 Task: Slide 9 - About Me-Jenna Jameson.
Action: Mouse moved to (41, 99)
Screenshot: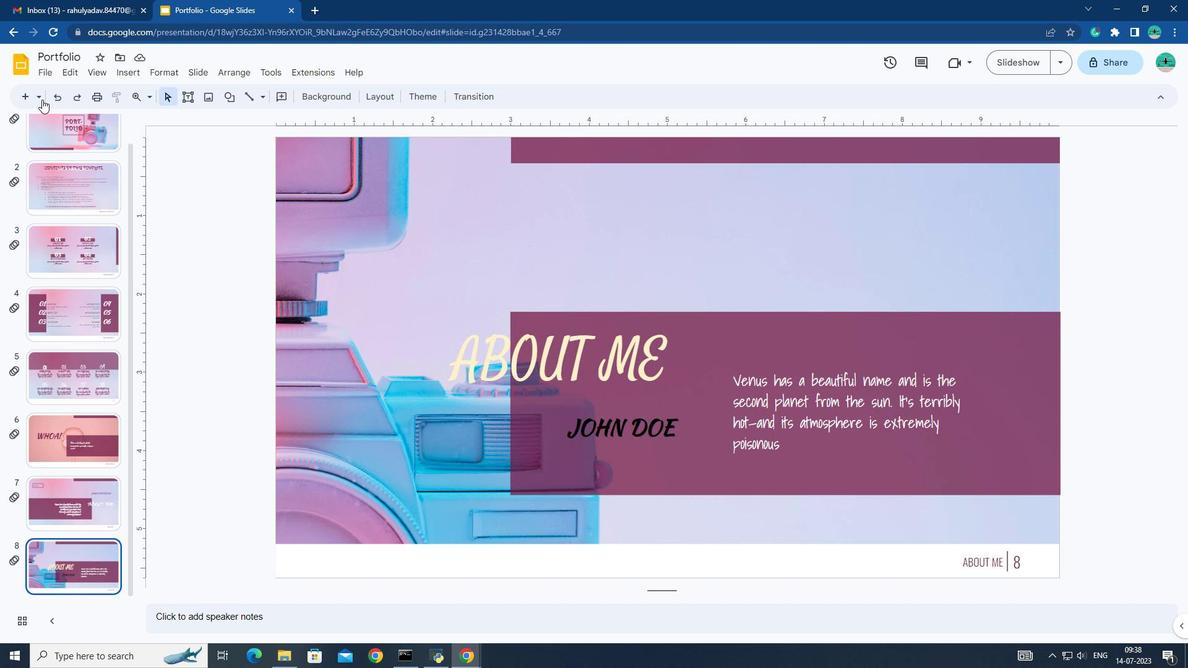 
Action: Mouse pressed left at (41, 99)
Screenshot: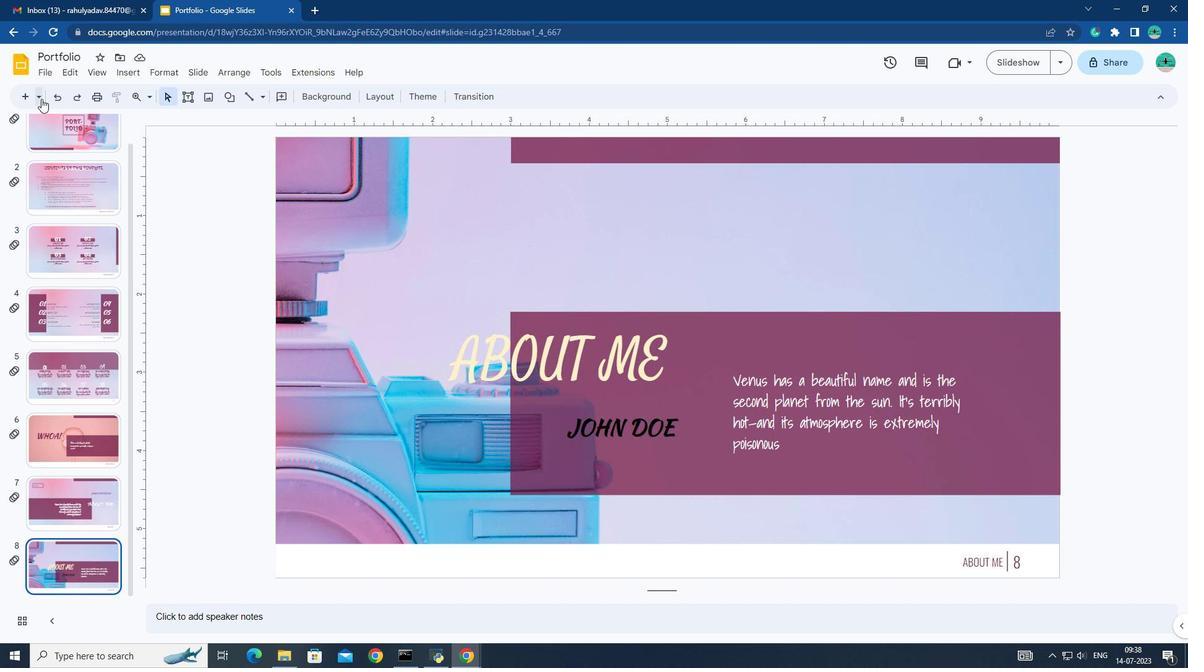 
Action: Mouse moved to (74, 366)
Screenshot: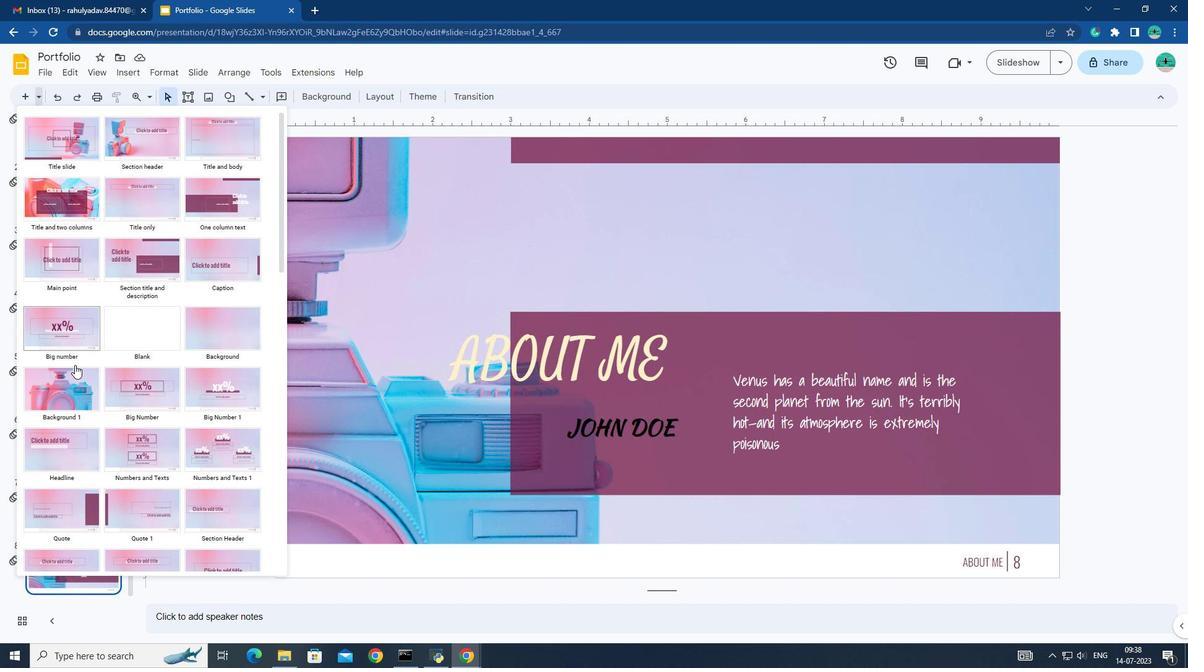 
Action: Mouse scrolled (74, 365) with delta (0, 0)
Screenshot: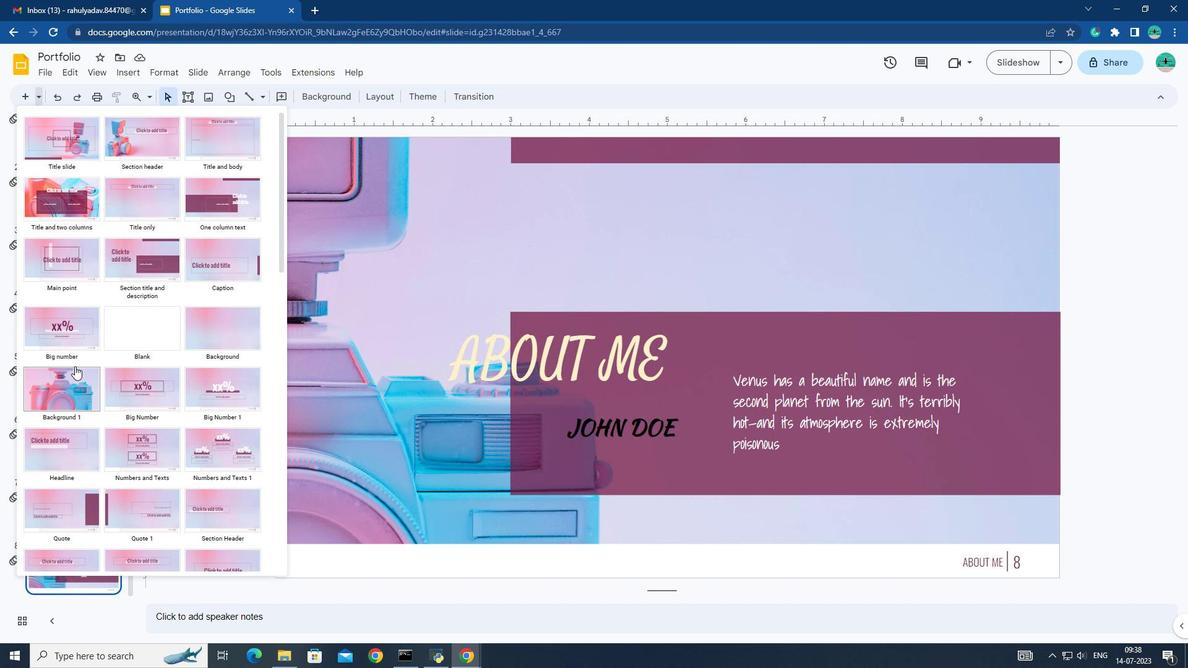 
Action: Mouse scrolled (74, 365) with delta (0, 0)
Screenshot: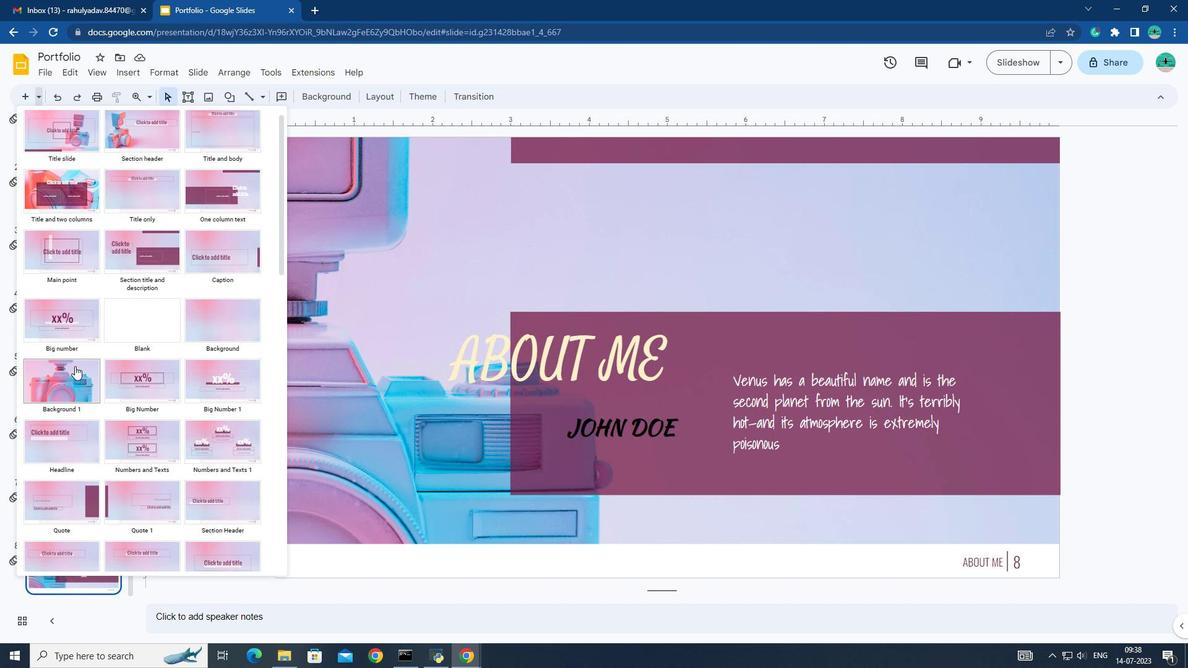 
Action: Mouse moved to (81, 382)
Screenshot: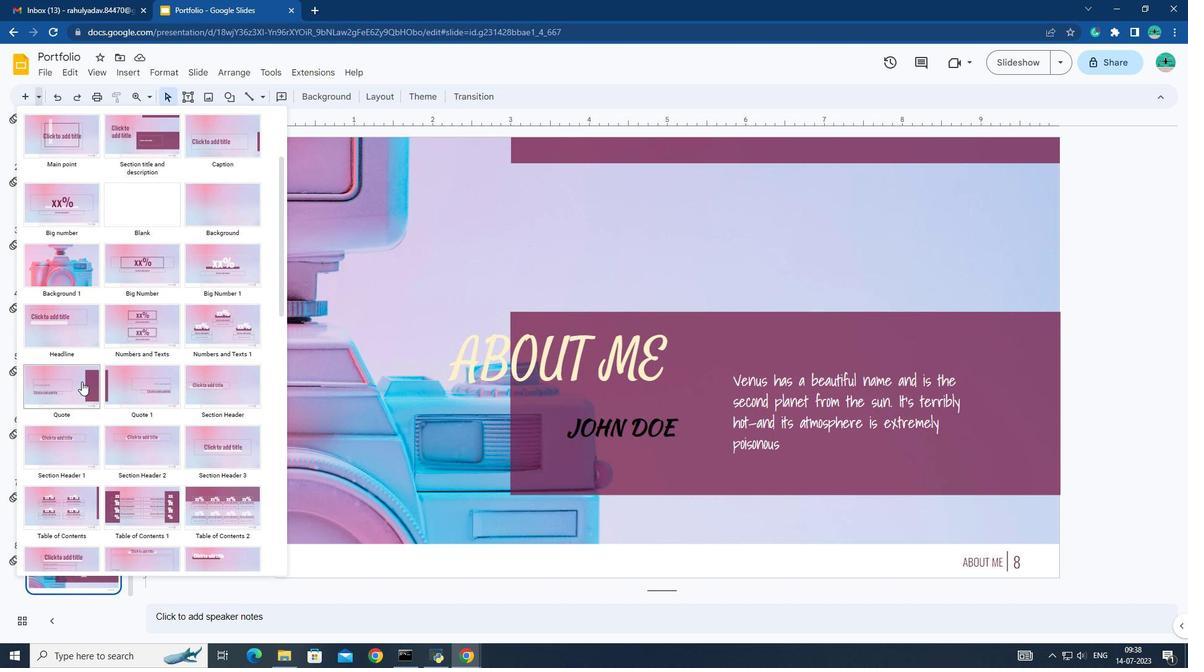 
Action: Mouse scrolled (81, 382) with delta (0, 0)
Screenshot: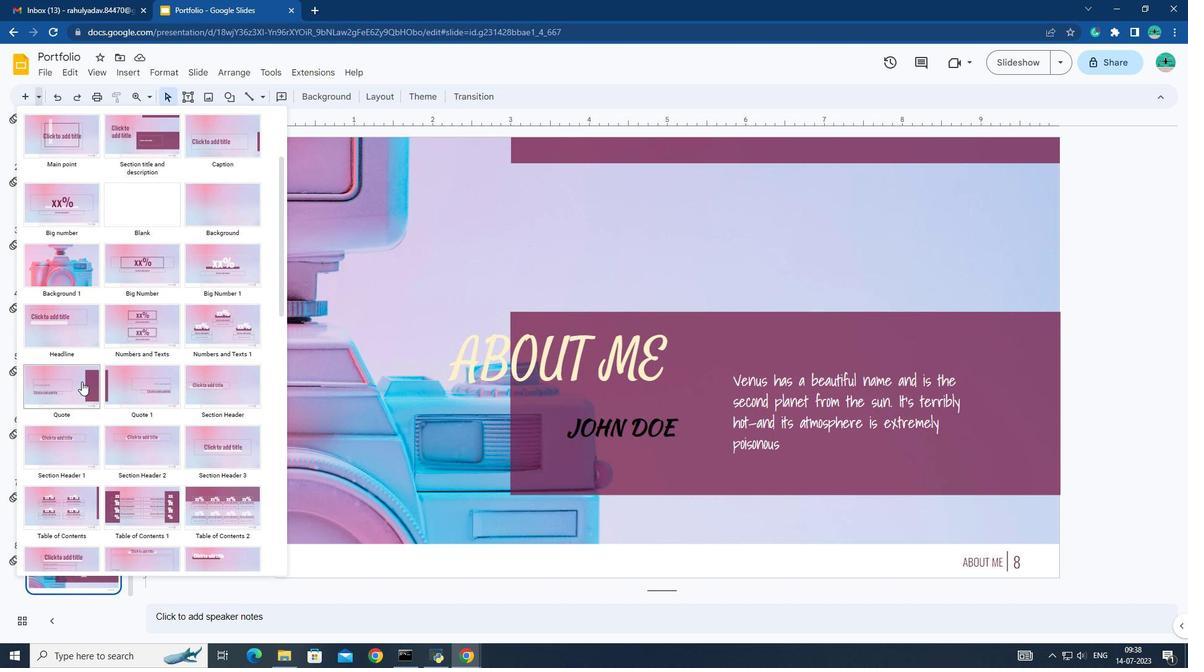 
Action: Mouse moved to (81, 383)
Screenshot: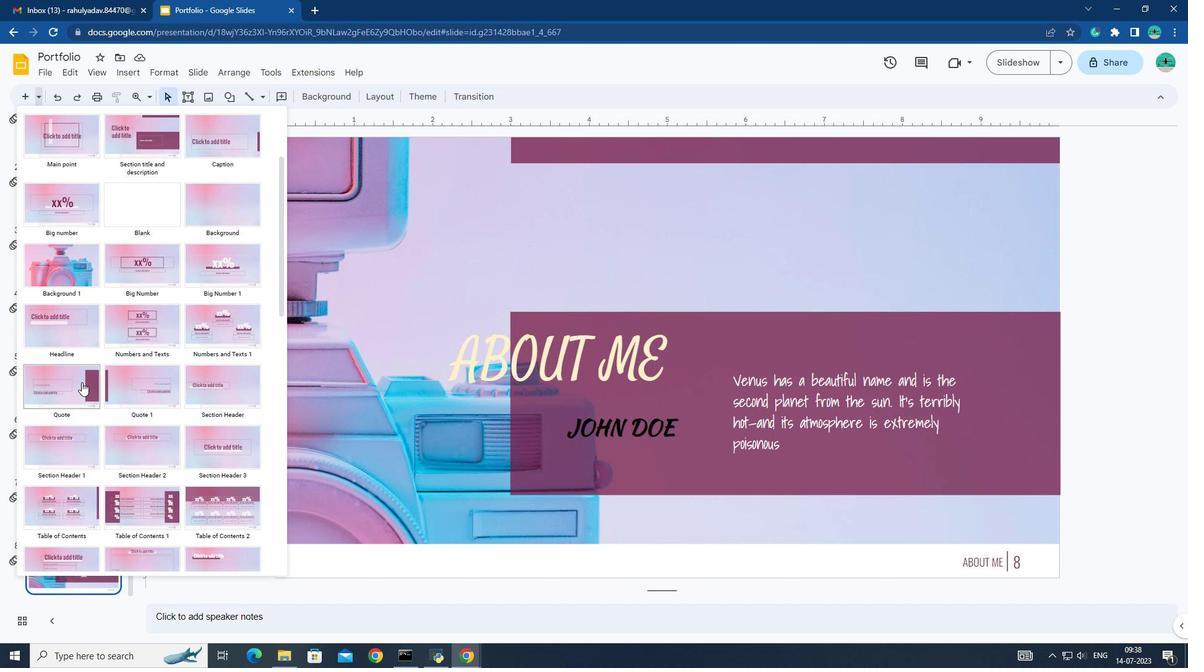 
Action: Mouse scrolled (81, 383) with delta (0, 0)
Screenshot: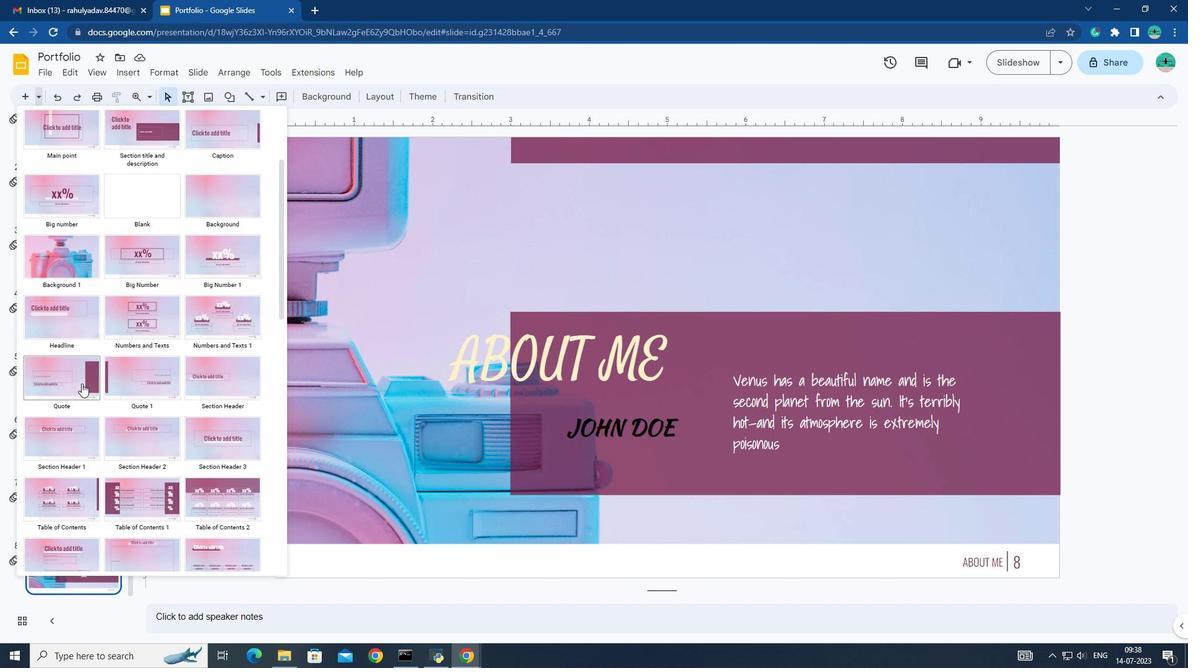 
Action: Mouse moved to (79, 393)
Screenshot: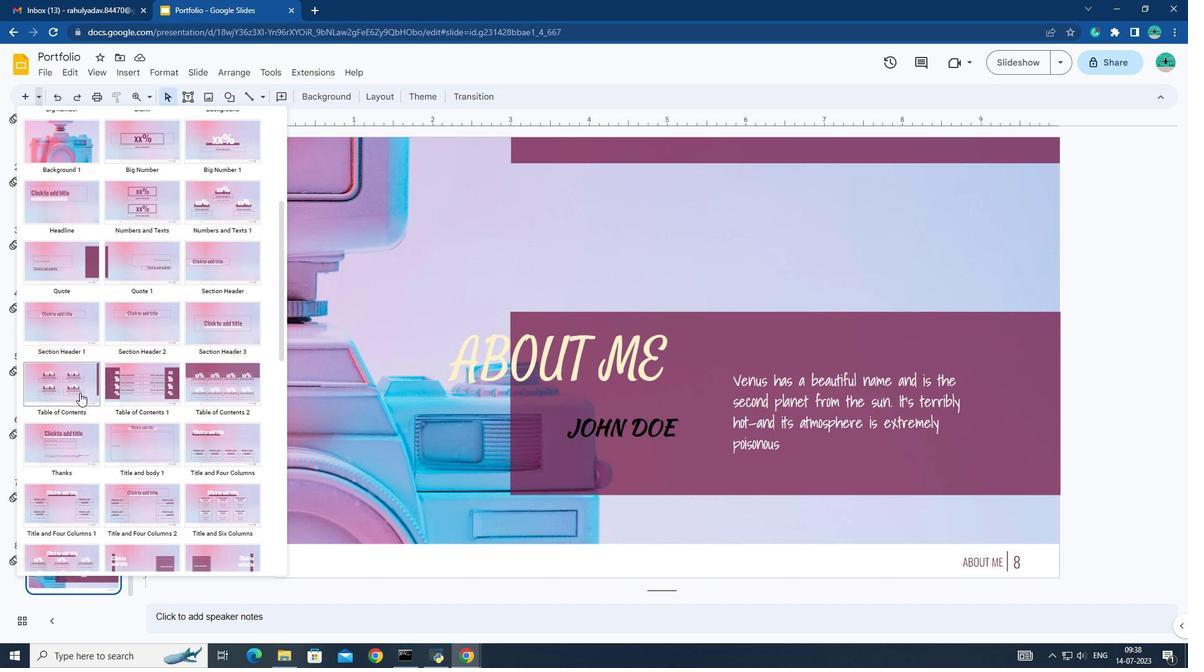 
Action: Mouse scrolled (79, 392) with delta (0, 0)
Screenshot: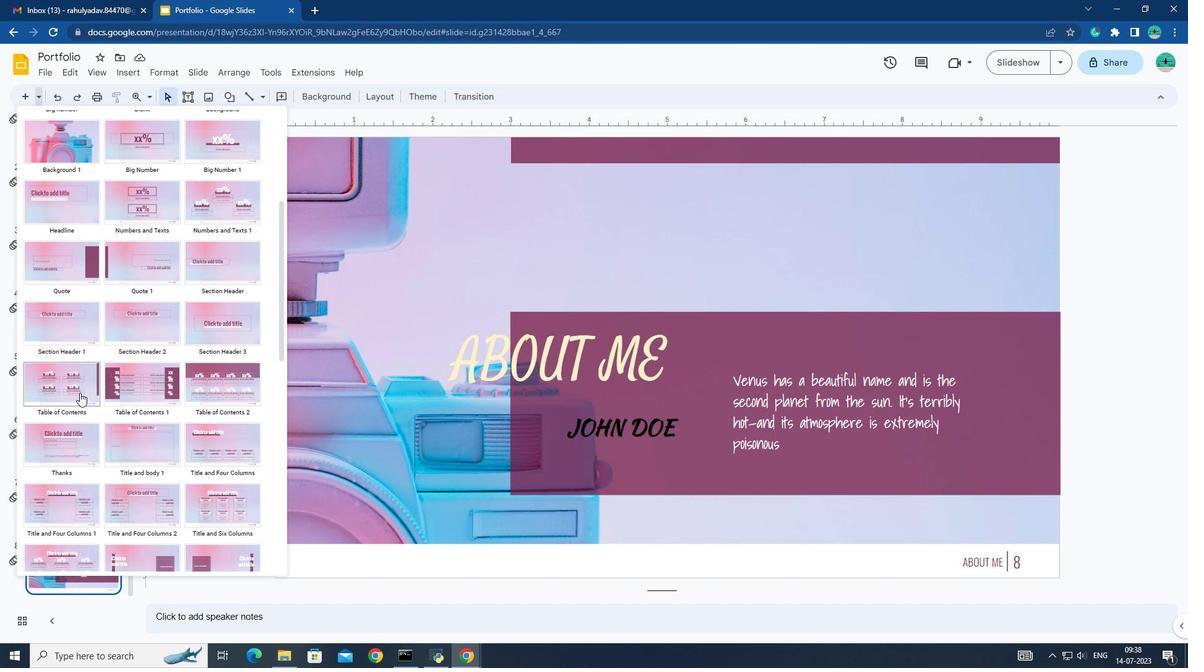 
Action: Mouse scrolled (79, 392) with delta (0, 0)
Screenshot: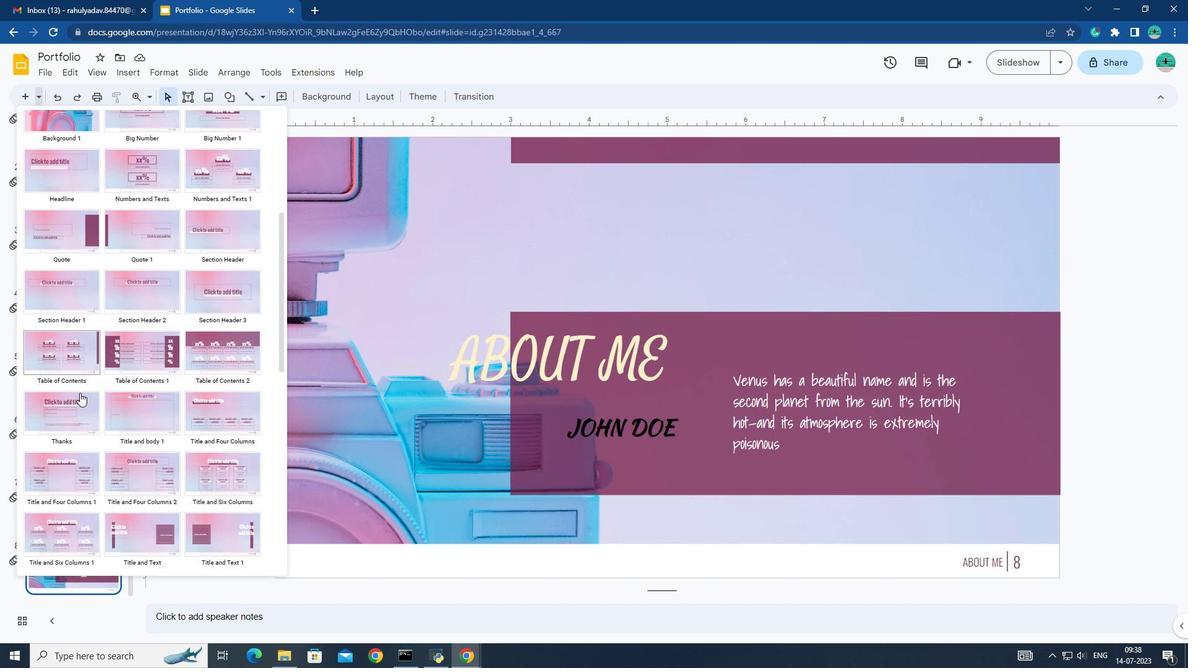 
Action: Mouse scrolled (79, 392) with delta (0, 0)
Screenshot: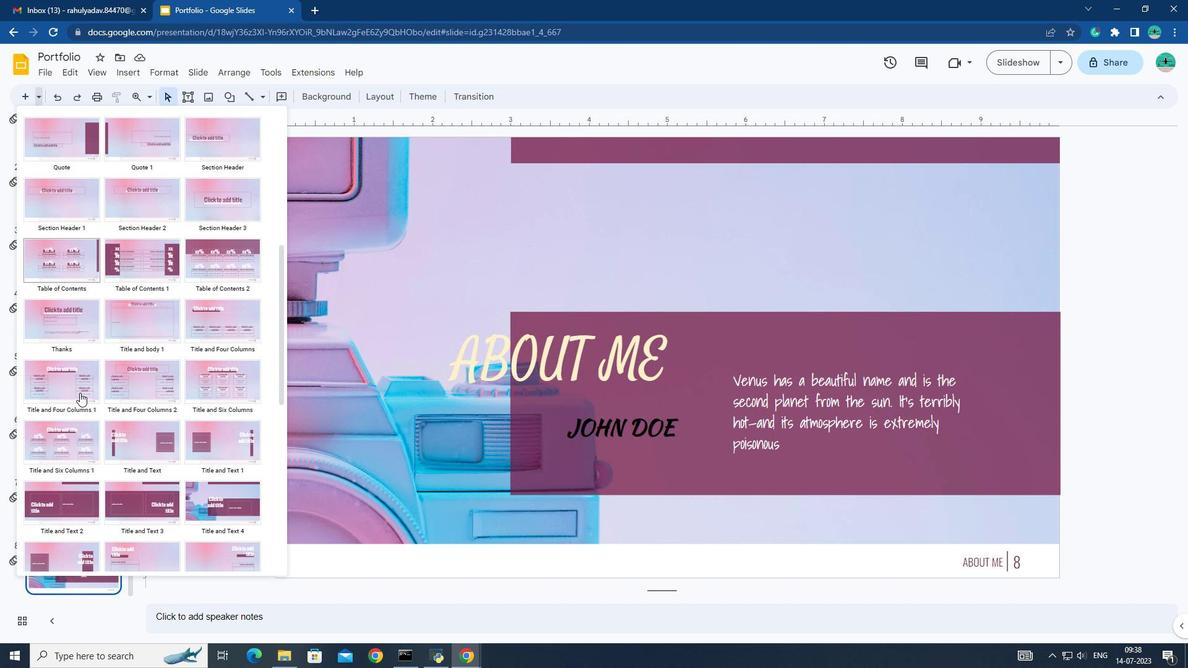 
Action: Mouse scrolled (79, 392) with delta (0, 0)
Screenshot: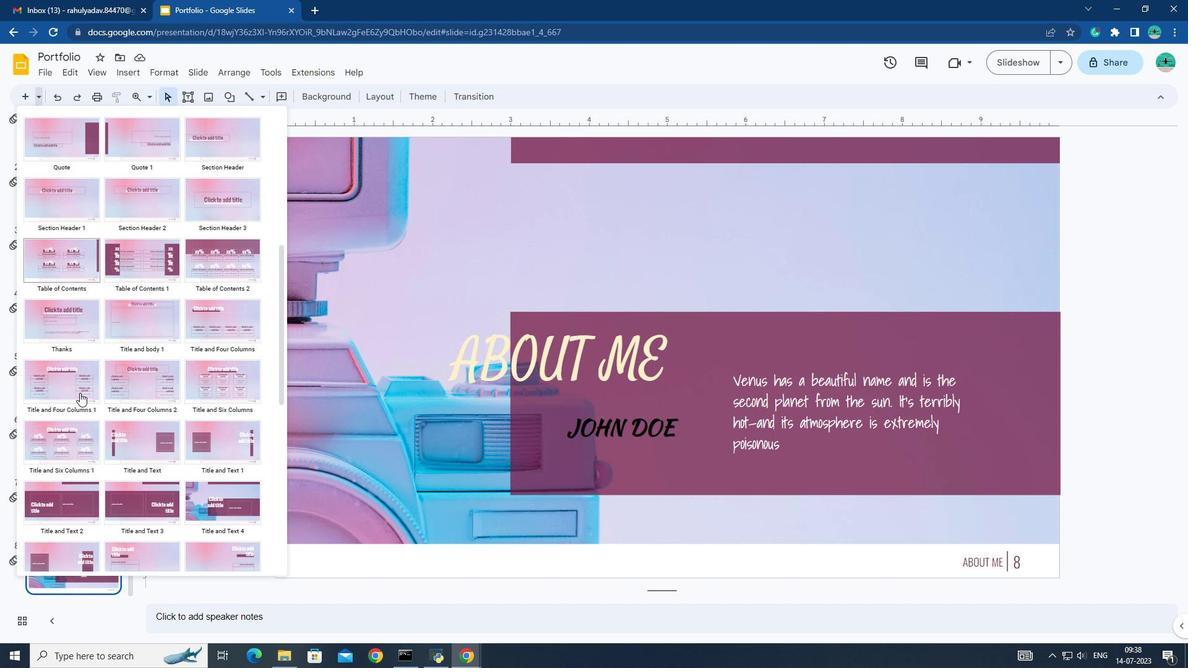 
Action: Mouse scrolled (79, 392) with delta (0, 0)
Screenshot: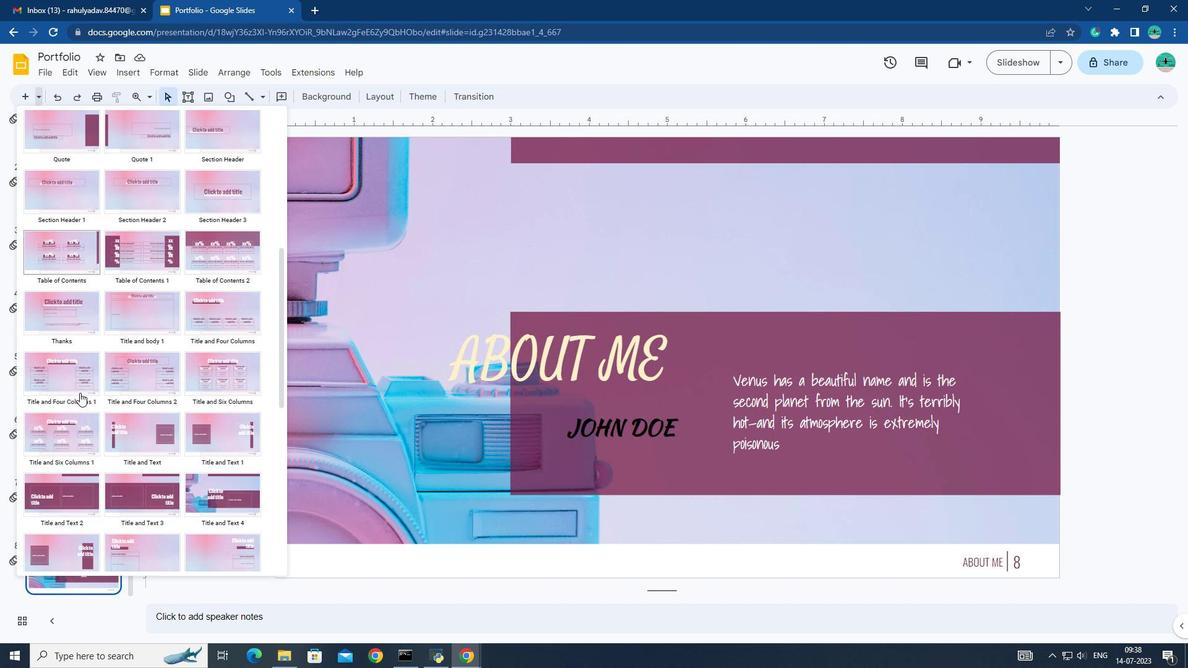 
Action: Mouse scrolled (79, 392) with delta (0, 0)
Screenshot: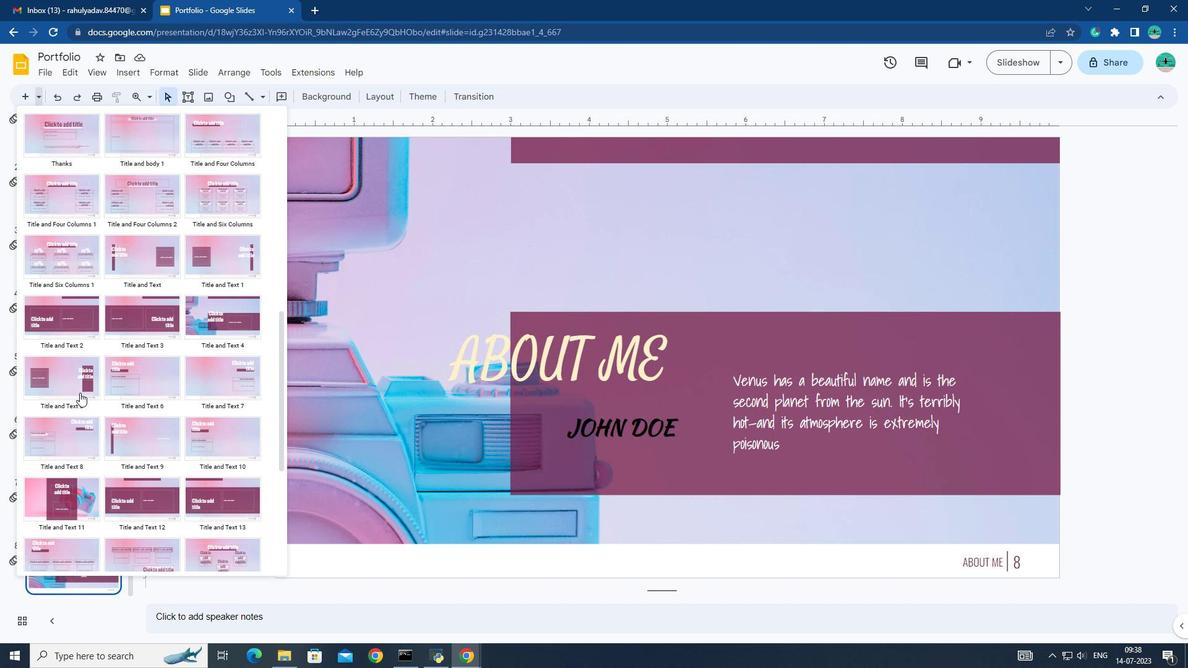 
Action: Mouse moved to (74, 431)
Screenshot: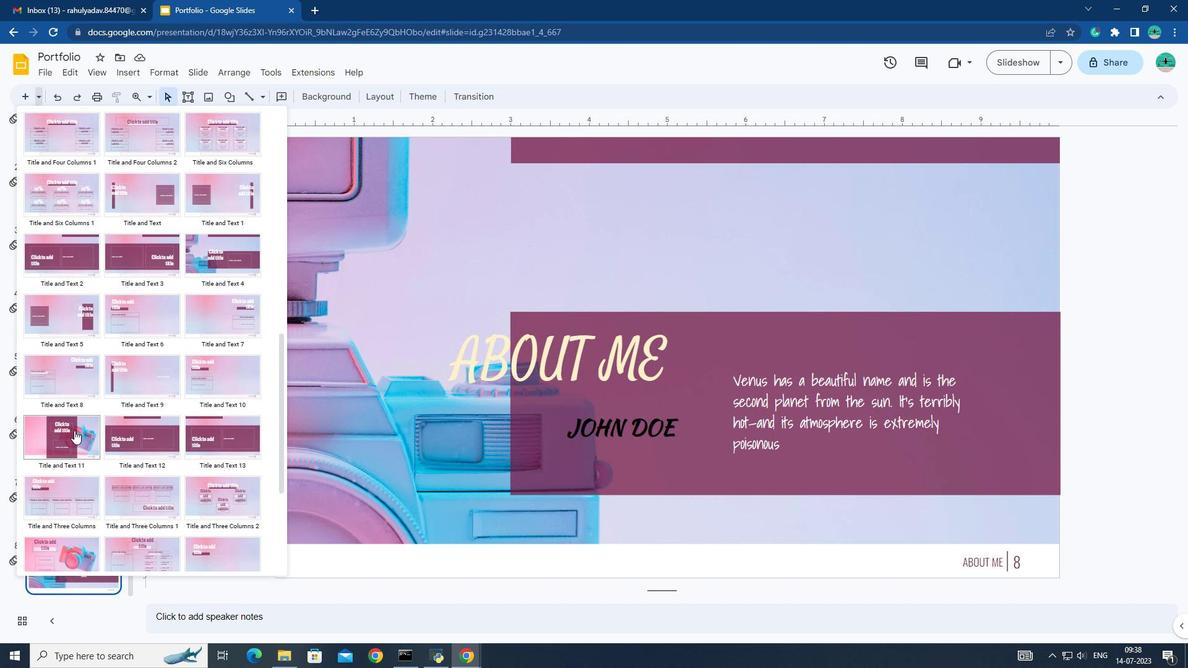 
Action: Mouse pressed left at (74, 431)
Screenshot: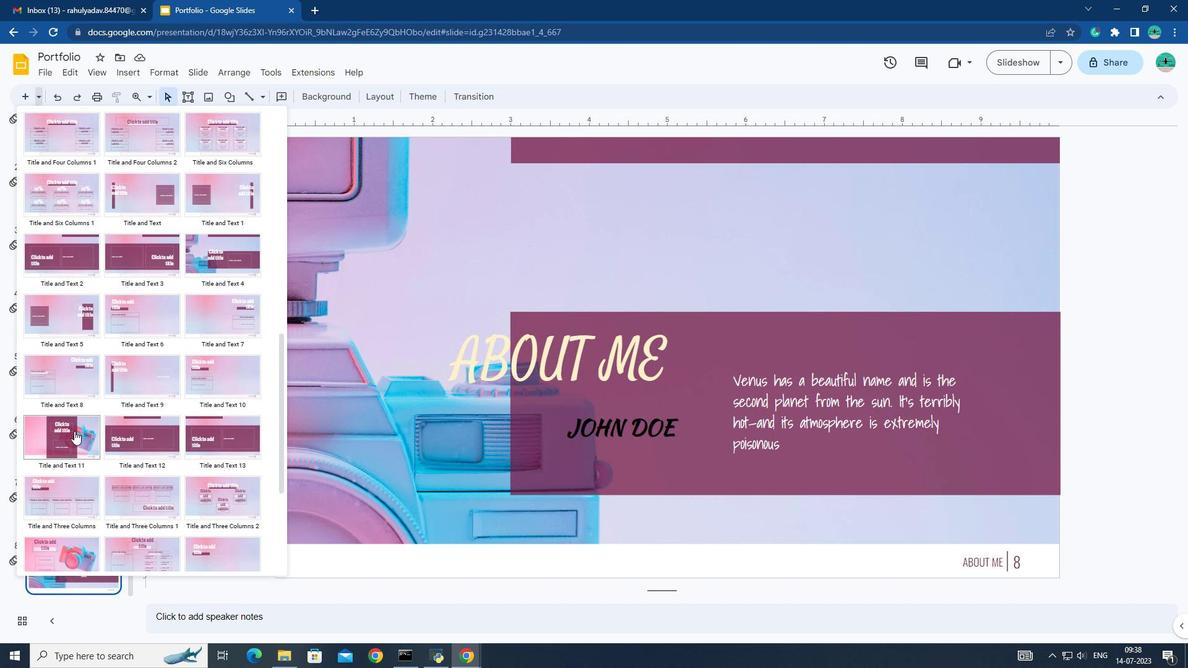 
Action: Mouse moved to (649, 257)
Screenshot: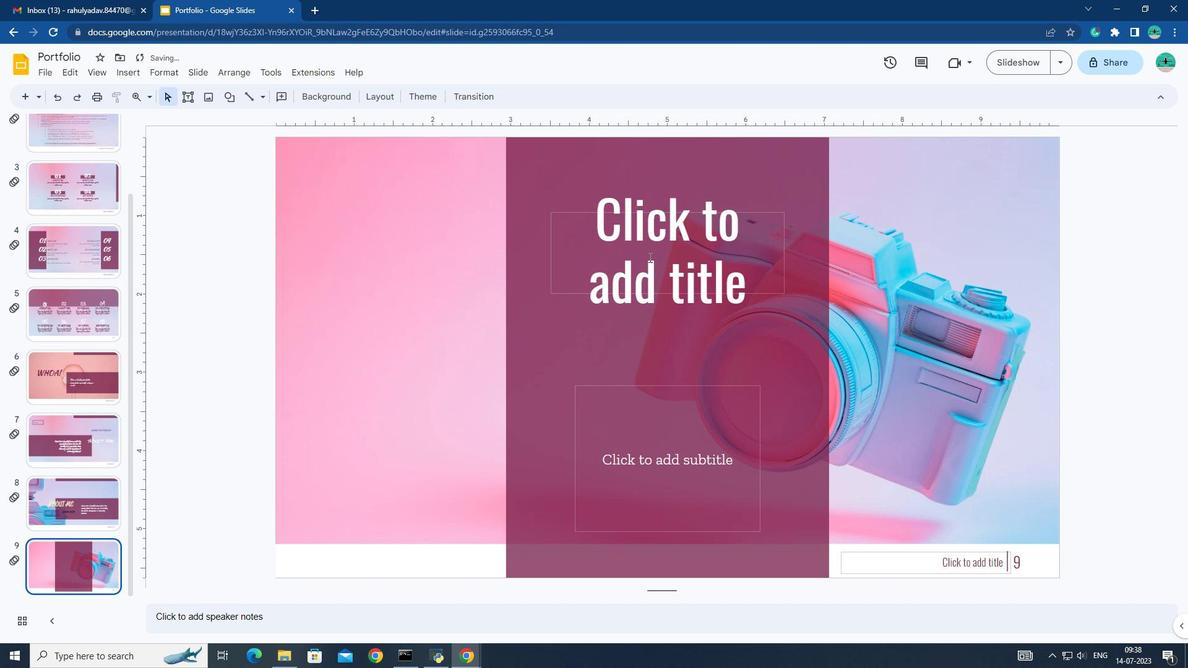 
Action: Mouse pressed left at (649, 257)
Screenshot: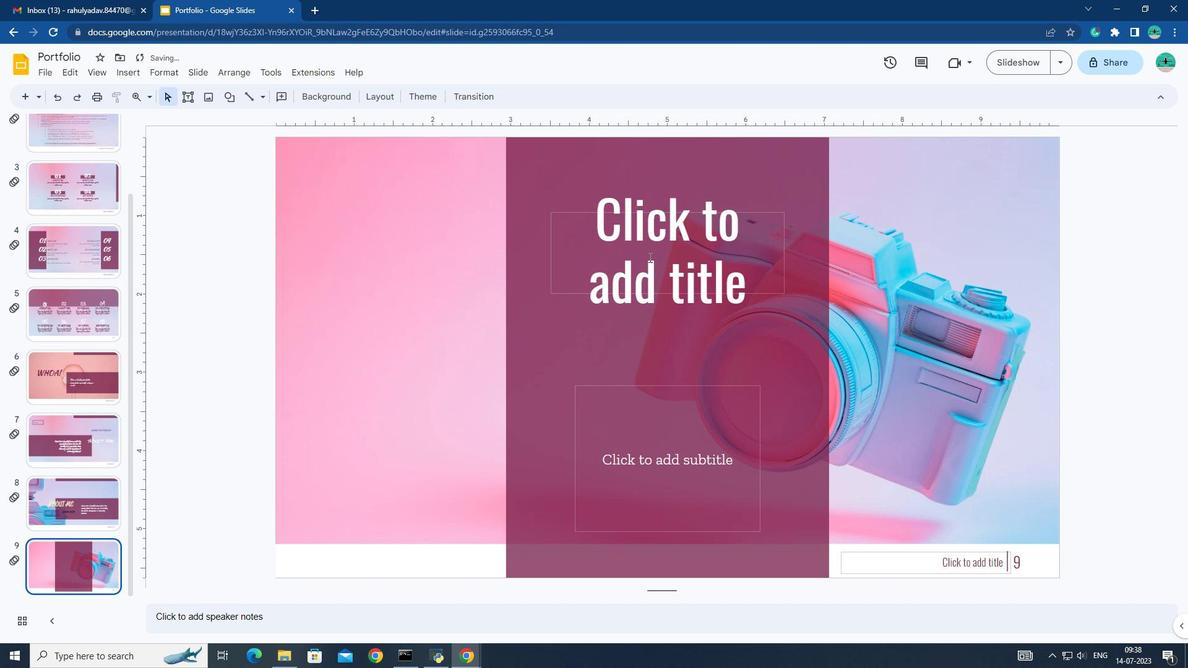 
Action: Key pressed <Key.caps_lock>ABOUT<Key.space>ME
Screenshot: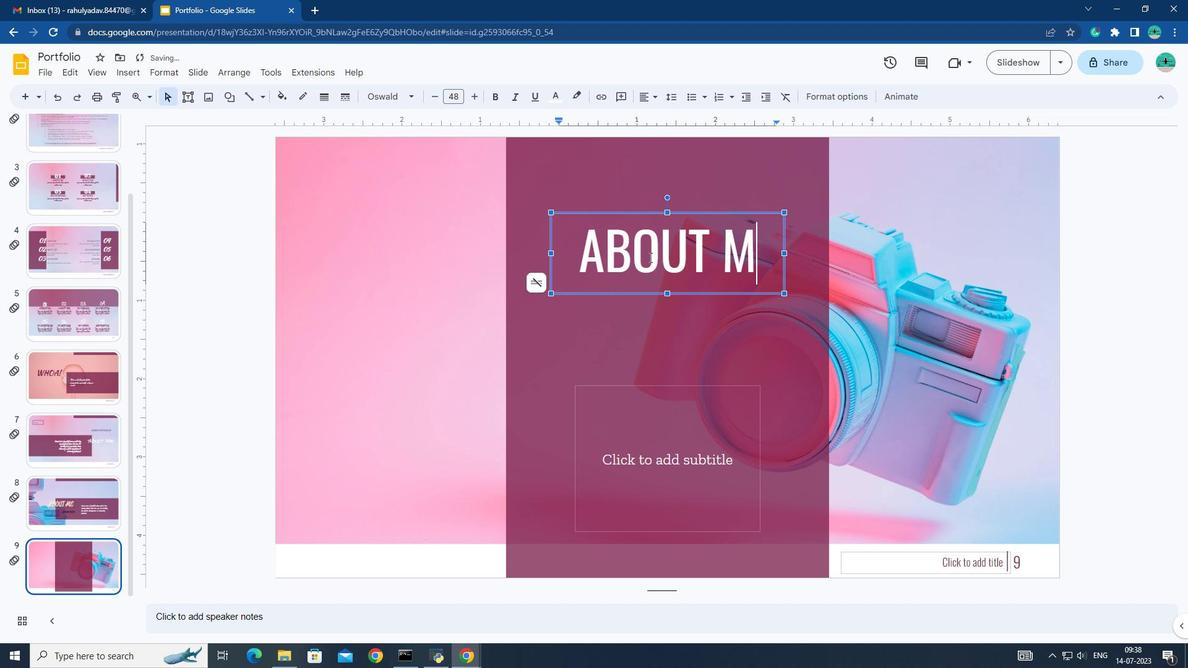 
Action: Mouse moved to (661, 330)
Screenshot: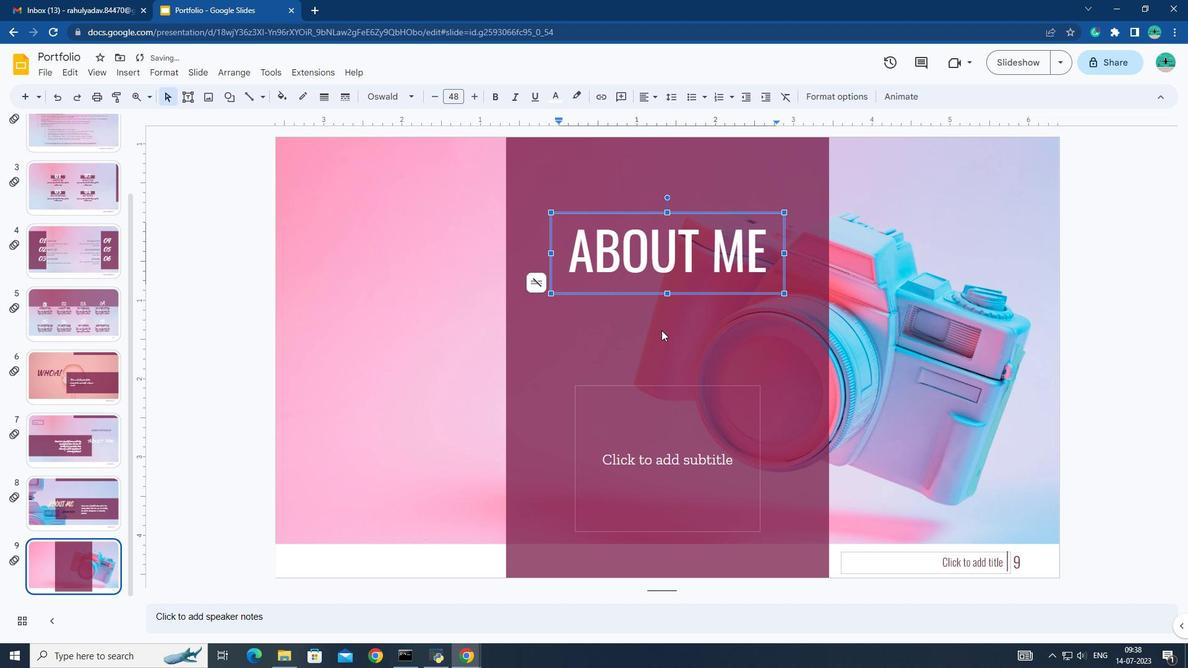 
Action: Mouse pressed left at (661, 330)
Screenshot: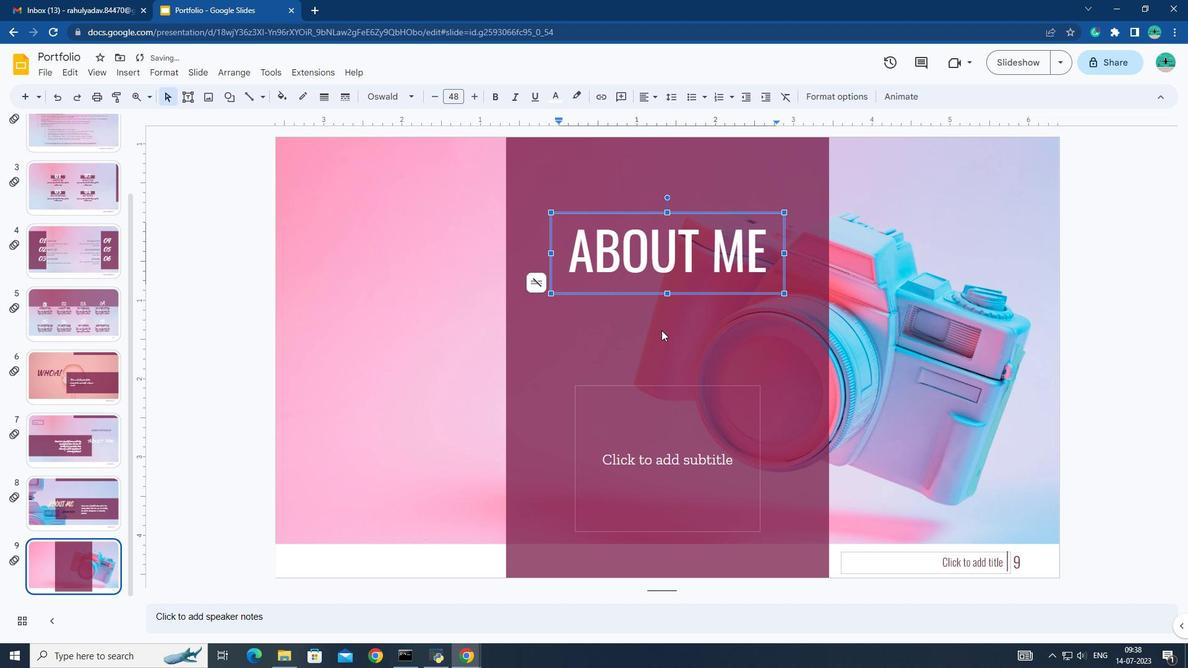 
Action: Mouse moved to (184, 95)
Screenshot: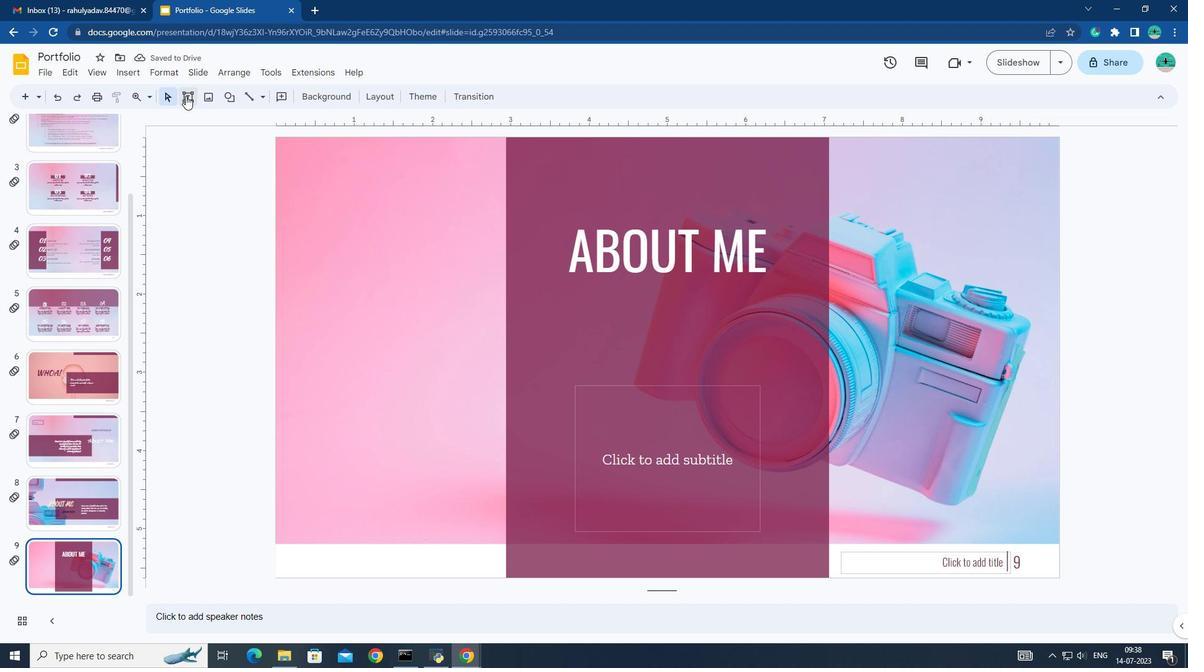 
Action: Mouse pressed left at (184, 95)
Screenshot: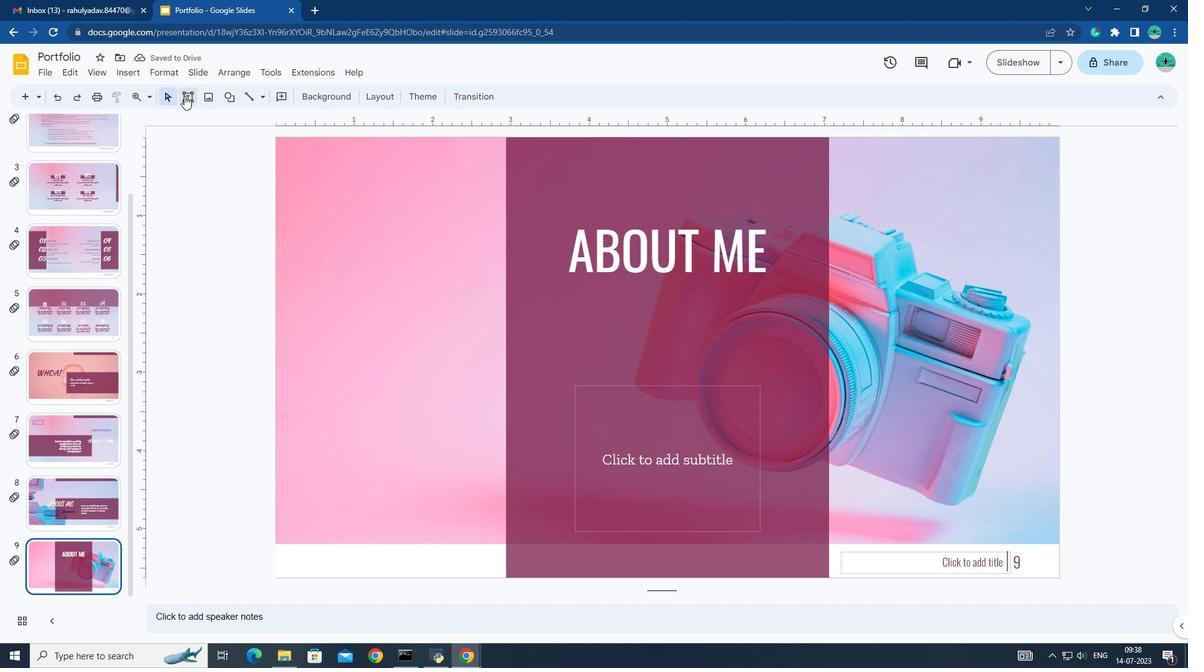 
Action: Mouse moved to (596, 300)
Screenshot: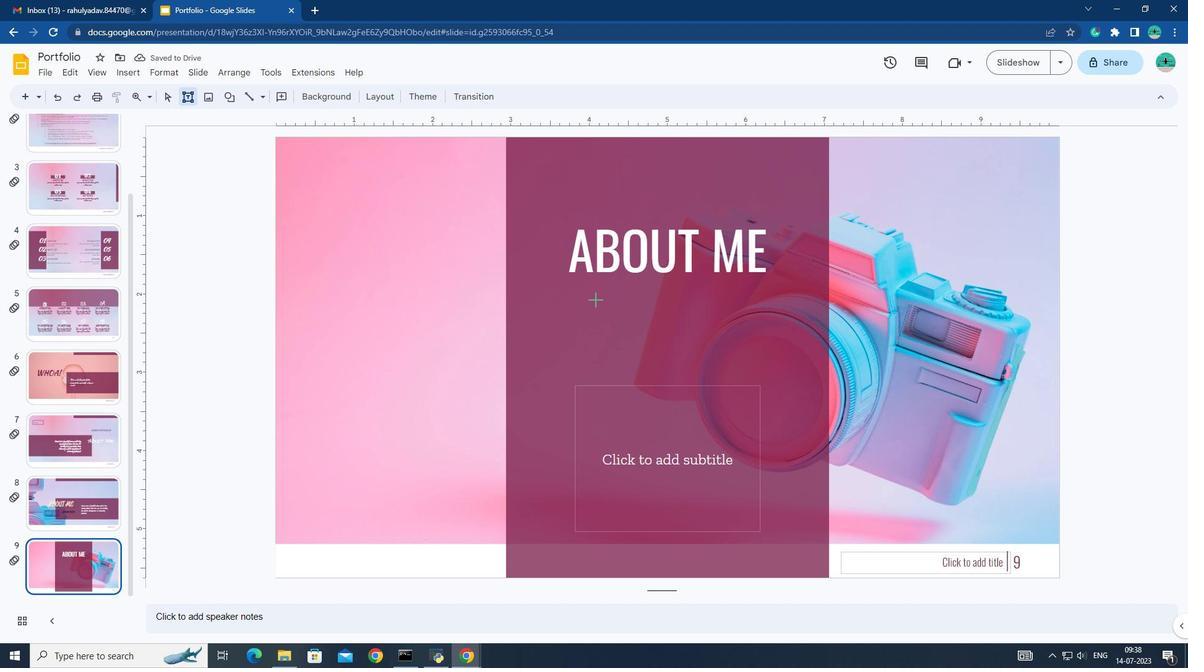 
Action: Mouse pressed left at (596, 300)
Screenshot: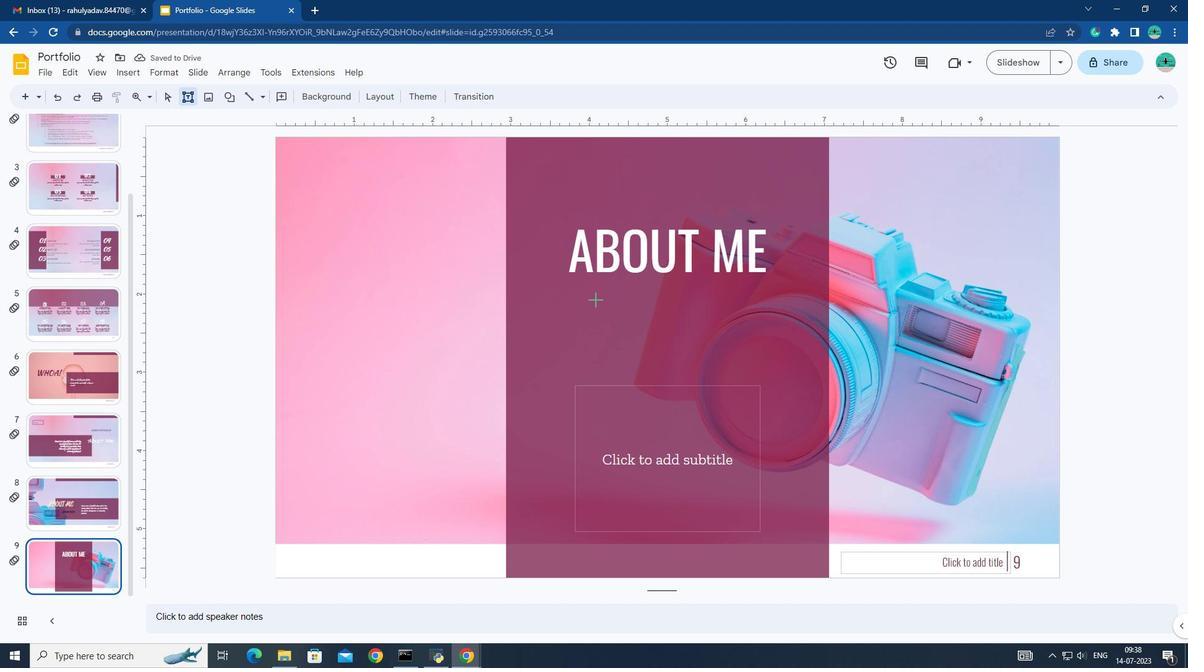 
Action: Mouse moved to (676, 310)
Screenshot: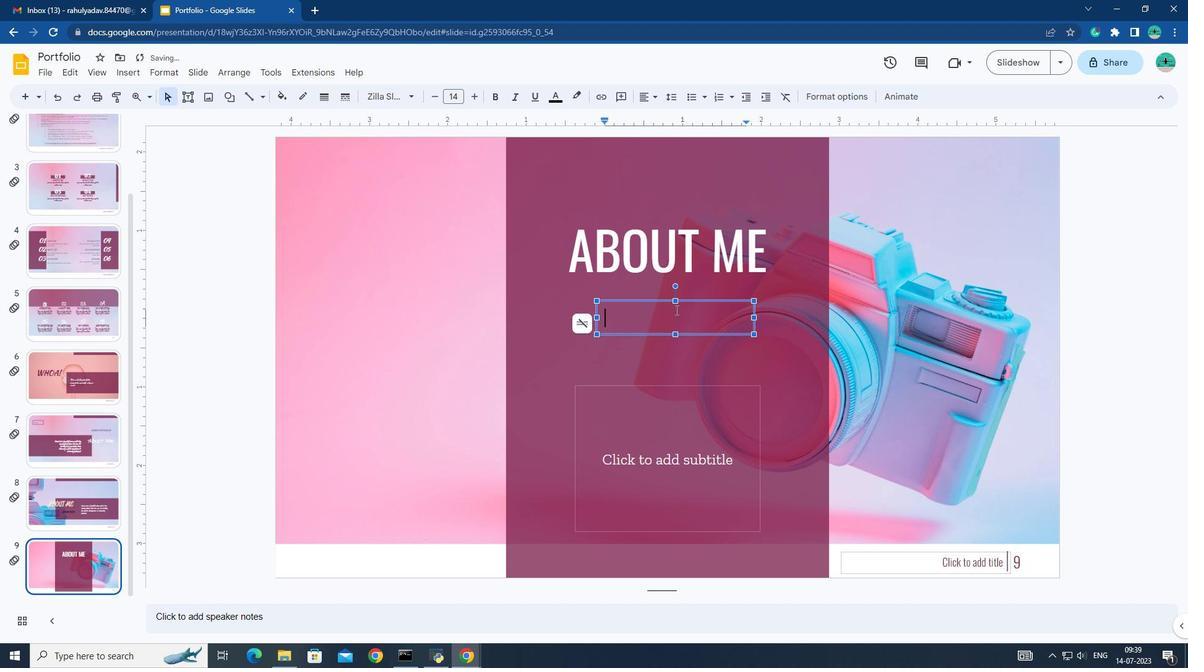 
Action: Key pressed JENNA<Key.space>JAMESON
Screenshot: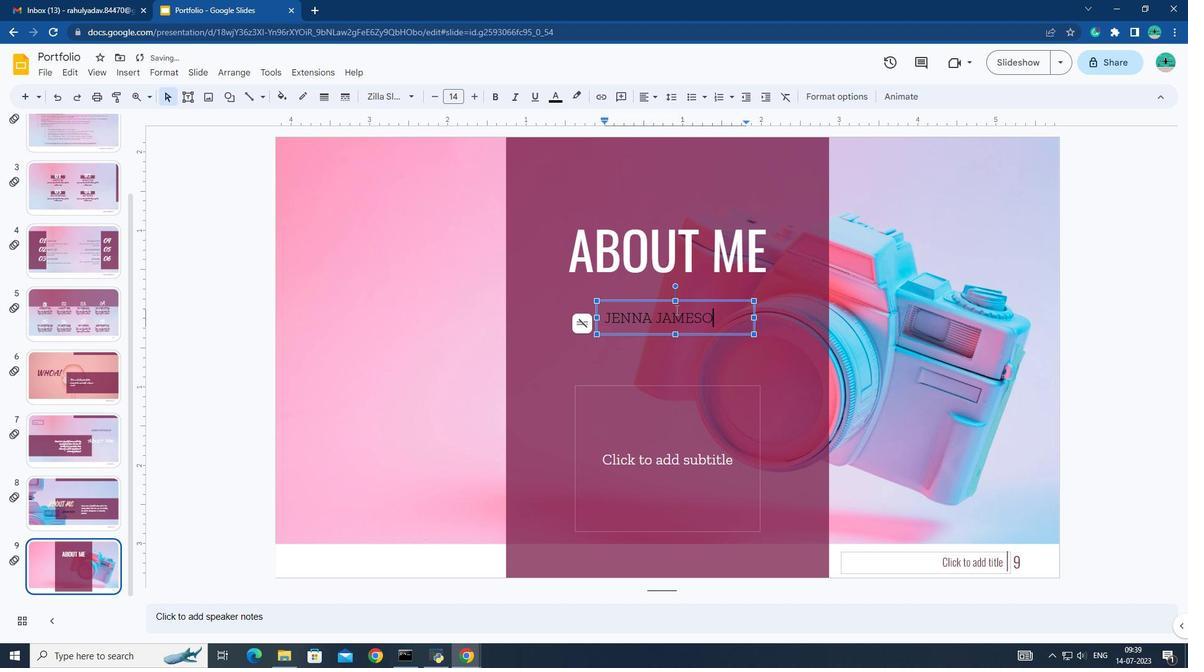 
Action: Mouse moved to (679, 432)
Screenshot: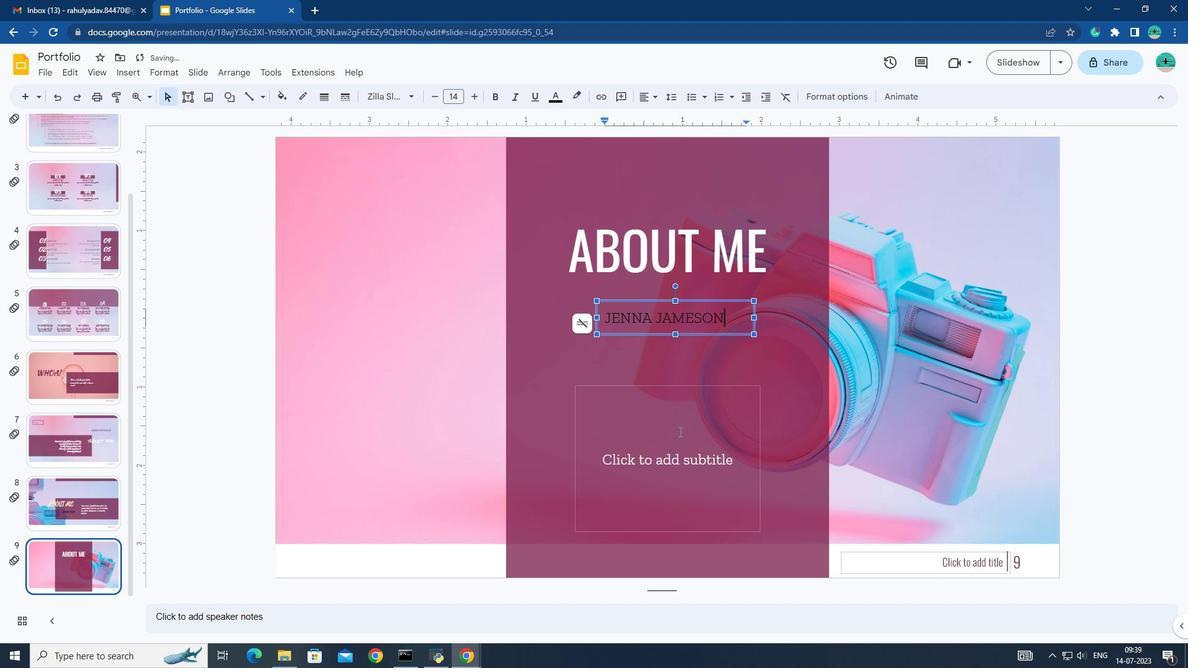 
Action: Mouse pressed left at (679, 432)
Screenshot: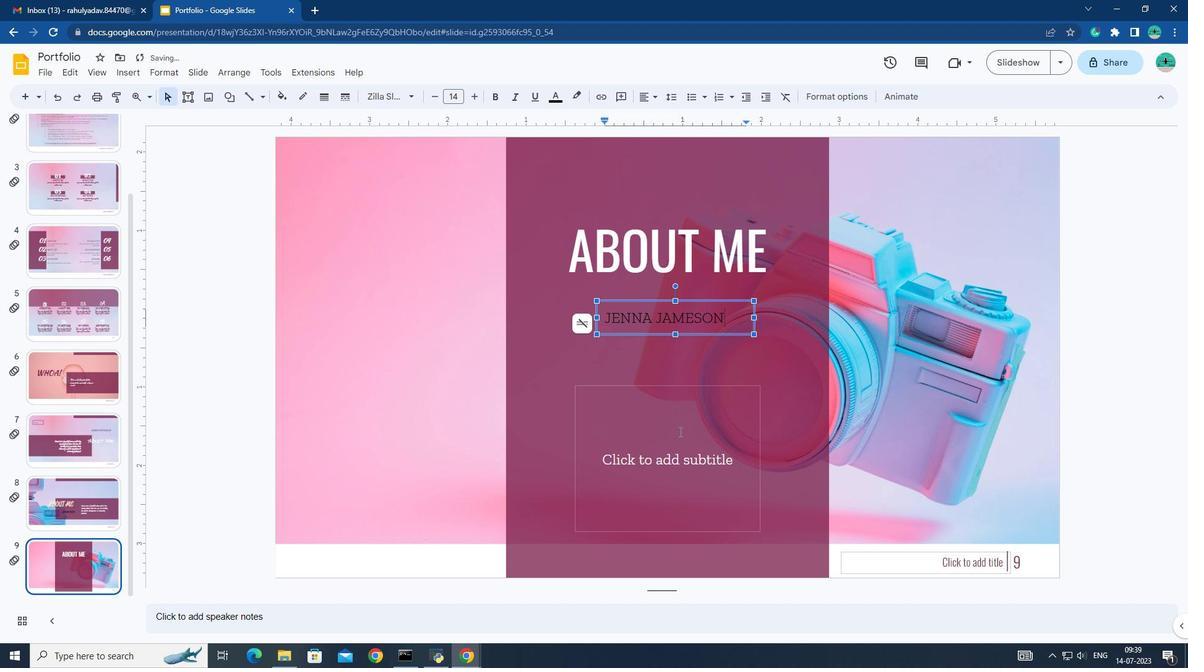 
Action: Key pressed V<Key.caps_lock>enus<Key.space>has<Key.space>a<Key.space>beautiful<Key.space>name<Key.space>and<Key.space>is<Key.space>the<Key.space>second<Key.space>planet<Key.space>fron<Key.backspace>m<Key.space>the<Key.space><Key.shift>Sun.<Key.space><Key.shift><Key.shift><Key.shift><Key.shift><Key.shift><Key.shift><Key.shift><Key.shift><Key.shift><Key.shift><Key.shift><Key.shift><Key.shift><Key.shift><Key.shift><Key.shift><Key.shift><Key.shift><Key.shift><Key.shift><Key.shift>It's<Key.space>terribly<Key.space>hot<Key.shift_r>!
Screenshot: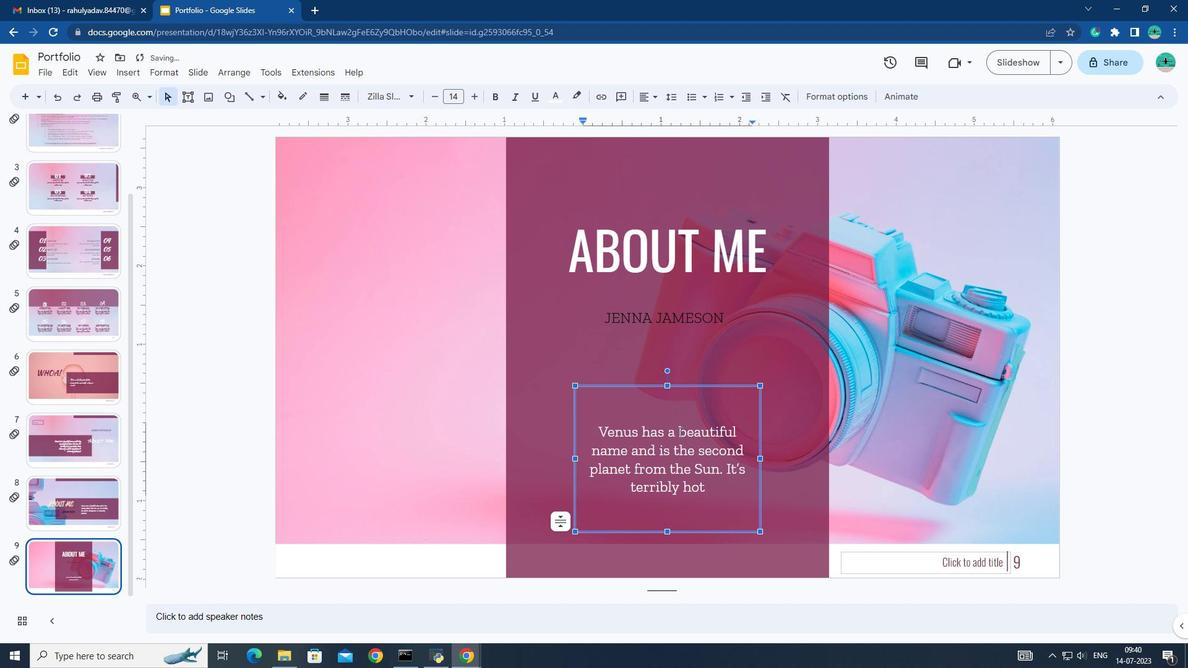 
Action: Mouse moved to (569, 248)
Screenshot: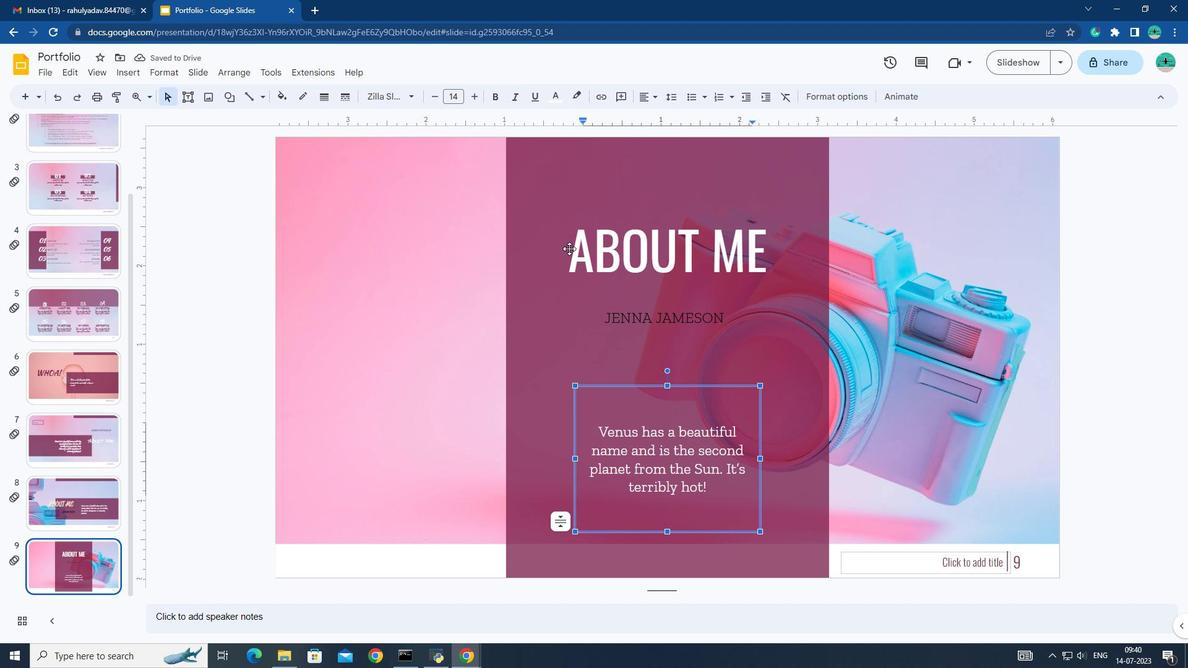 
Action: Mouse pressed left at (569, 248)
Screenshot: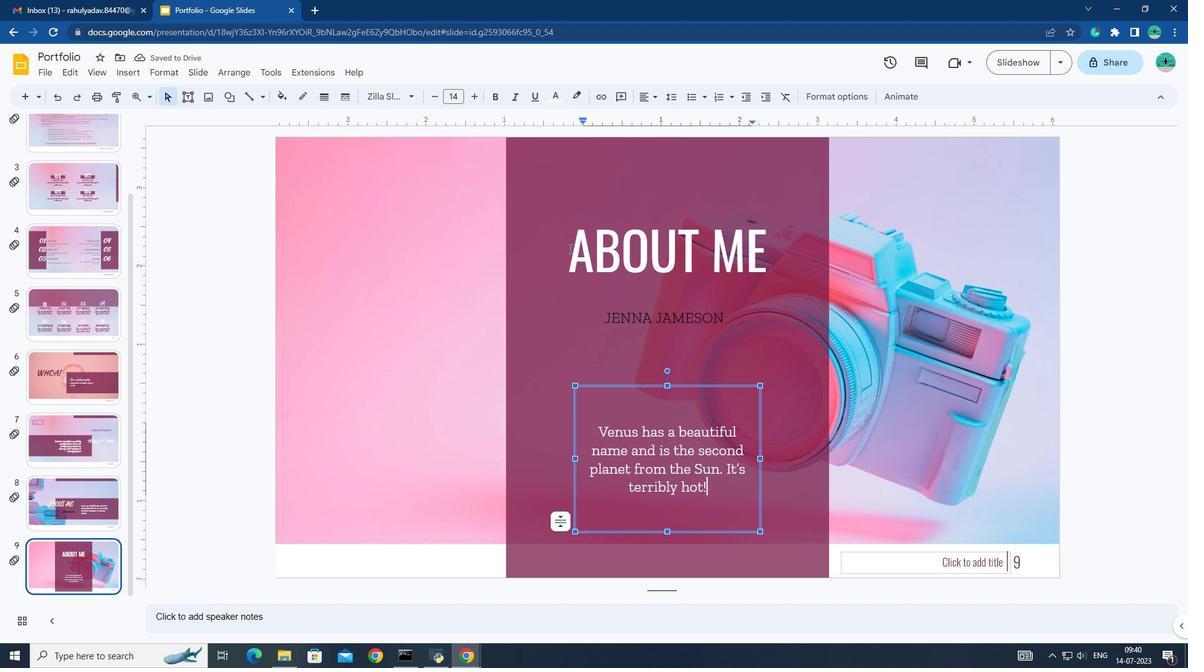 
Action: Mouse moved to (565, 238)
Screenshot: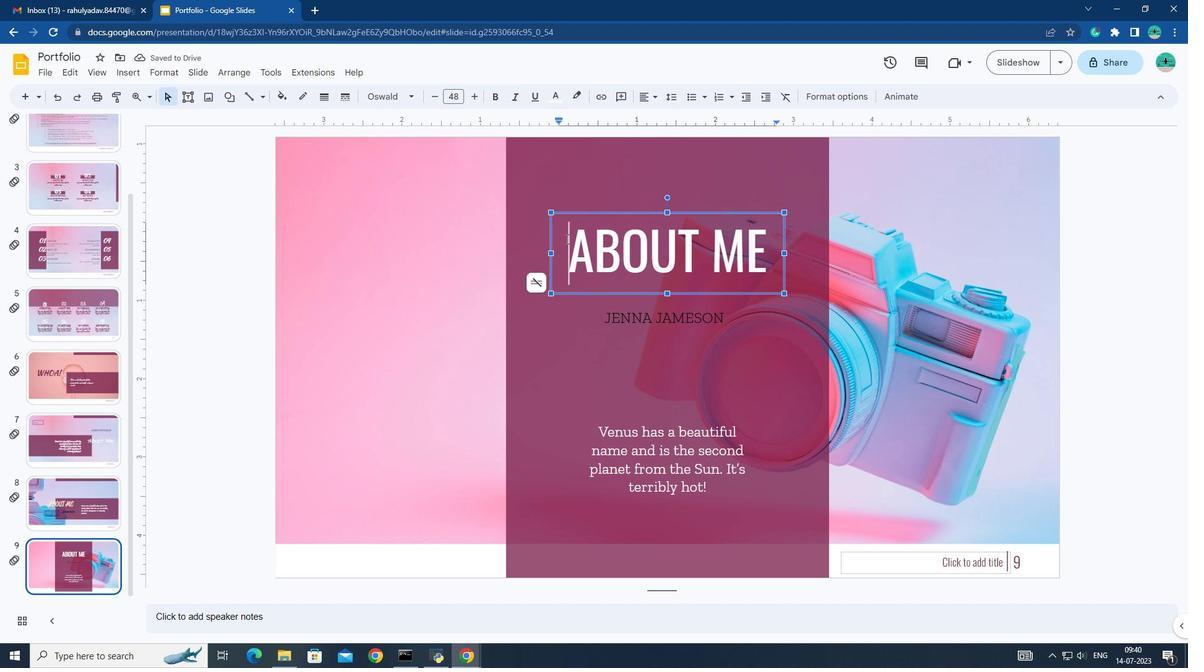 
Action: Mouse pressed left at (565, 238)
Screenshot: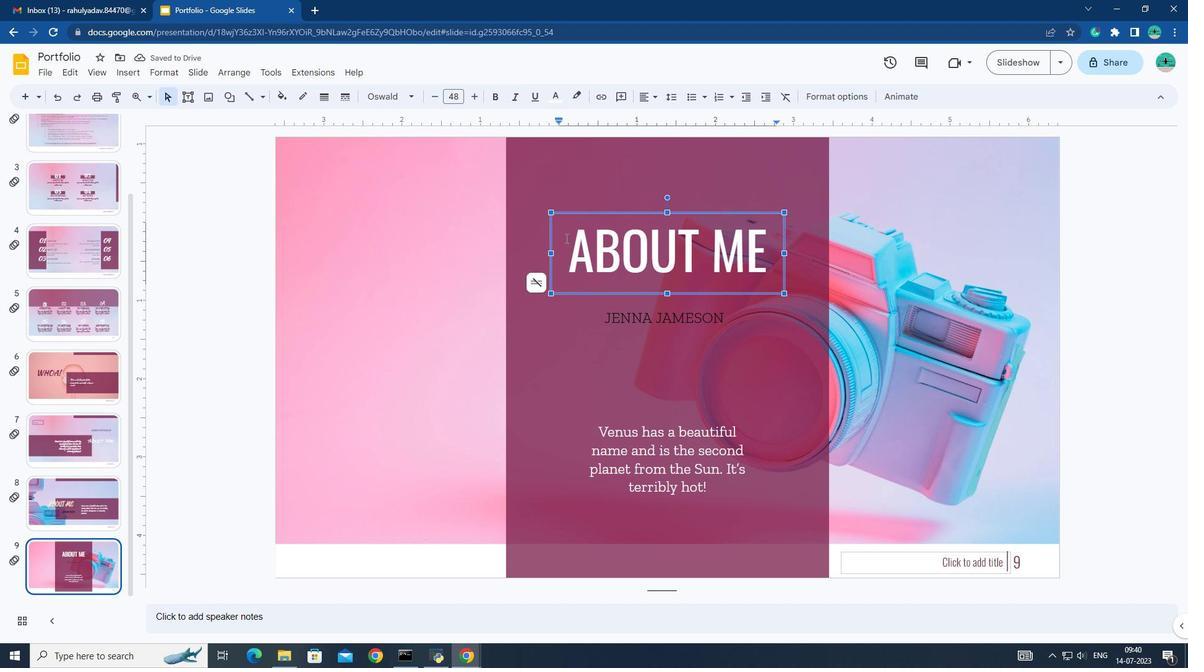 
Action: Mouse moved to (411, 102)
Screenshot: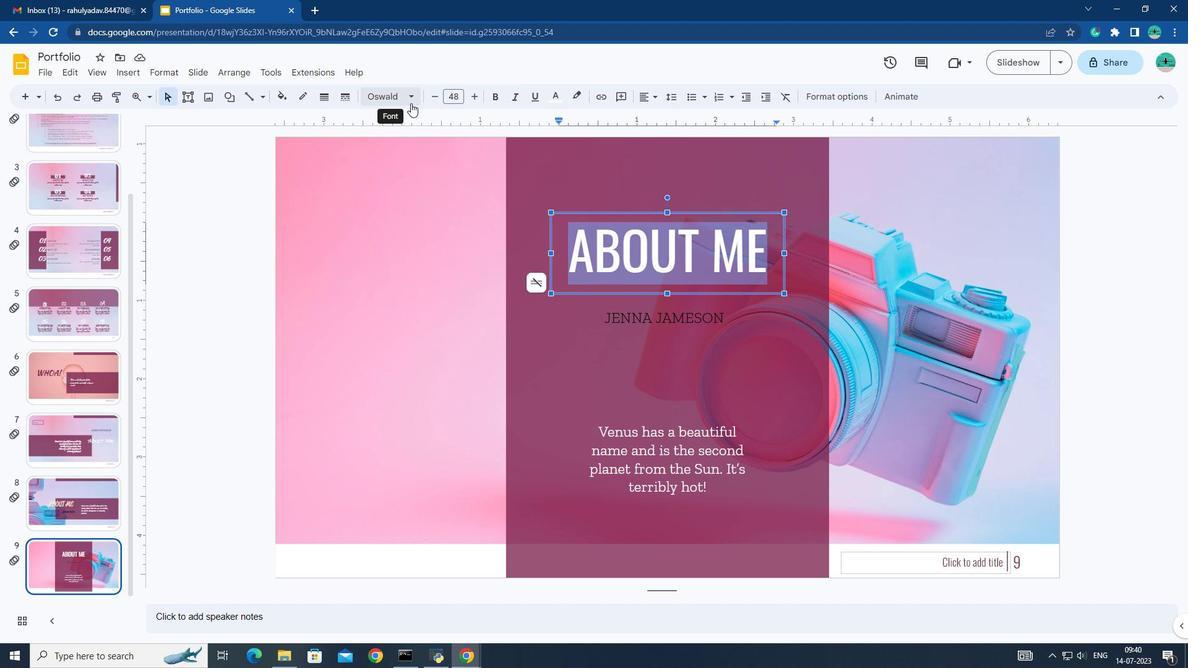 
Action: Mouse pressed left at (411, 102)
Screenshot: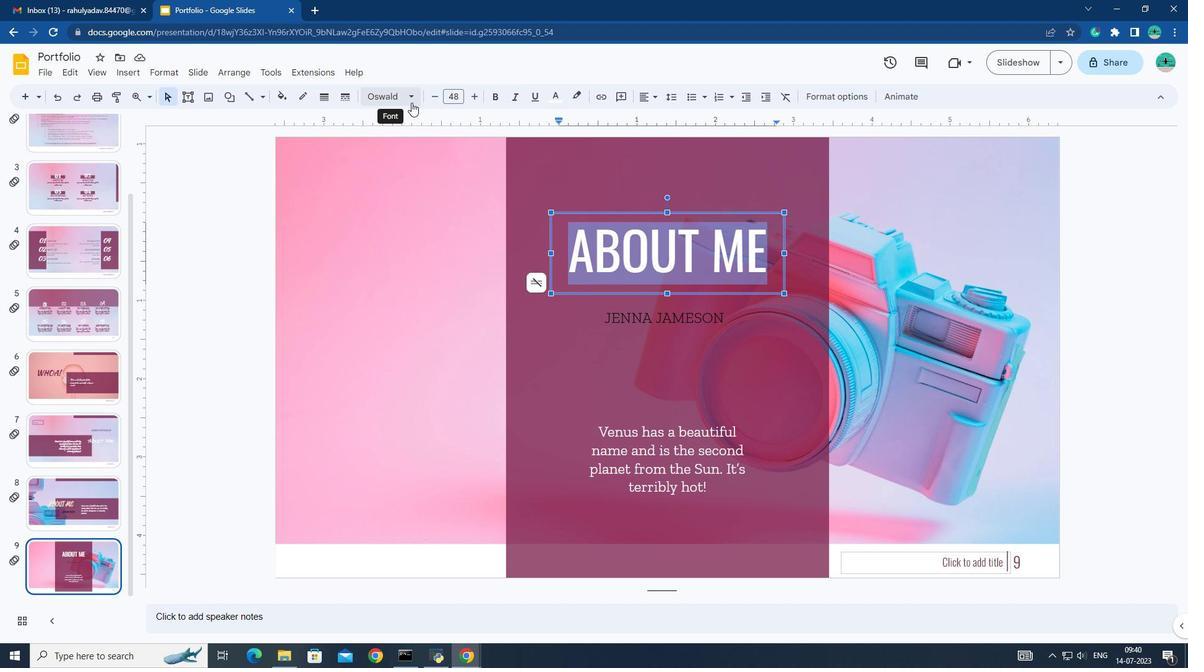 
Action: Mouse moved to (425, 404)
Screenshot: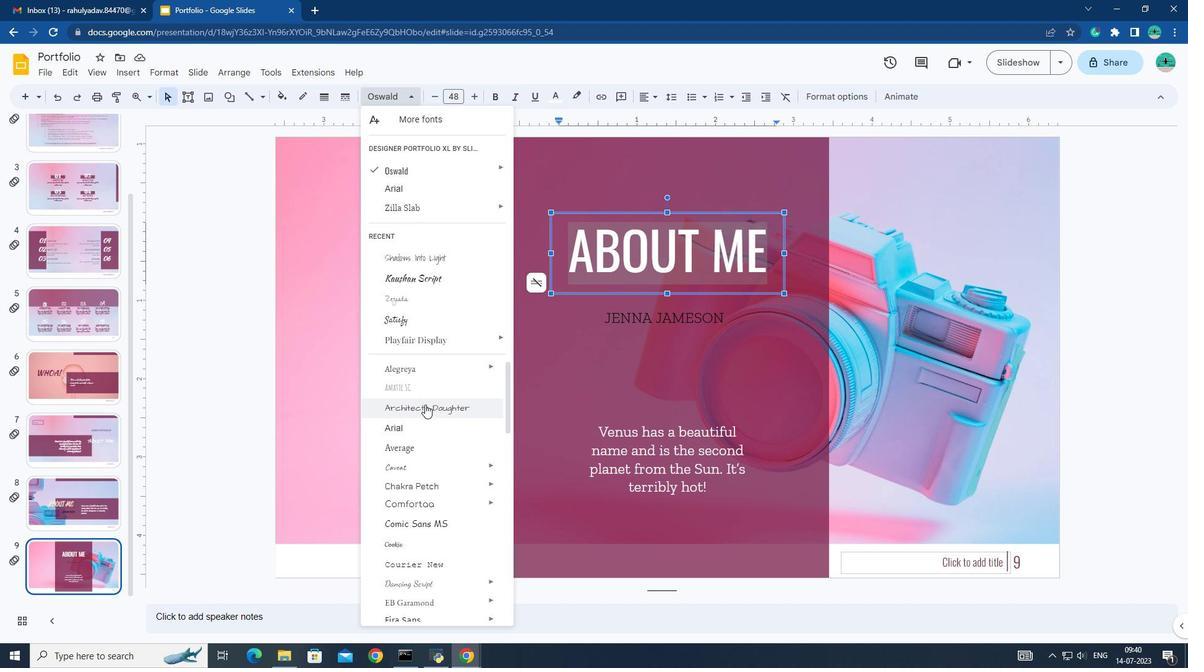 
Action: Mouse pressed left at (425, 404)
Screenshot: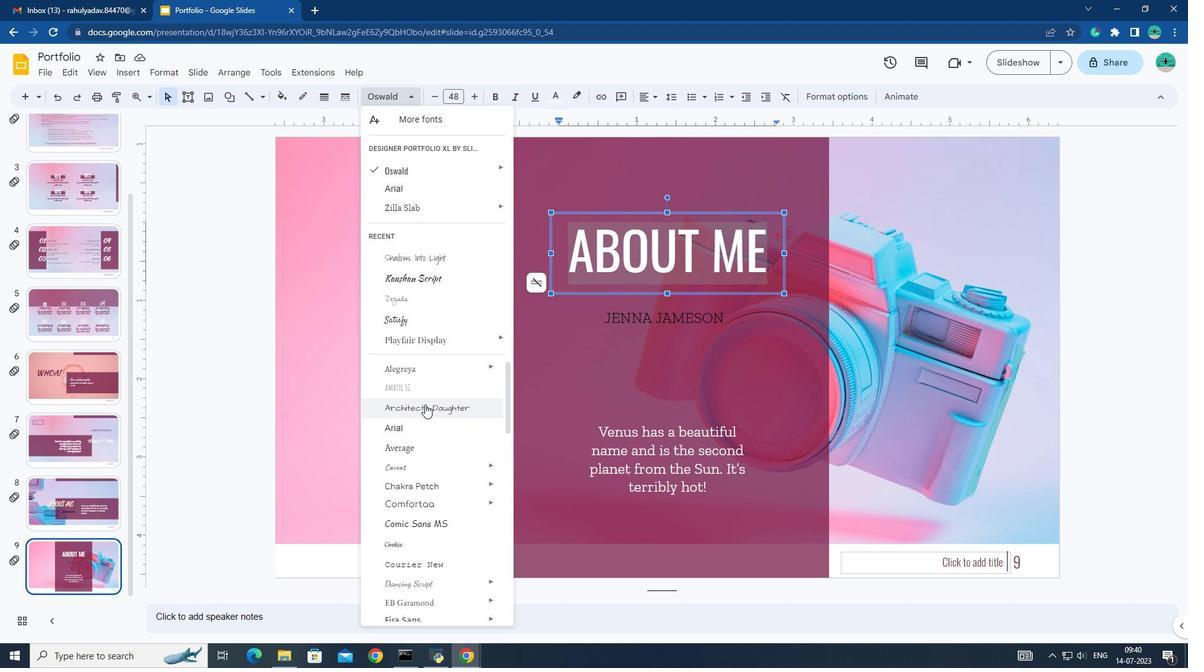 
Action: Mouse moved to (434, 95)
Screenshot: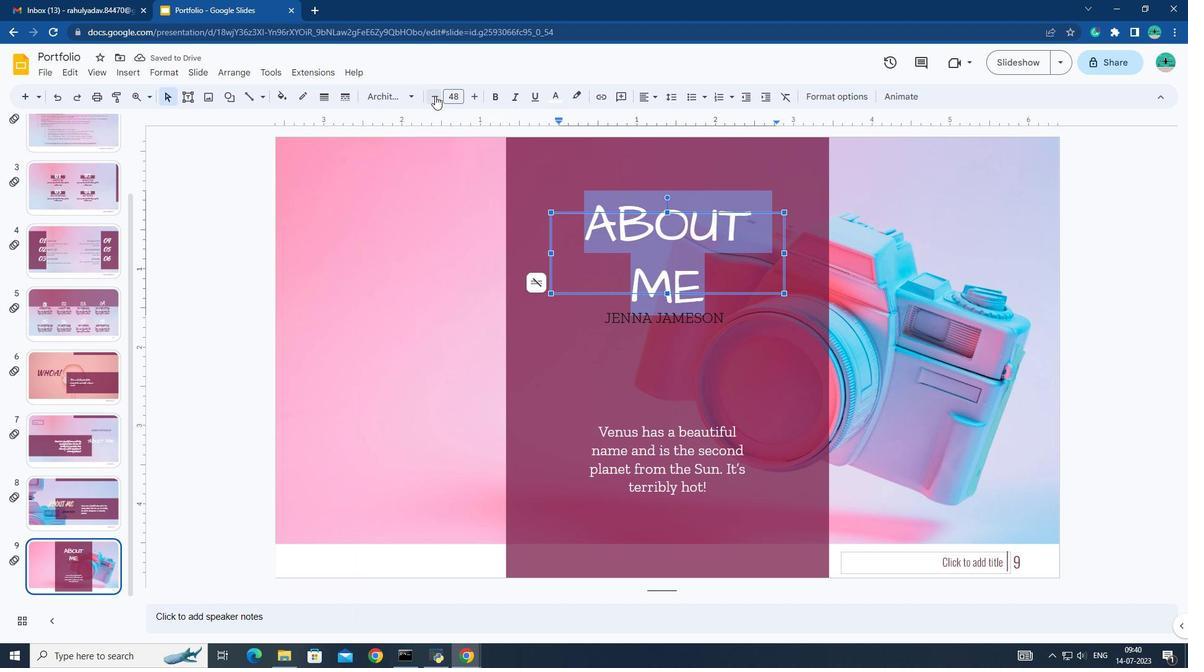 
Action: Mouse pressed left at (434, 95)
Screenshot: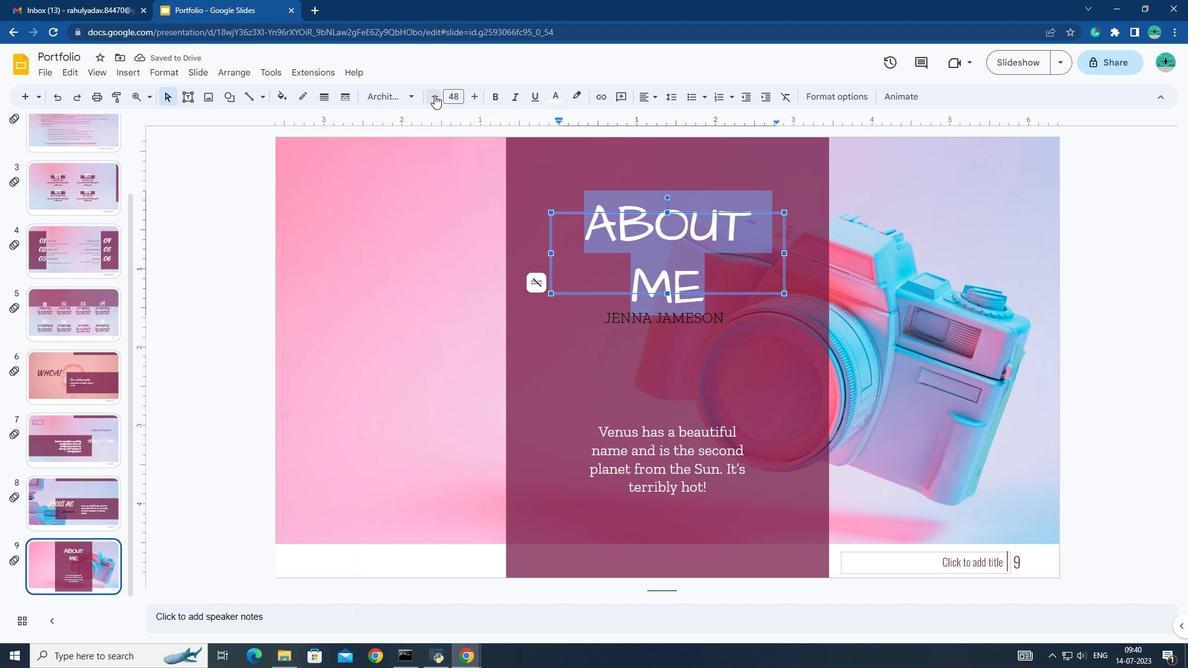 
Action: Mouse pressed left at (434, 95)
Screenshot: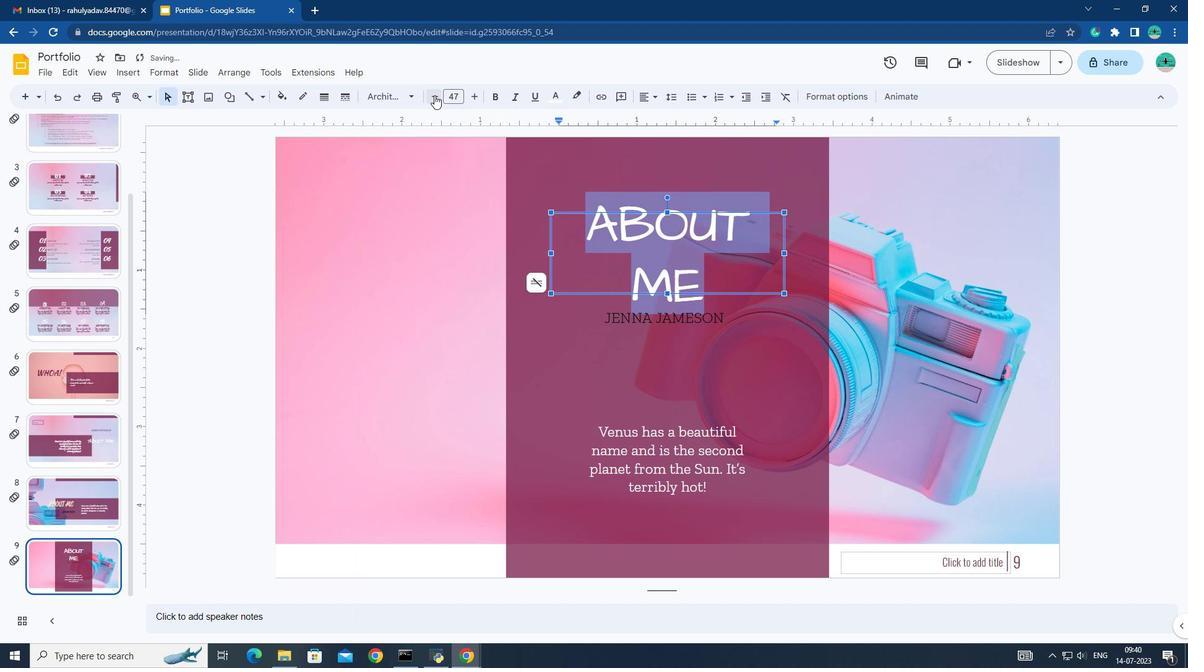
Action: Mouse pressed left at (434, 95)
Screenshot: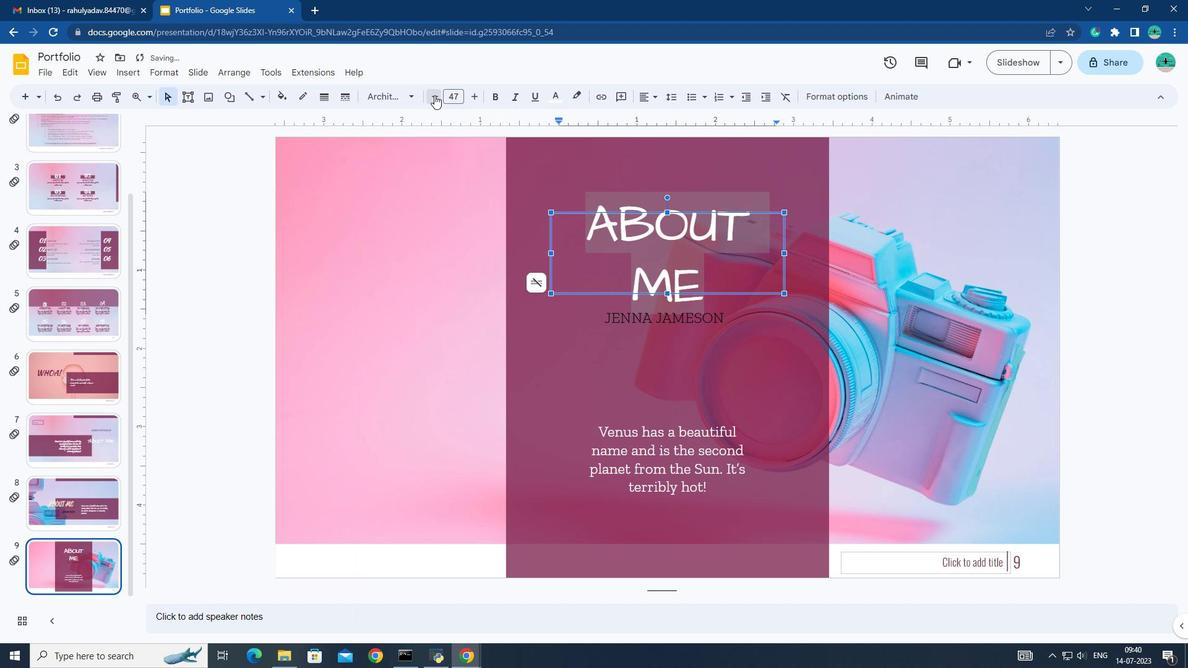 
Action: Mouse pressed left at (434, 95)
Screenshot: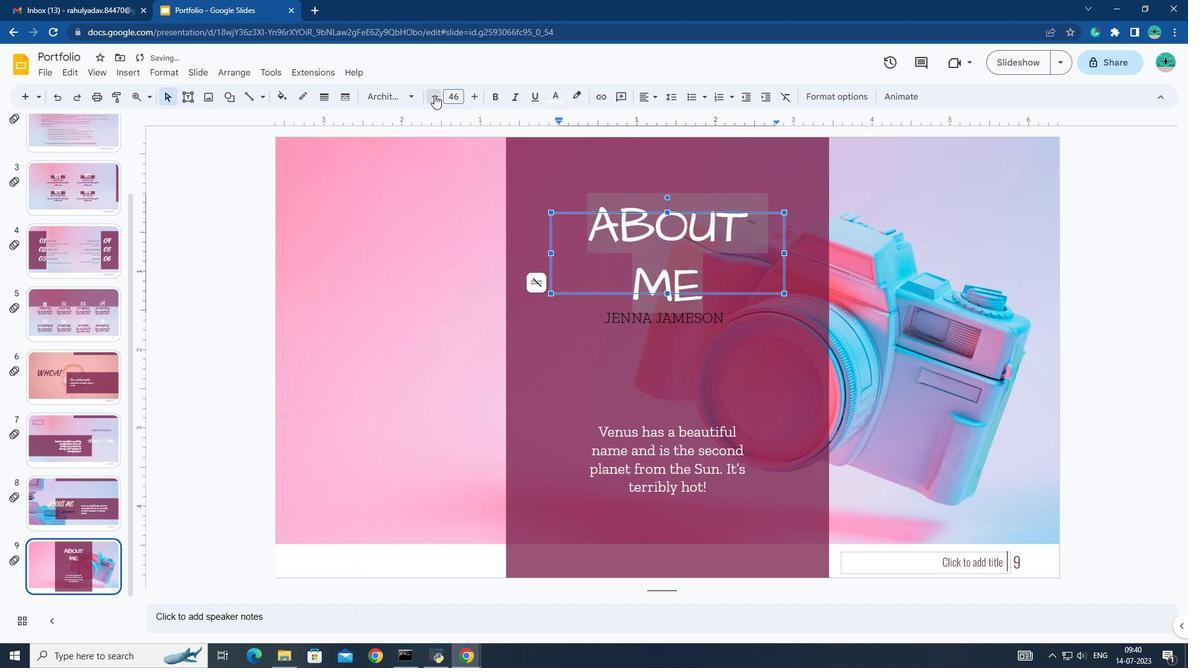 
Action: Mouse pressed left at (434, 95)
Screenshot: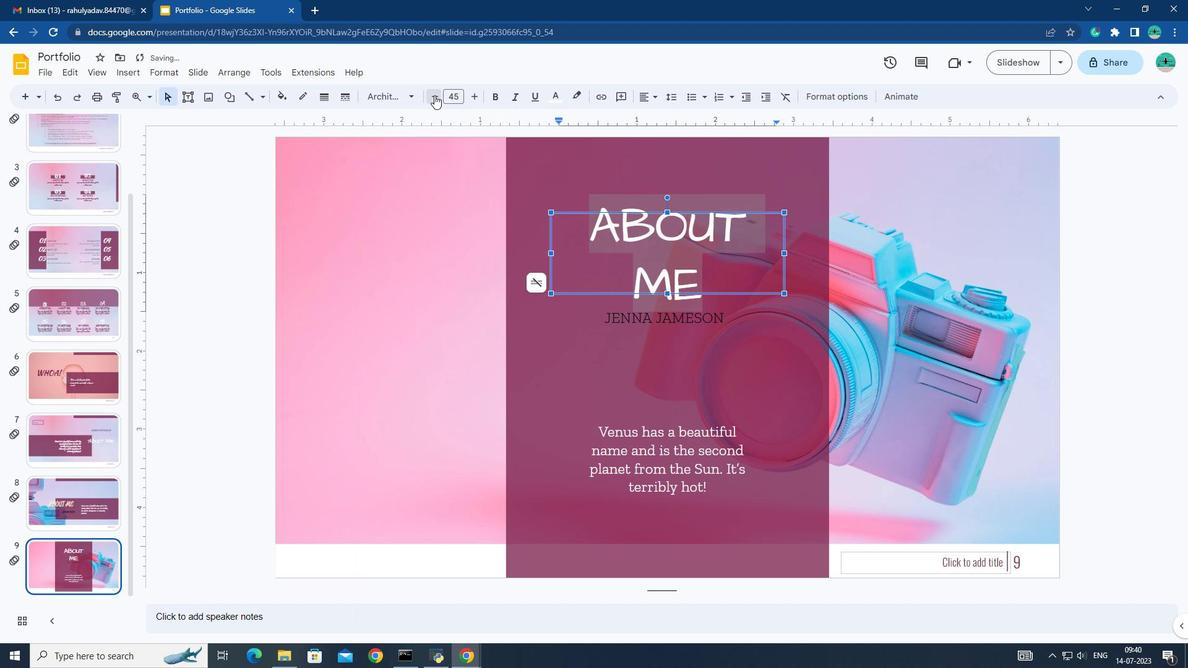 
Action: Mouse pressed left at (434, 95)
Screenshot: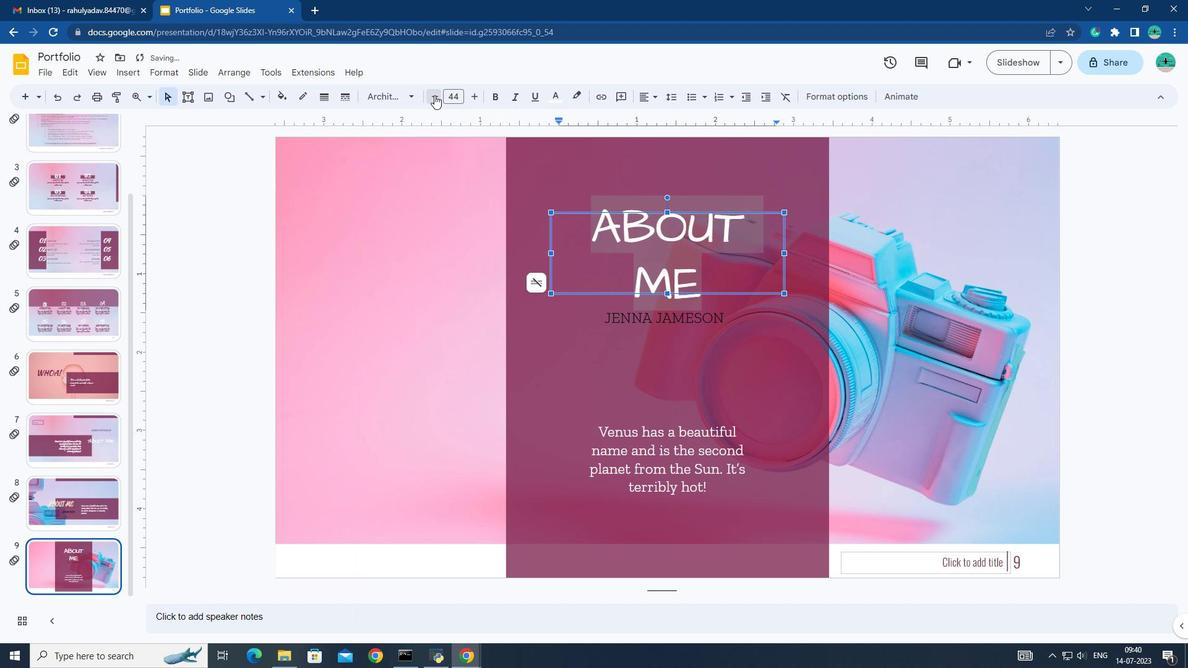
Action: Mouse pressed left at (434, 95)
Screenshot: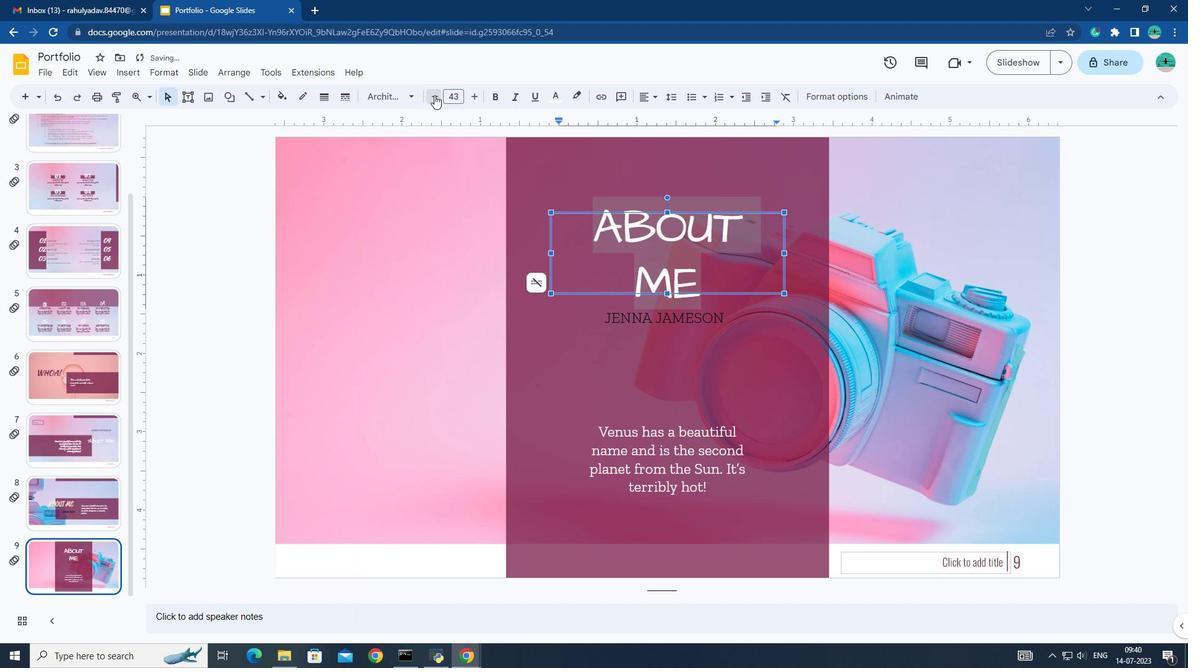
Action: Mouse pressed left at (434, 95)
Screenshot: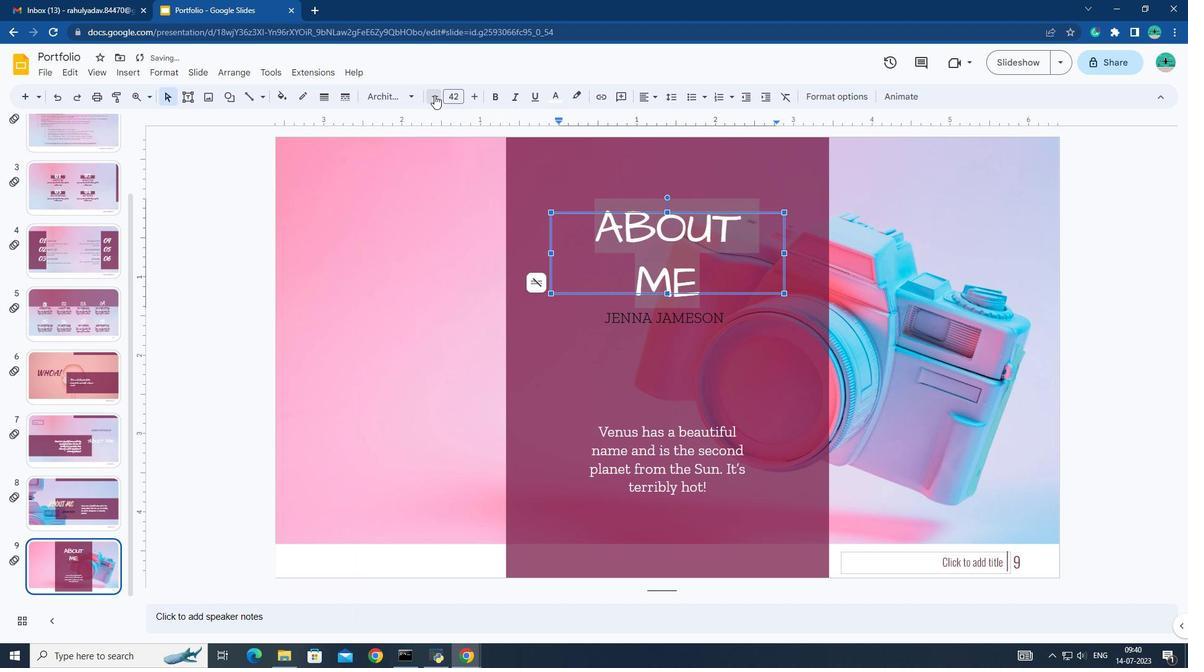 
Action: Mouse pressed left at (434, 95)
Screenshot: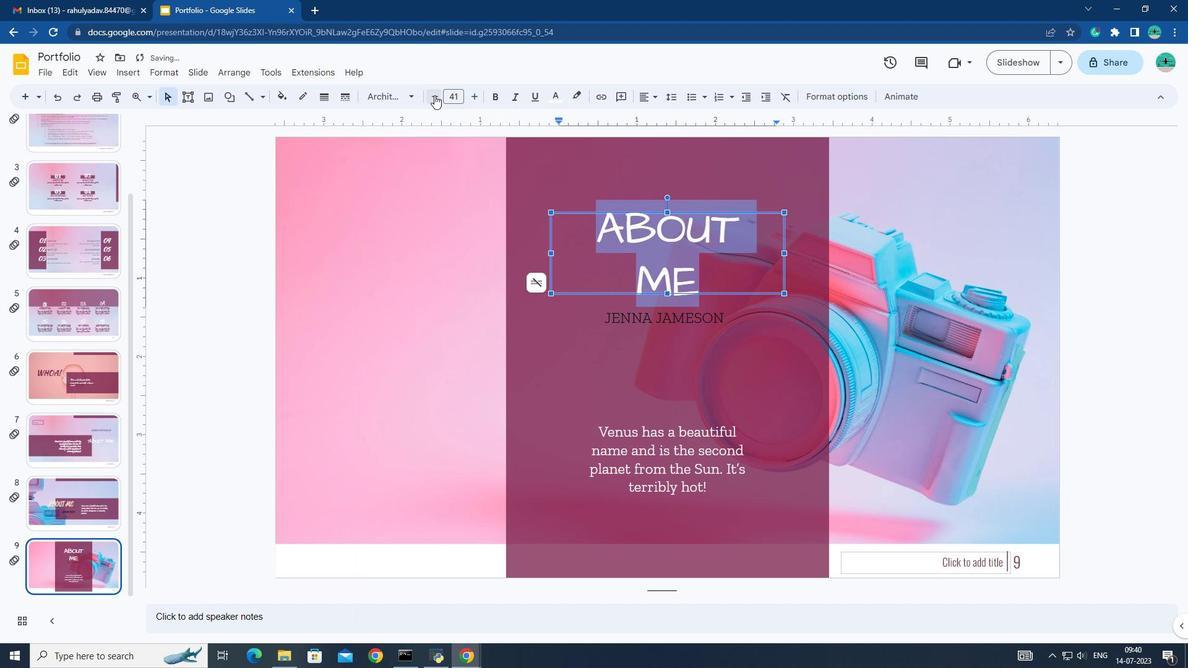 
Action: Mouse pressed left at (434, 95)
Screenshot: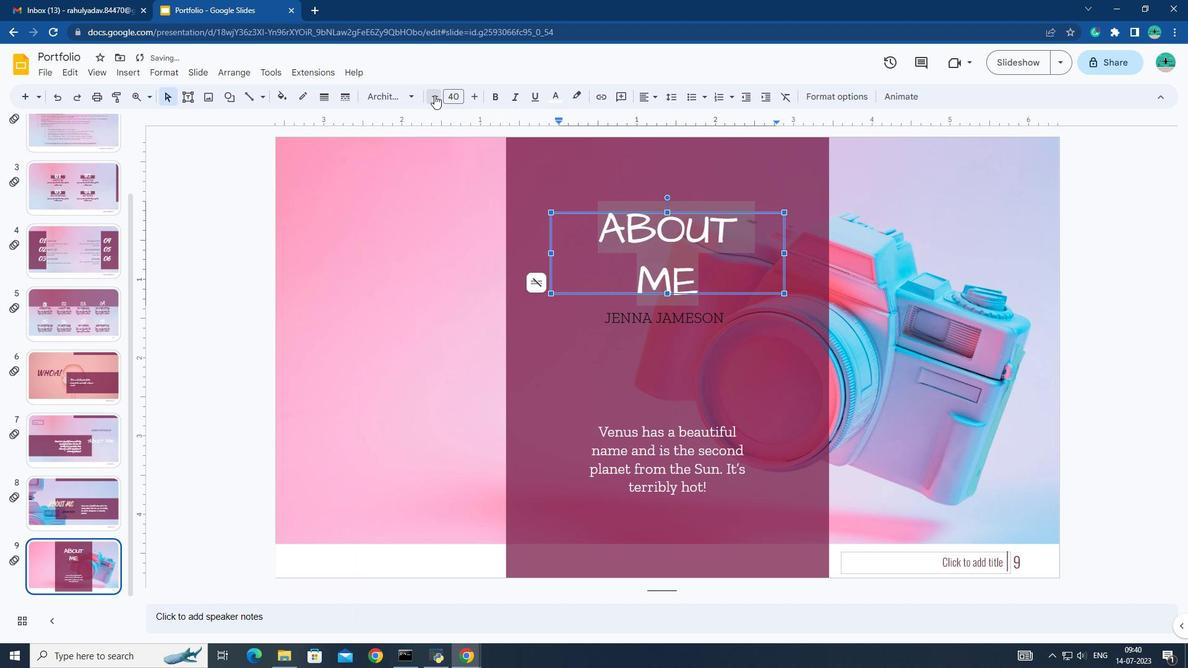 
Action: Mouse pressed left at (434, 95)
Screenshot: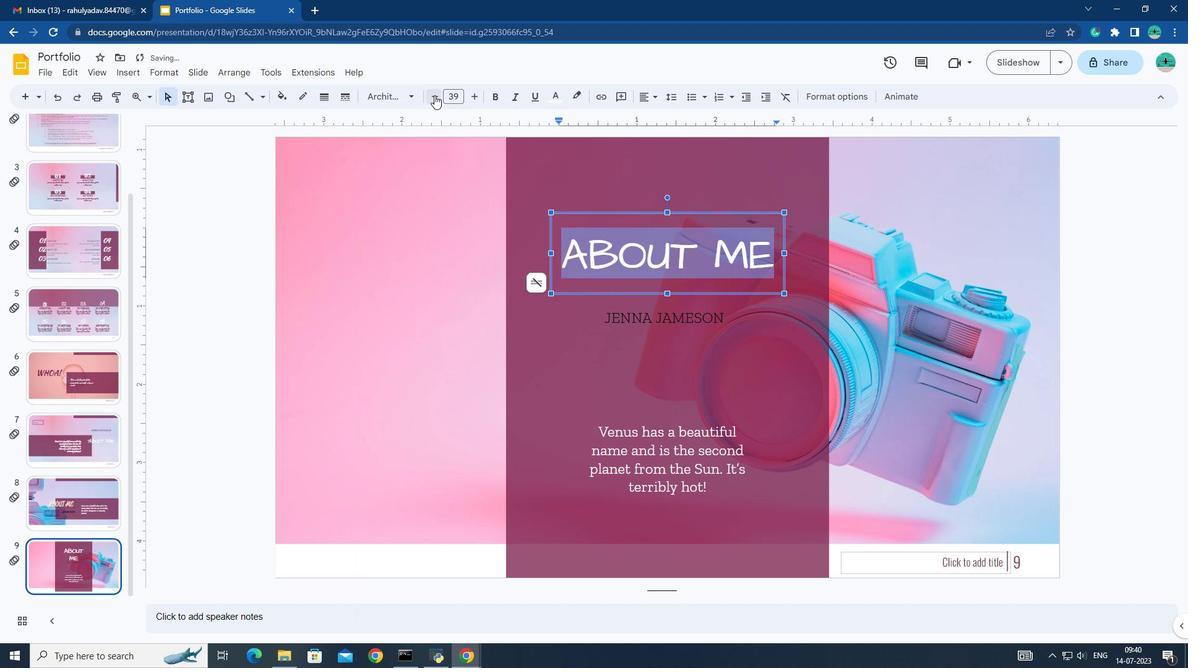 
Action: Mouse moved to (611, 318)
Screenshot: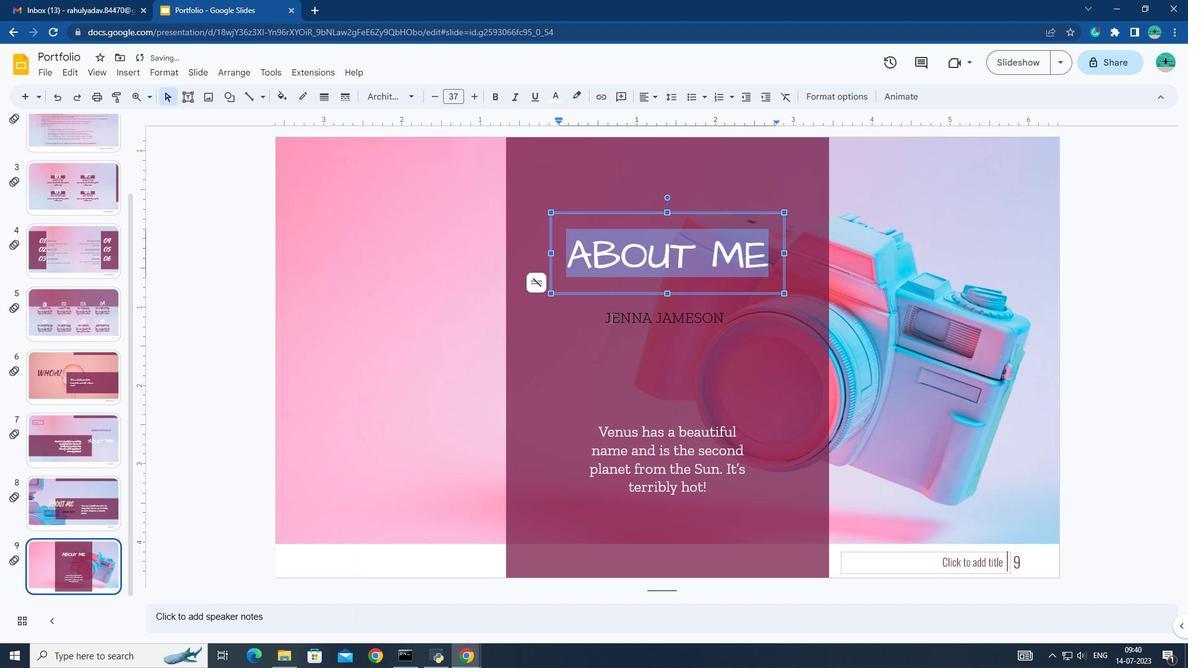 
Action: Mouse pressed left at (611, 318)
Screenshot: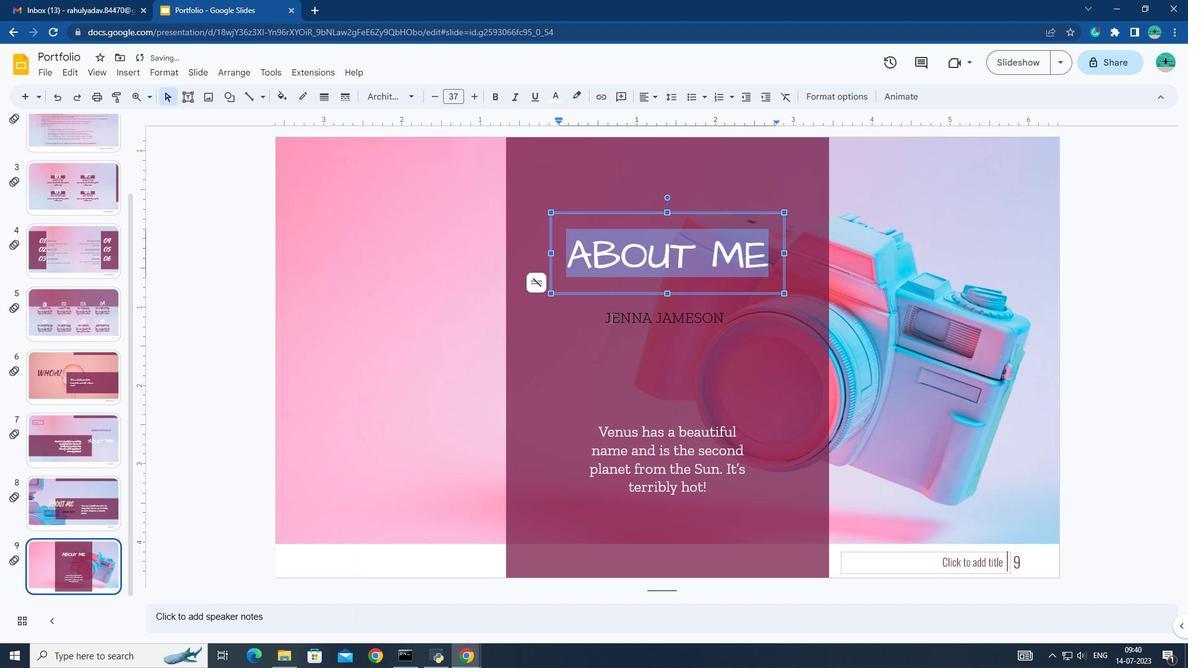 
Action: Mouse moved to (411, 97)
Screenshot: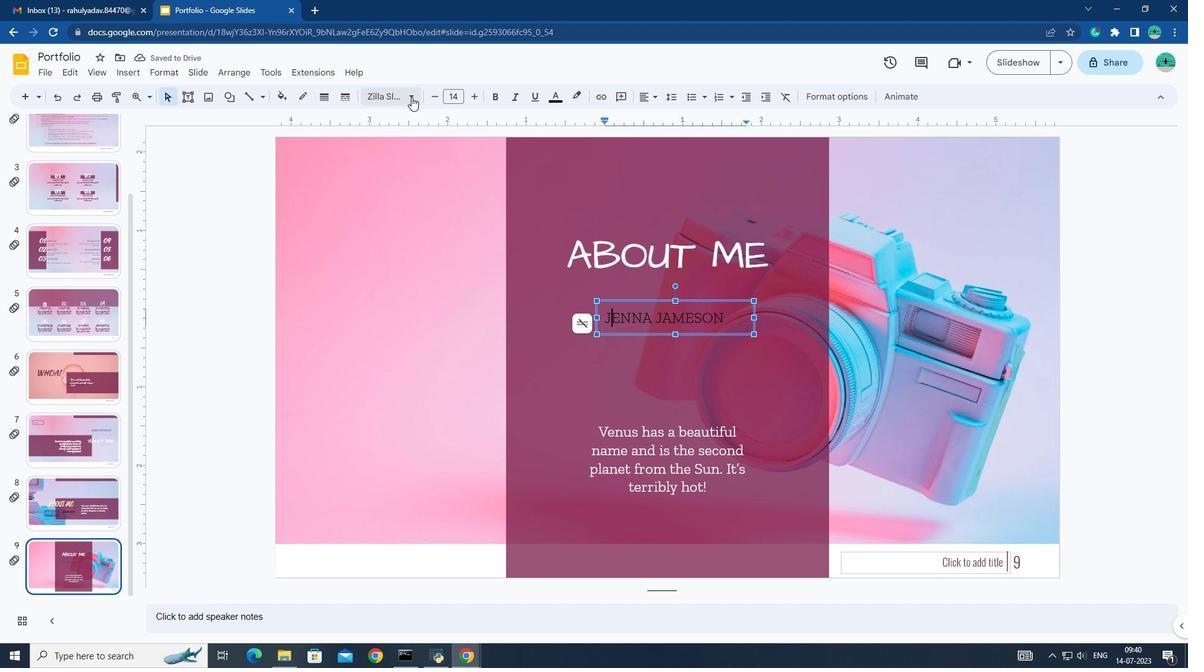 
Action: Mouse pressed left at (411, 97)
Screenshot: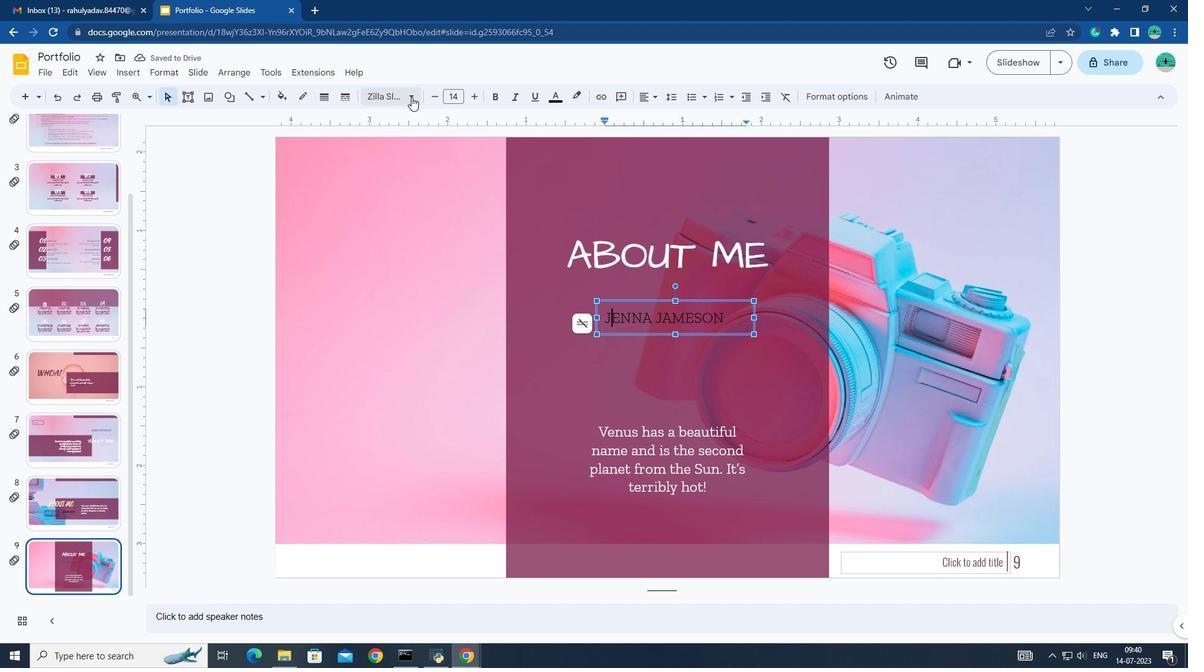 
Action: Mouse moved to (606, 318)
Screenshot: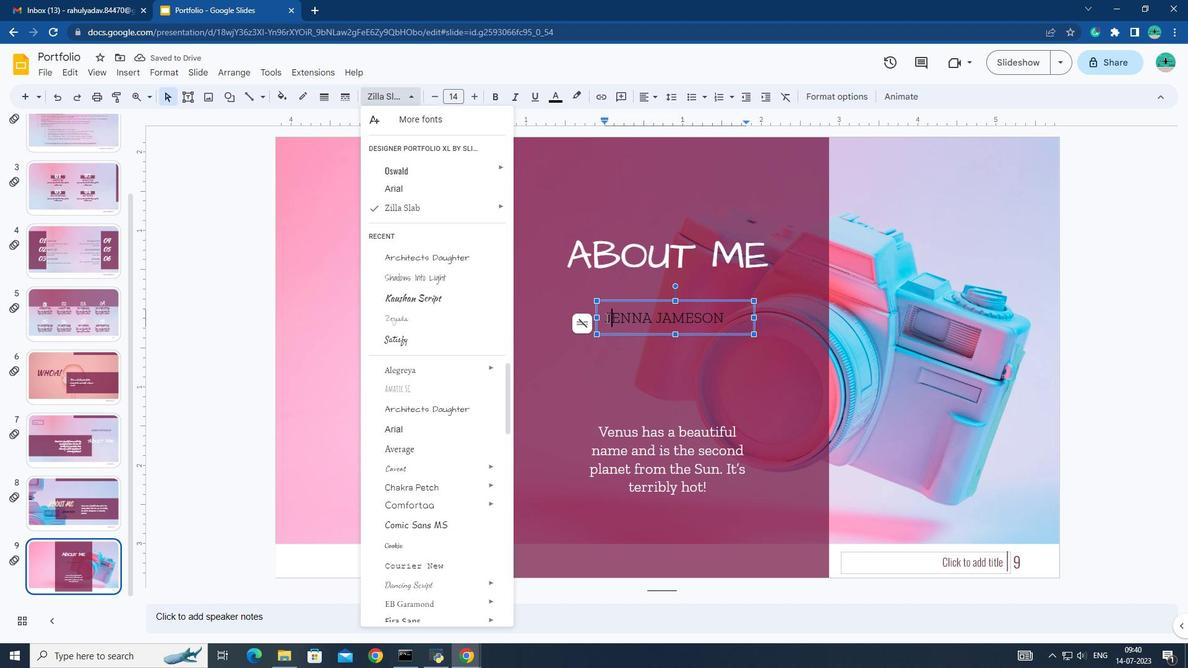 
Action: Mouse pressed left at (606, 318)
Screenshot: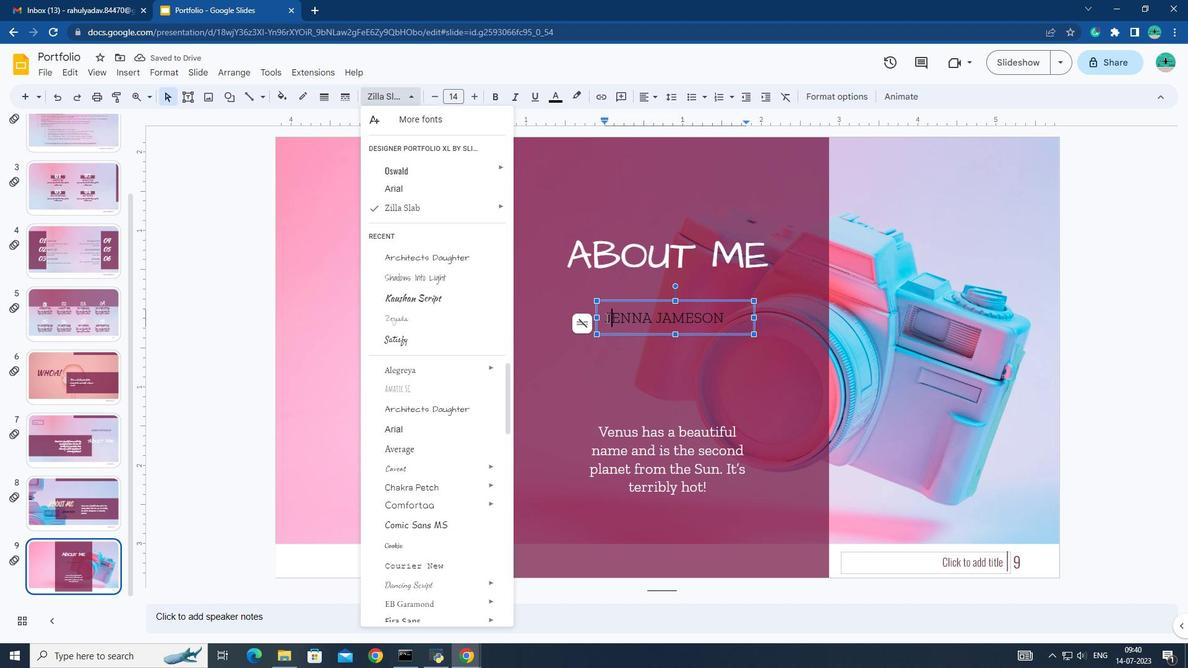 
Action: Mouse pressed left at (606, 318)
Screenshot: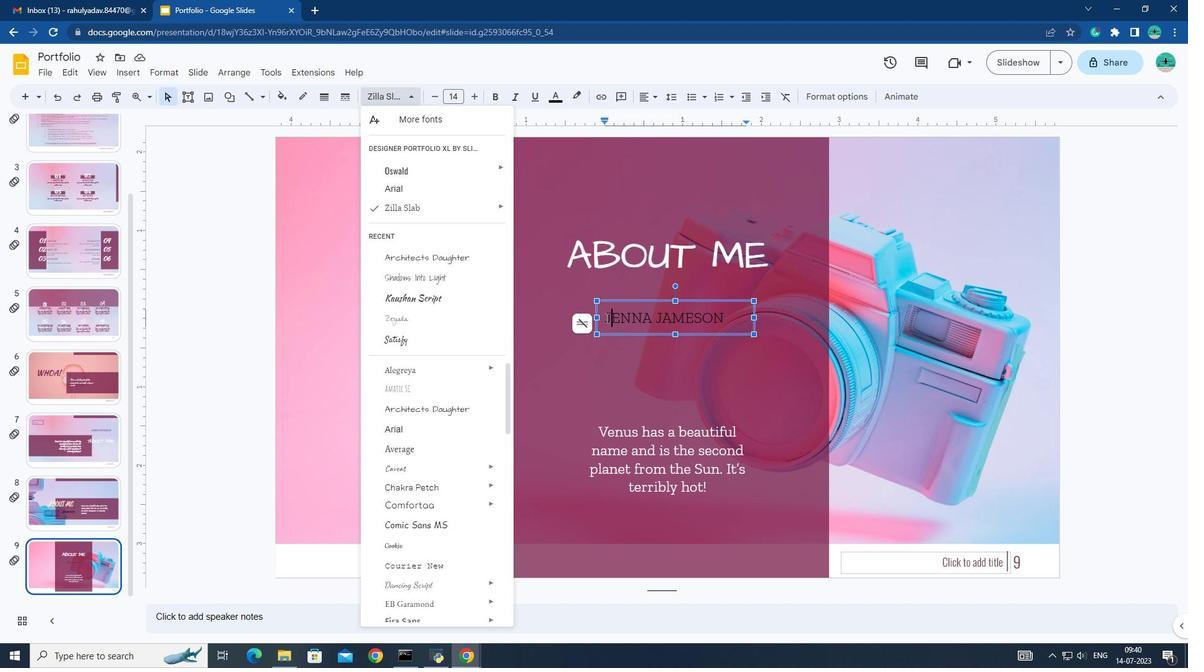 
Action: Mouse pressed left at (606, 318)
Screenshot: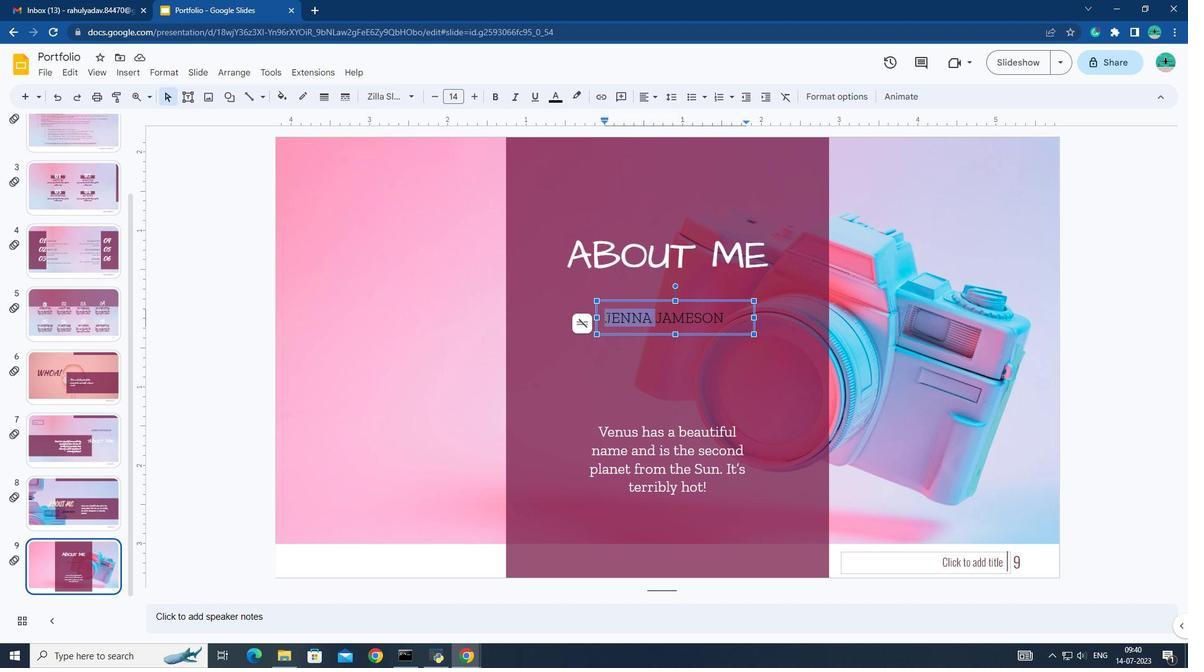 
Action: Mouse moved to (408, 100)
Screenshot: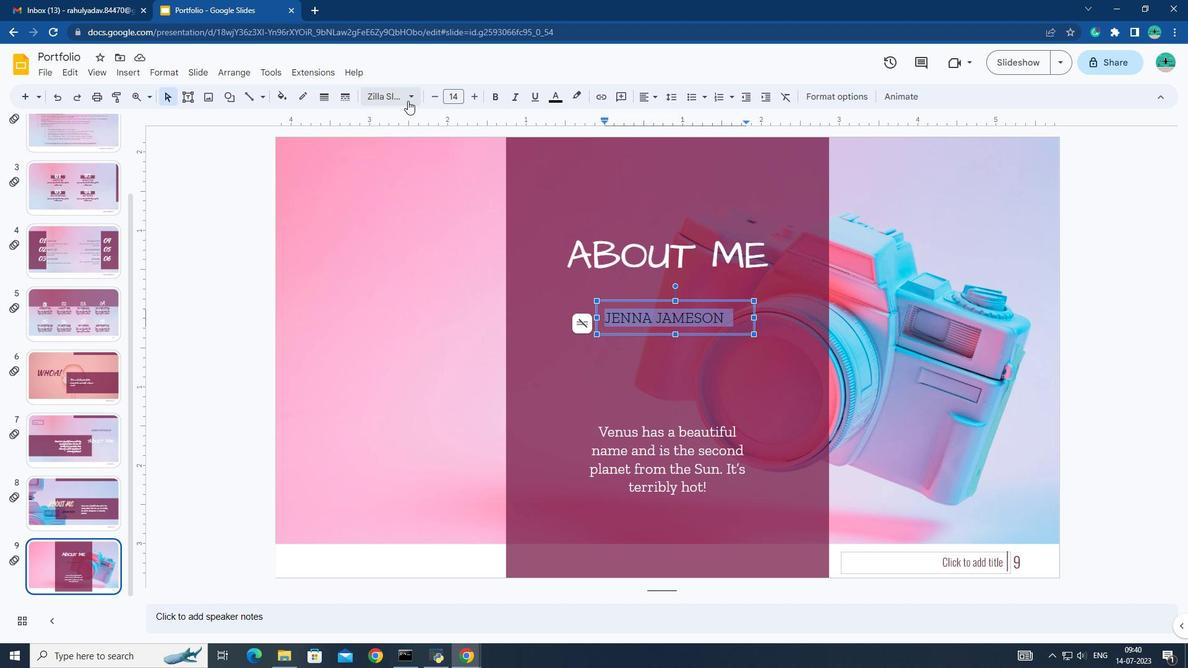 
Action: Mouse pressed left at (408, 100)
Screenshot: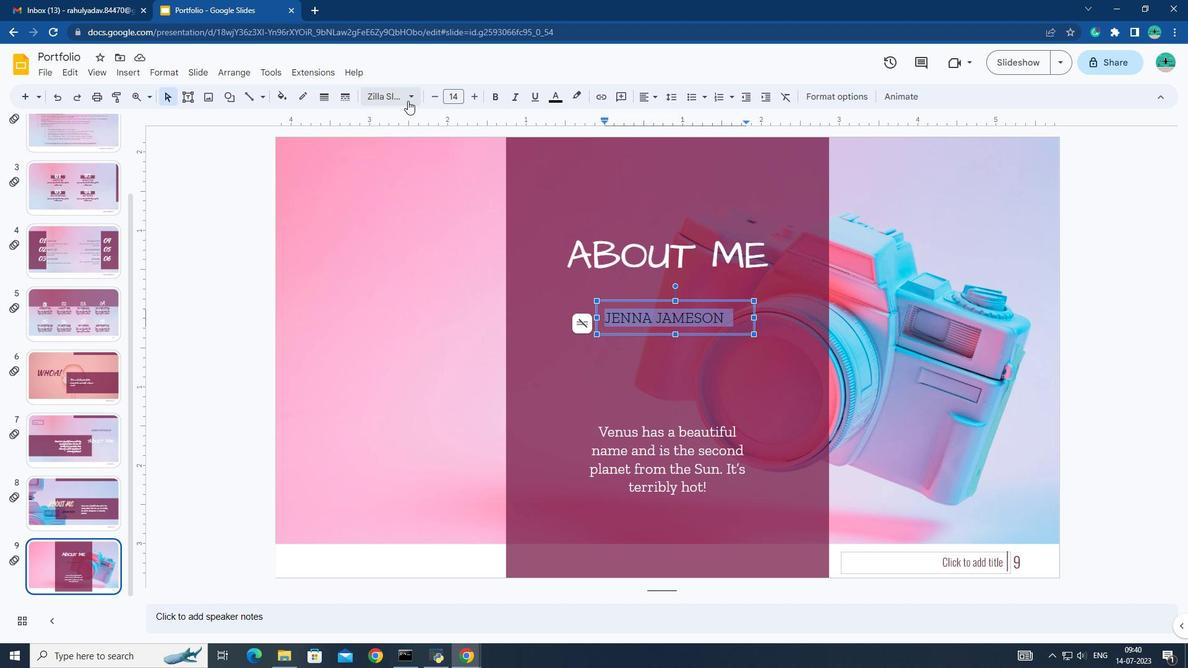 
Action: Mouse moved to (419, 455)
Screenshot: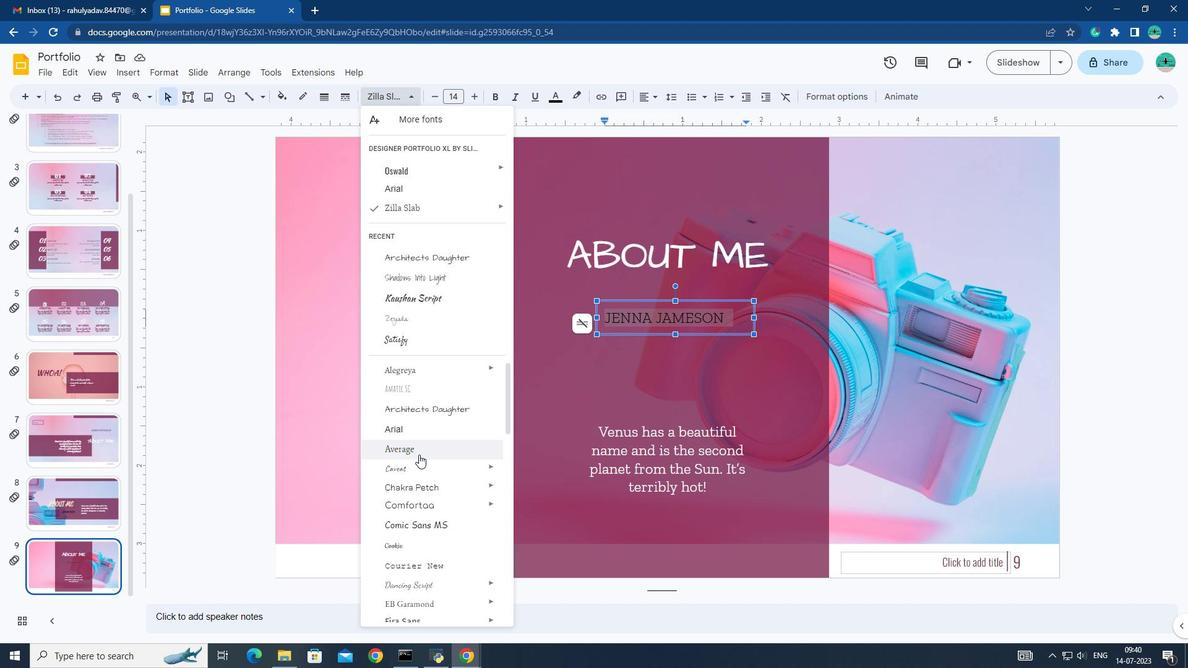 
Action: Mouse scrolled (419, 454) with delta (0, 0)
Screenshot: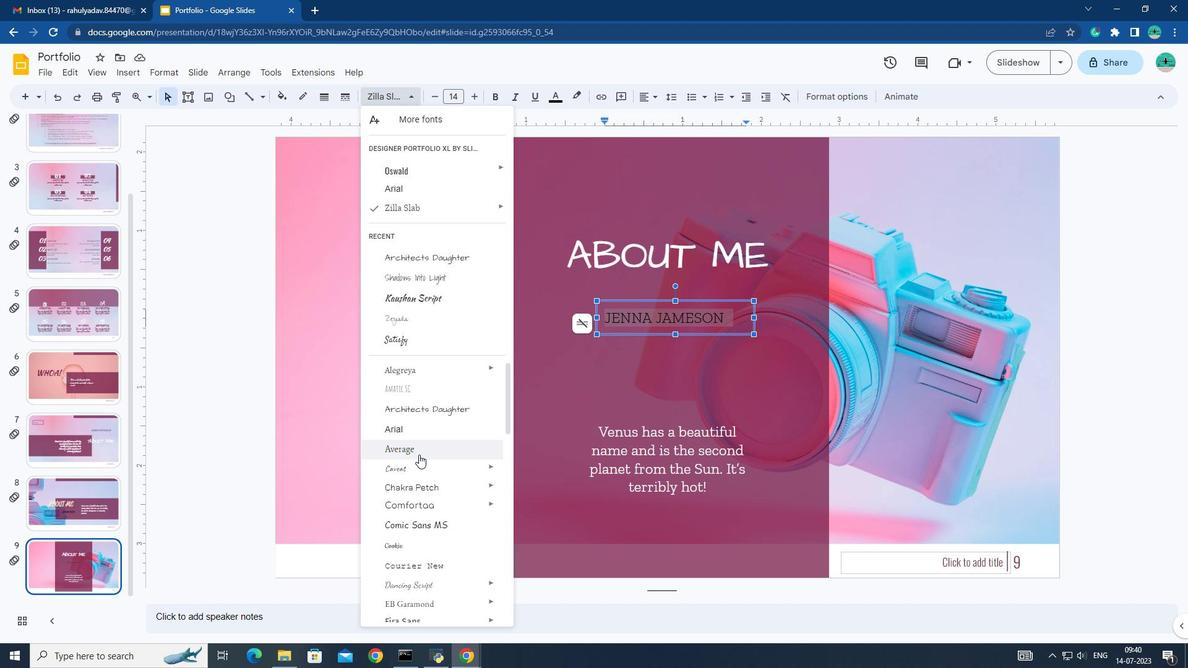 
Action: Mouse moved to (417, 478)
Screenshot: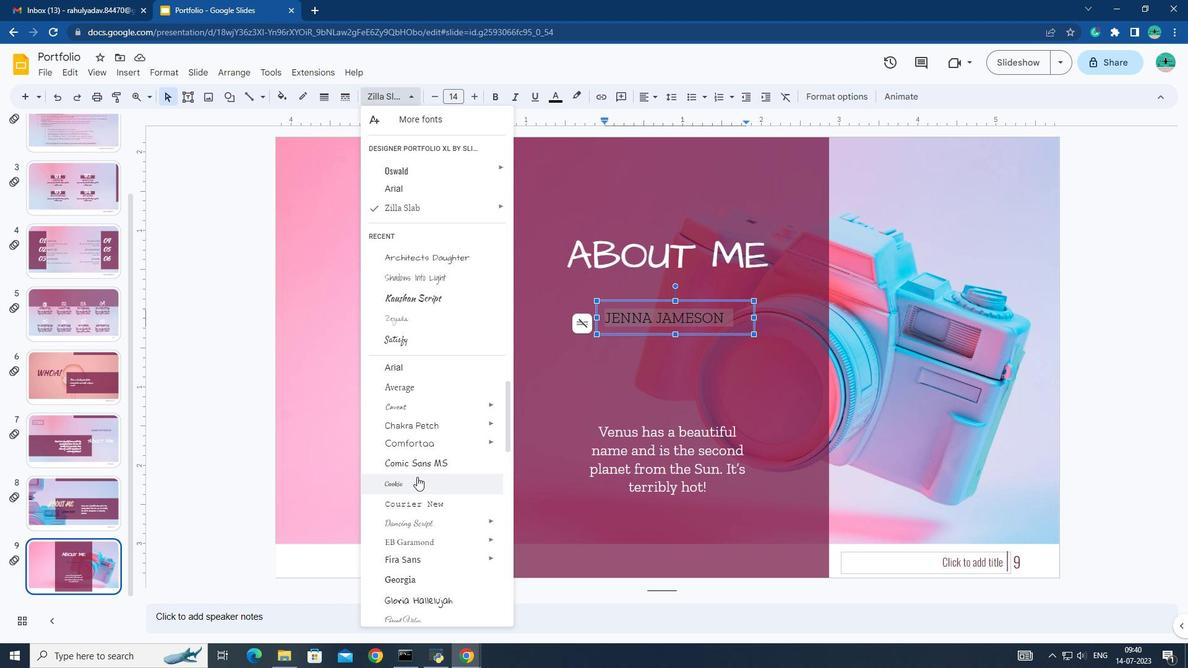 
Action: Mouse pressed left at (417, 478)
Screenshot: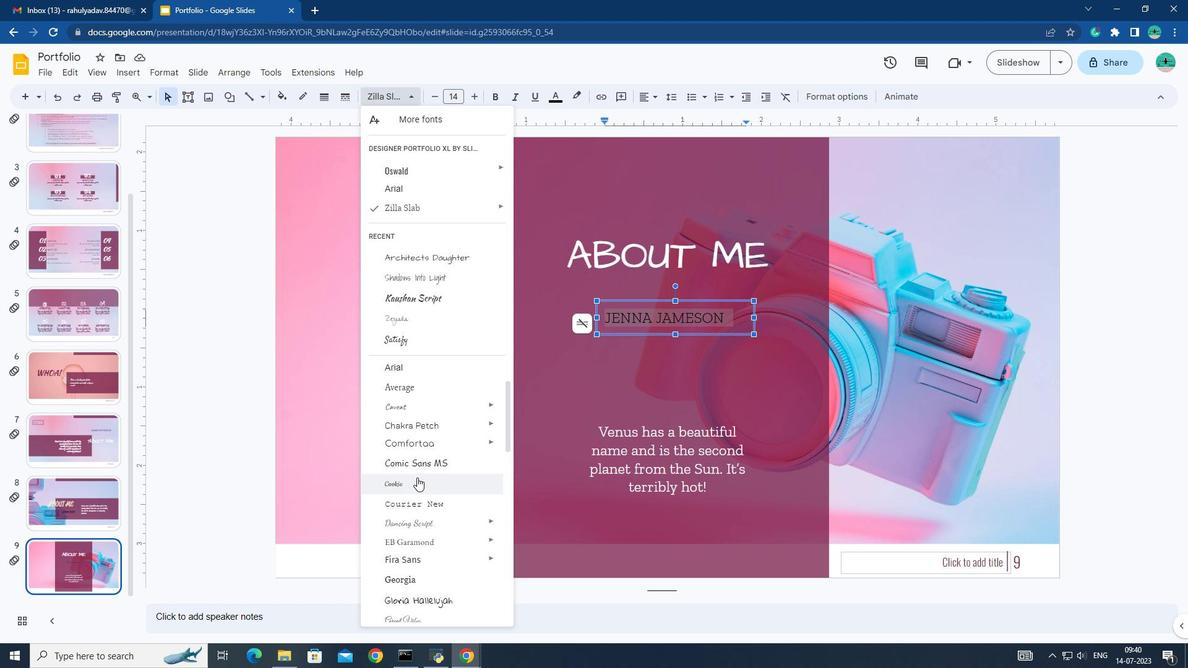 
Action: Key pressed ctrl+Z
Screenshot: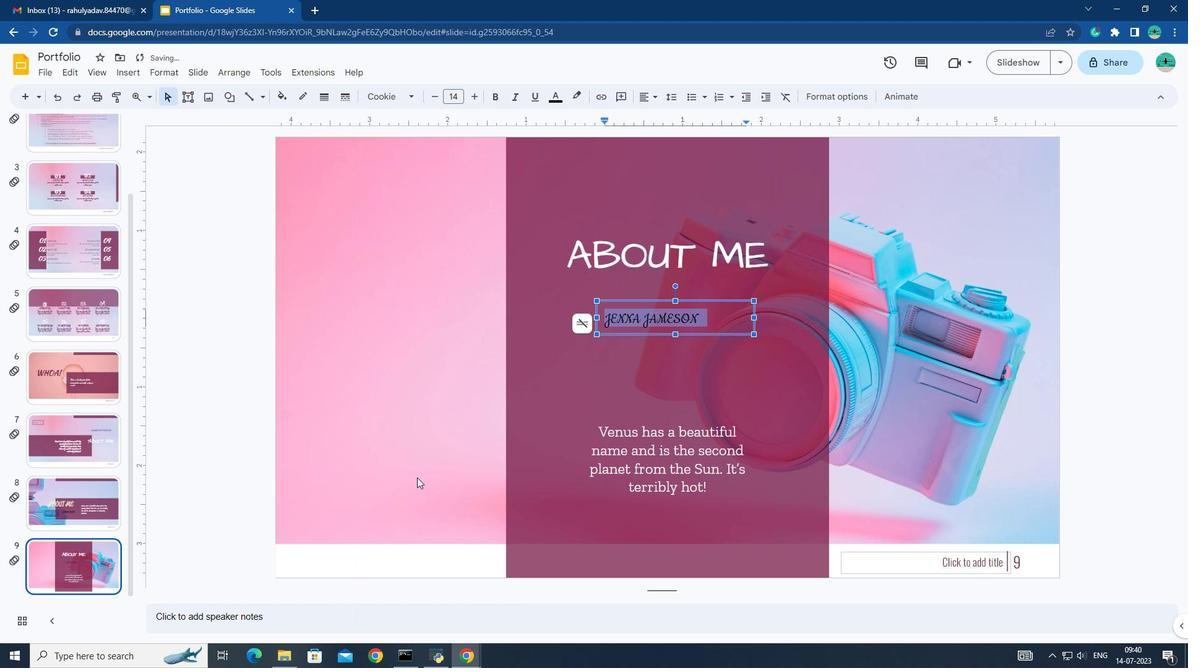 
Action: Mouse moved to (409, 98)
Screenshot: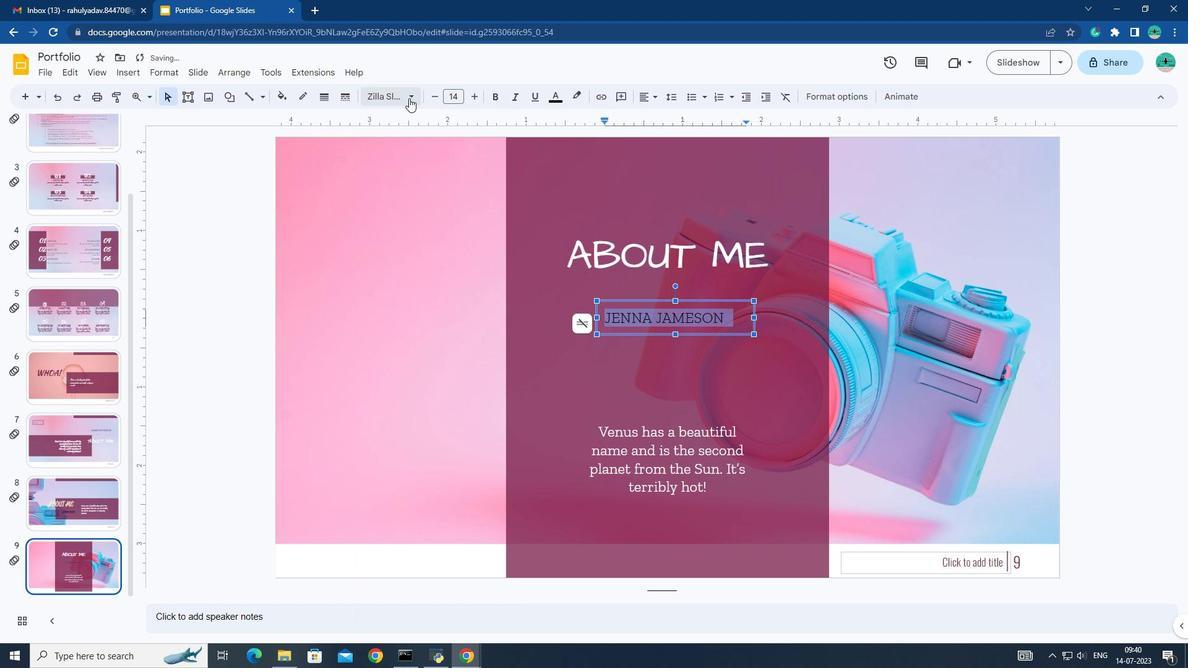 
Action: Mouse pressed left at (409, 98)
Screenshot: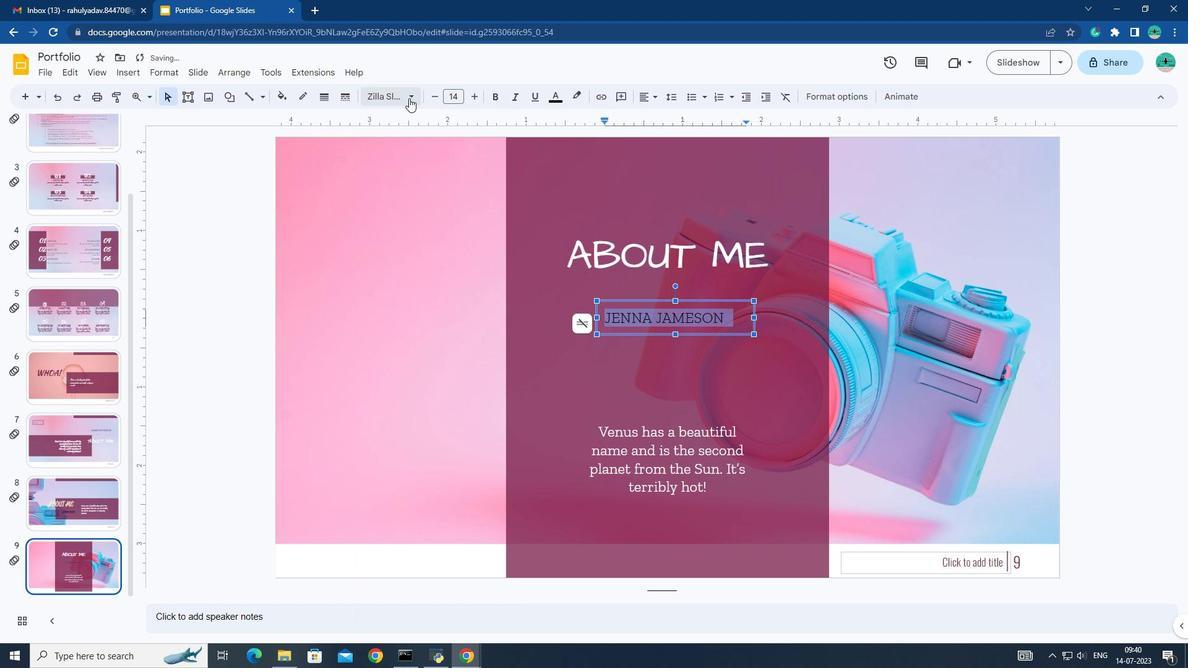 
Action: Mouse moved to (415, 445)
Screenshot: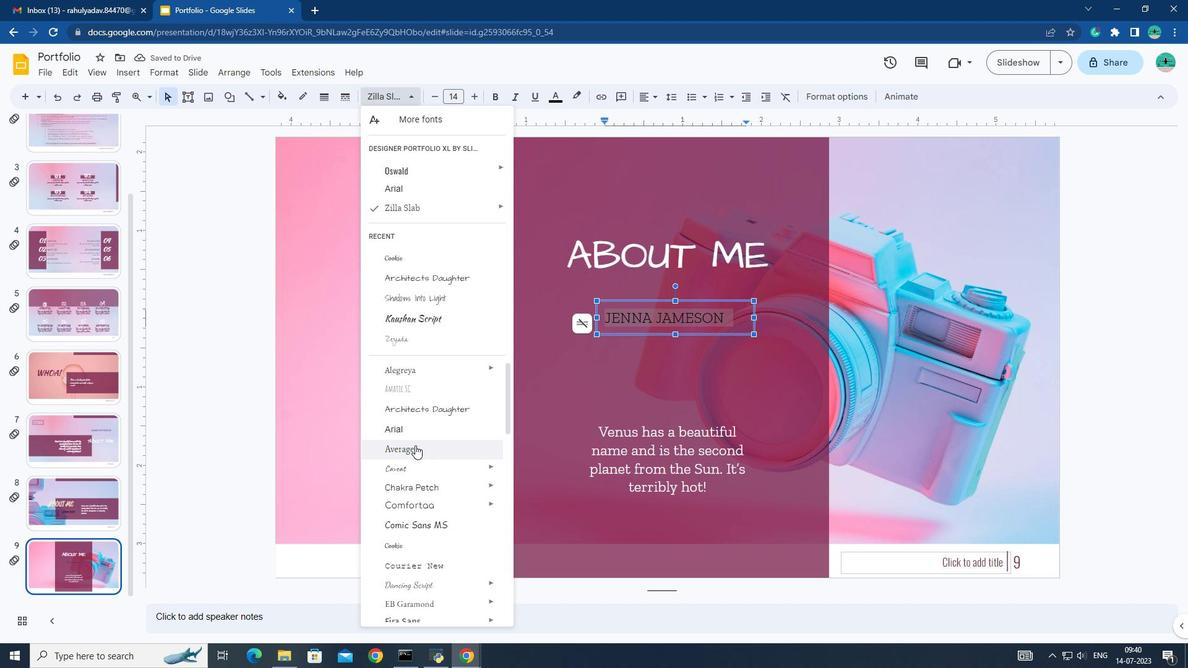 
Action: Mouse scrolled (415, 445) with delta (0, 0)
Screenshot: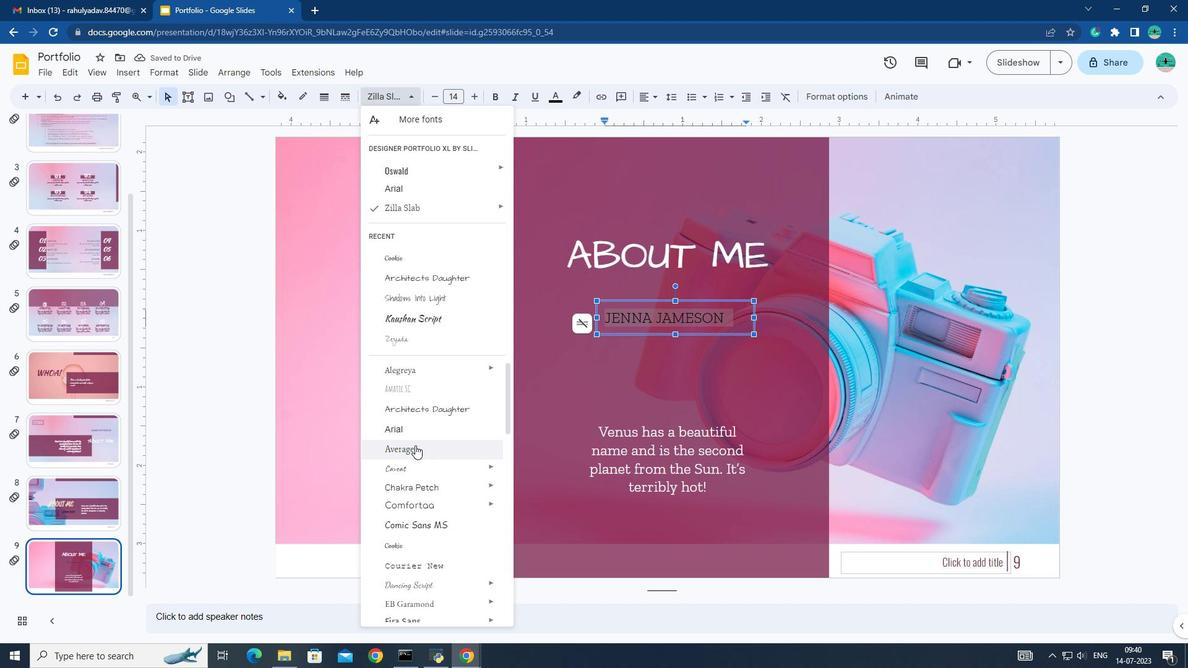 
Action: Mouse moved to (414, 448)
Screenshot: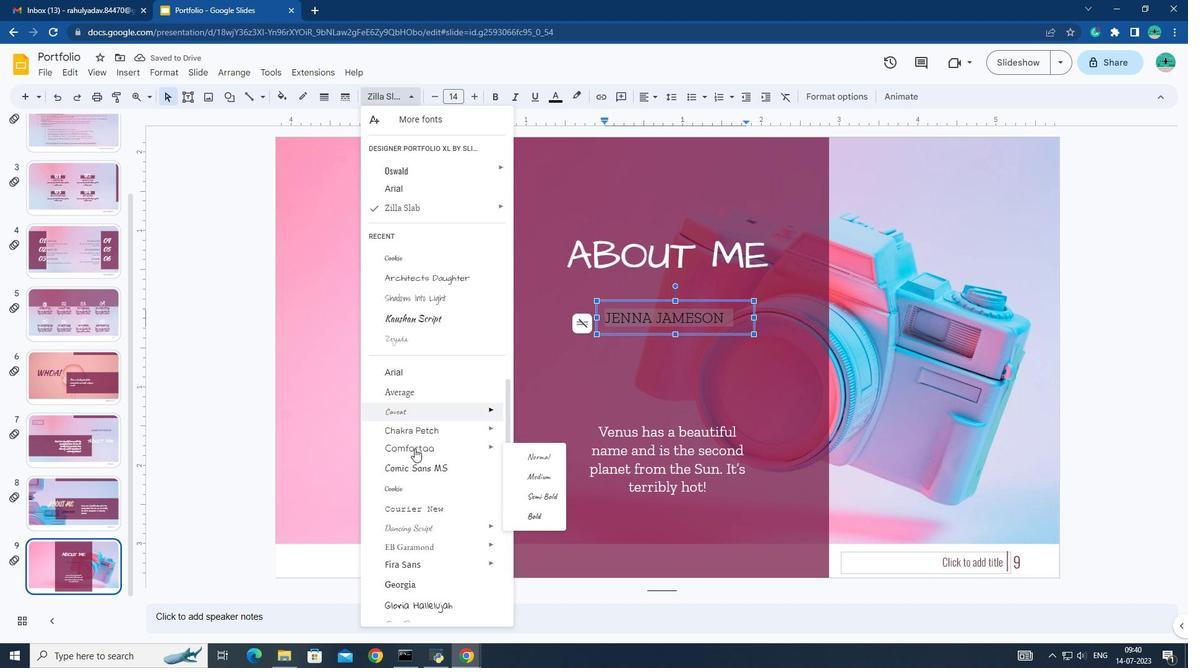 
Action: Mouse scrolled (414, 448) with delta (0, 0)
Screenshot: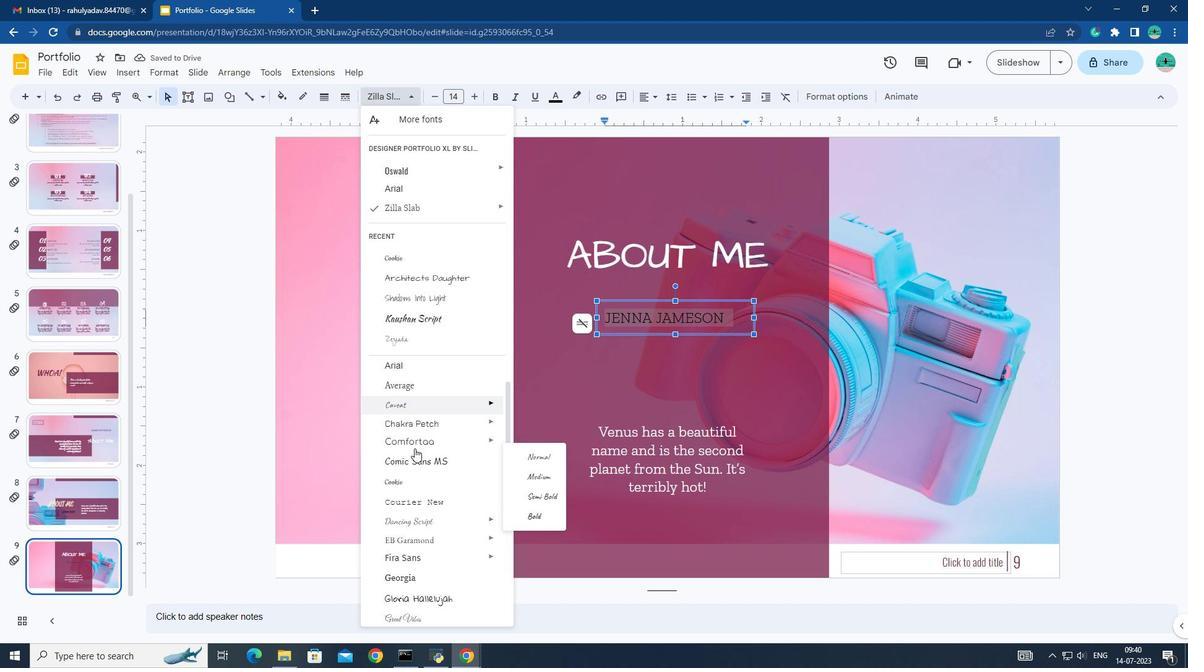 
Action: Mouse moved to (416, 465)
Screenshot: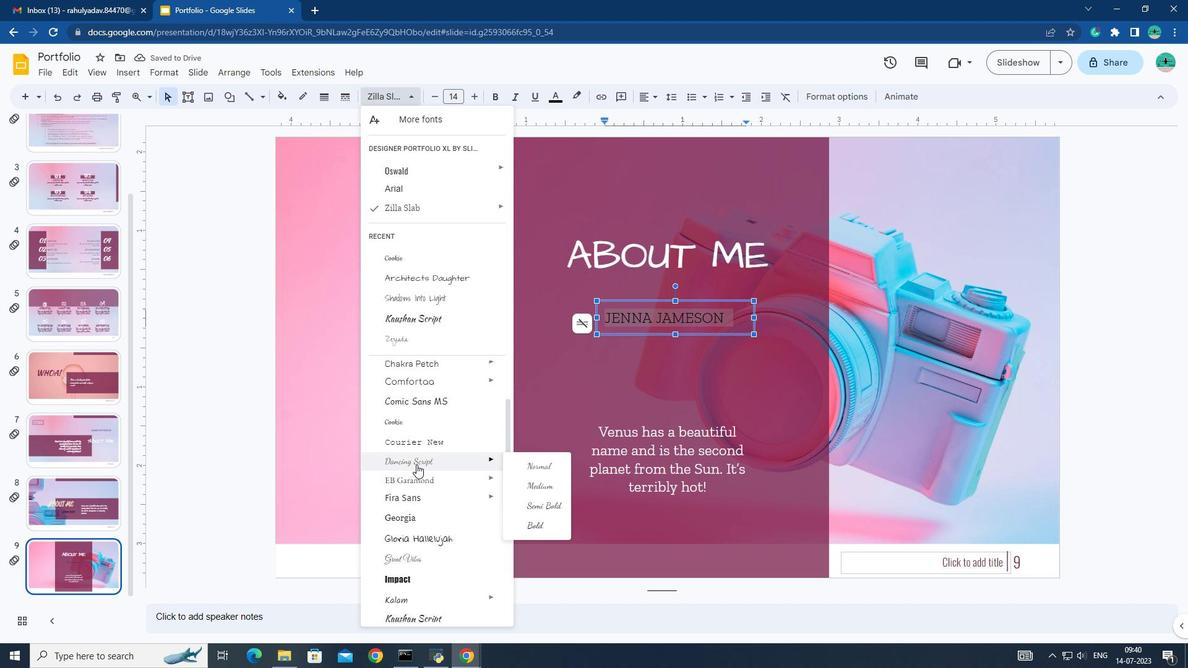 
Action: Mouse scrolled (416, 464) with delta (0, 0)
Screenshot: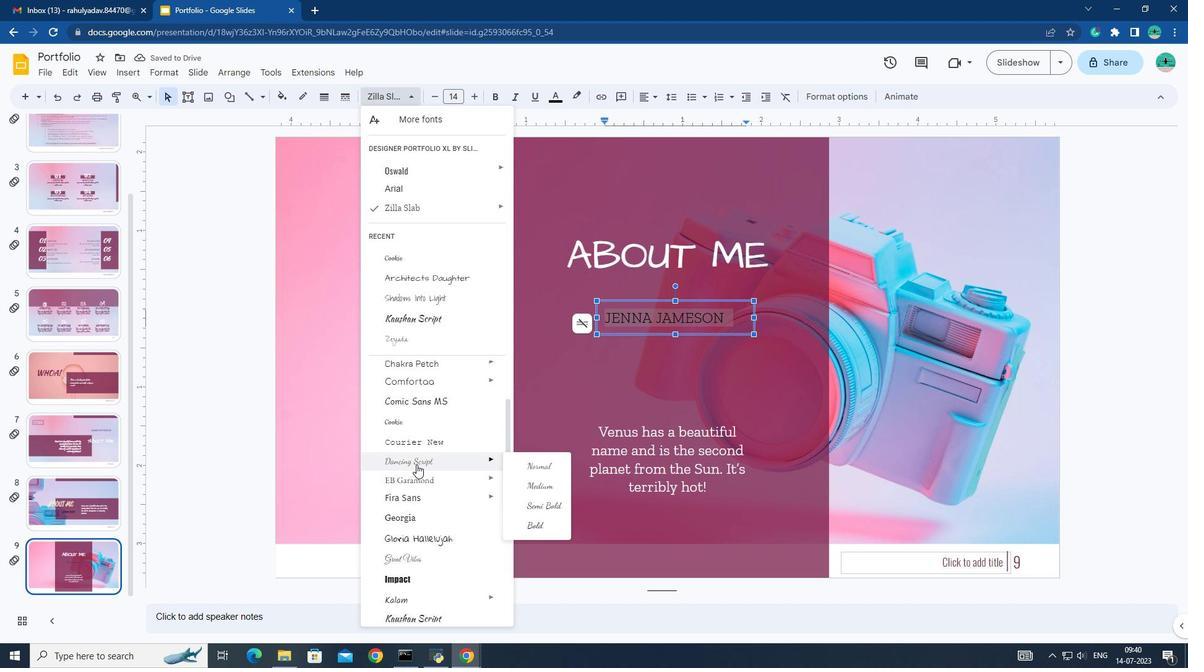 
Action: Mouse moved to (416, 466)
Screenshot: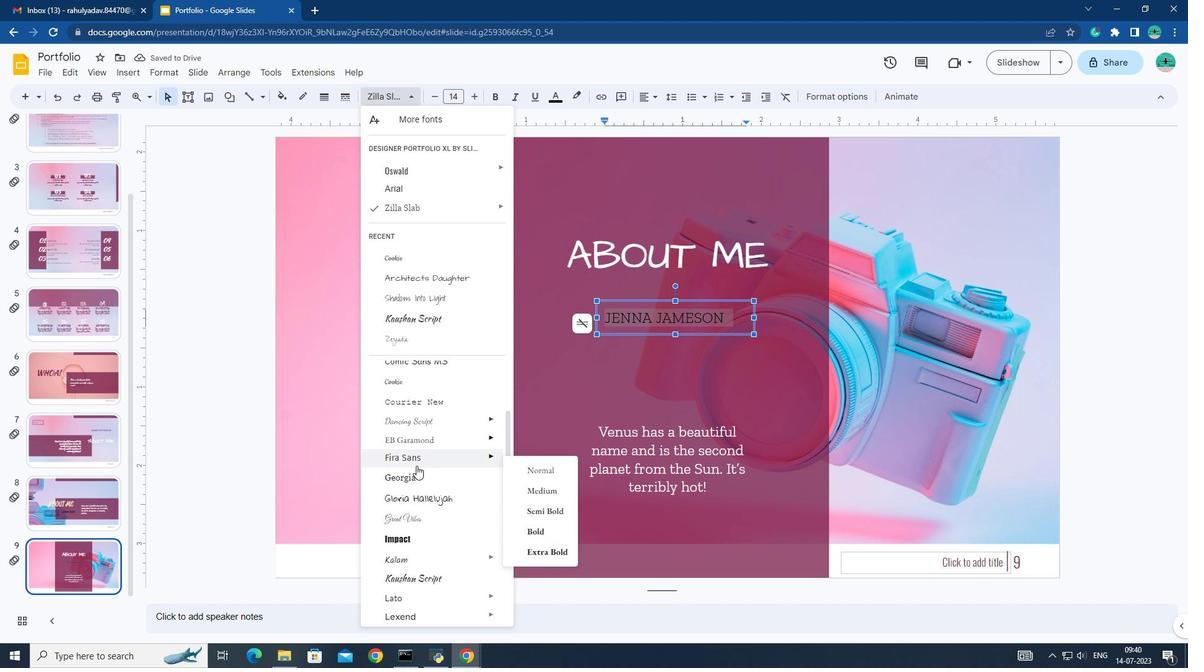 
Action: Mouse scrolled (416, 465) with delta (0, 0)
Screenshot: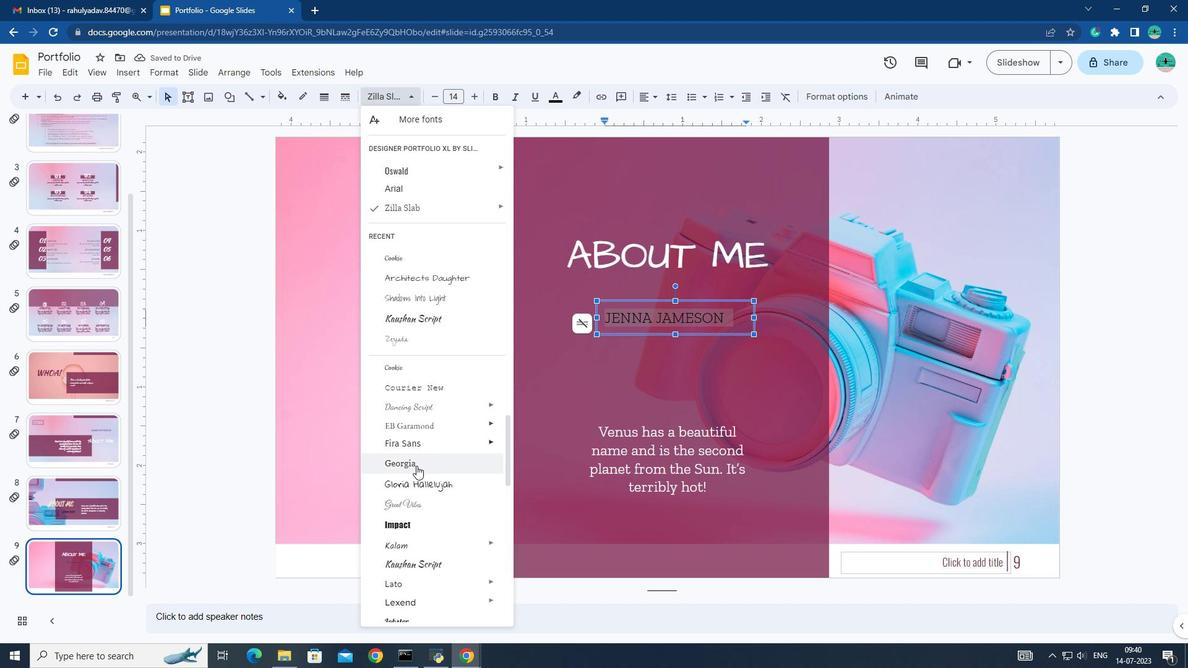 
Action: Mouse moved to (411, 434)
Screenshot: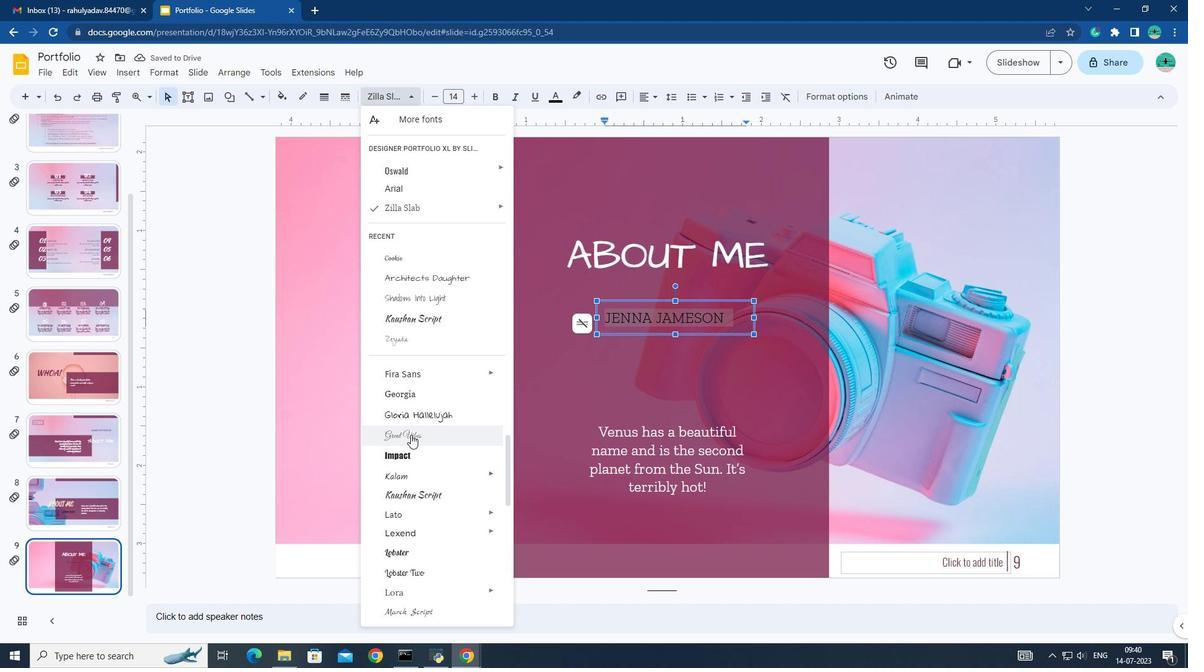 
Action: Mouse pressed left at (411, 434)
Screenshot: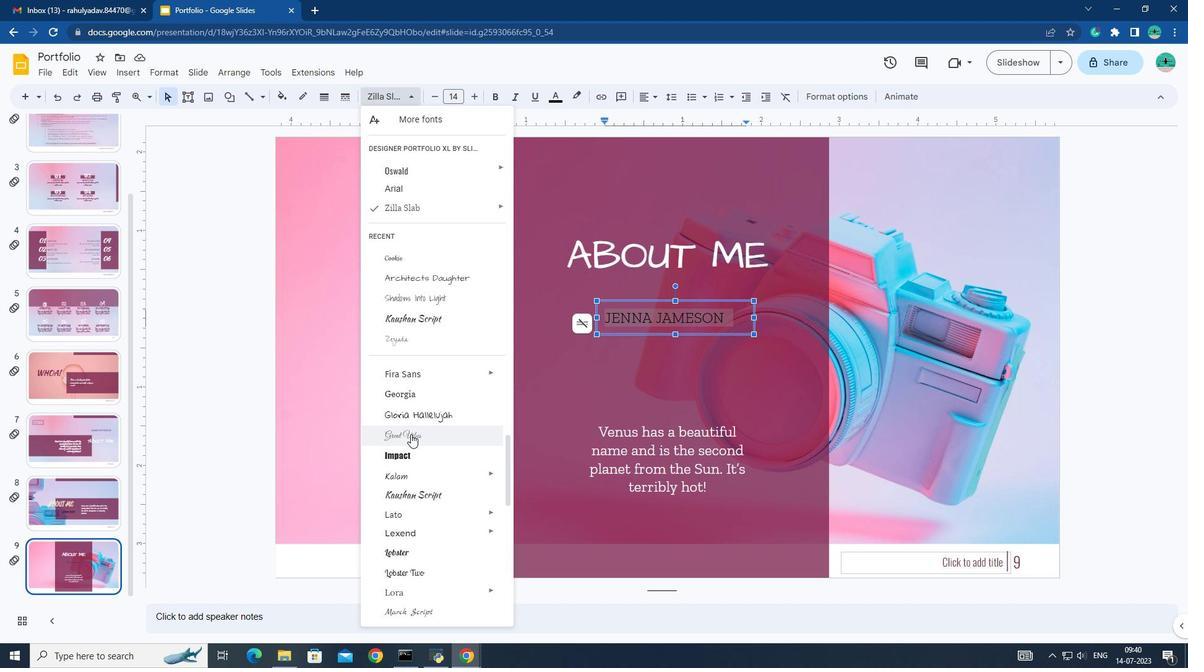 
Action: Key pressed ctrl+Z
Screenshot: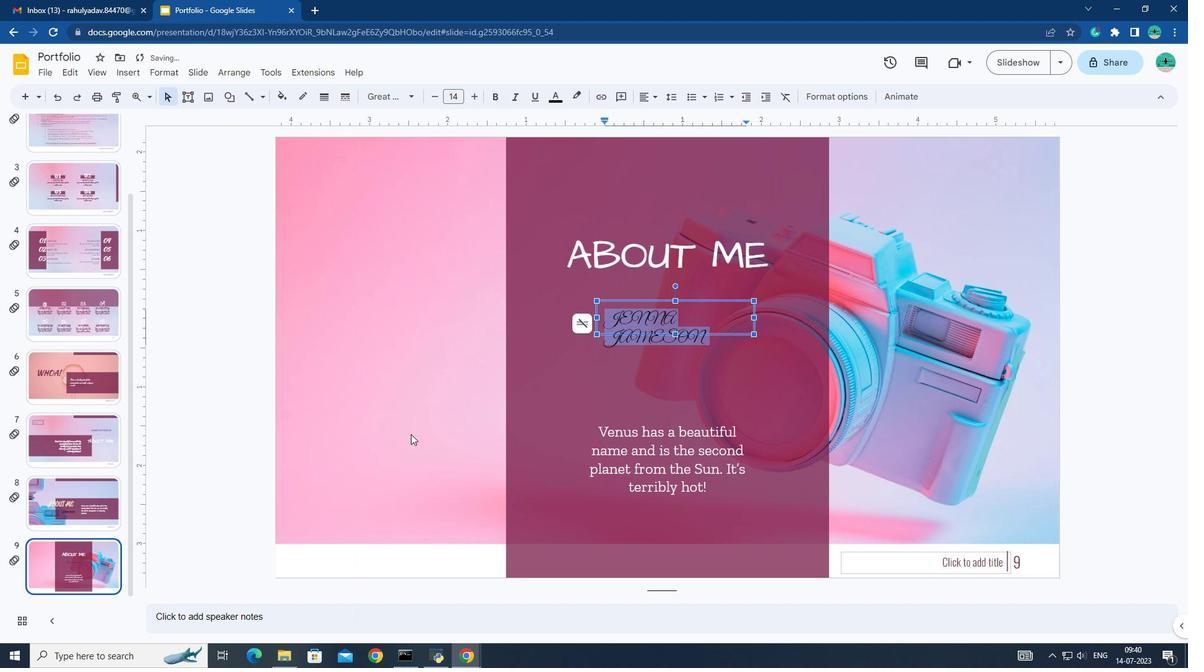 
Action: Mouse moved to (409, 99)
Screenshot: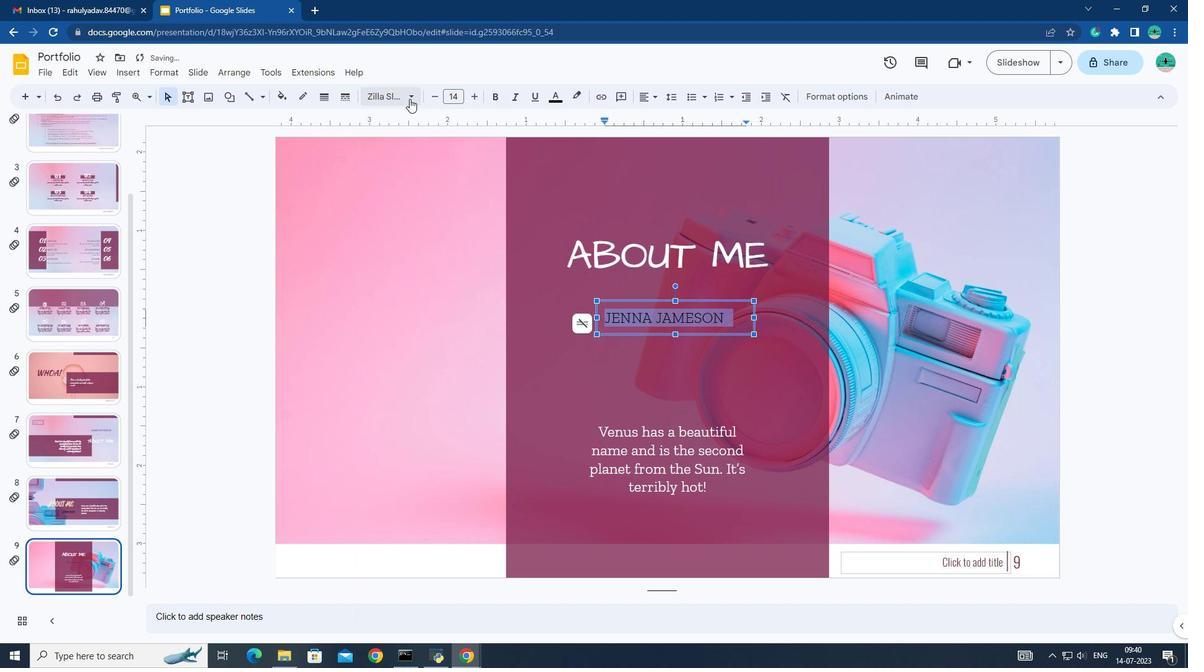 
Action: Mouse pressed left at (409, 99)
Screenshot: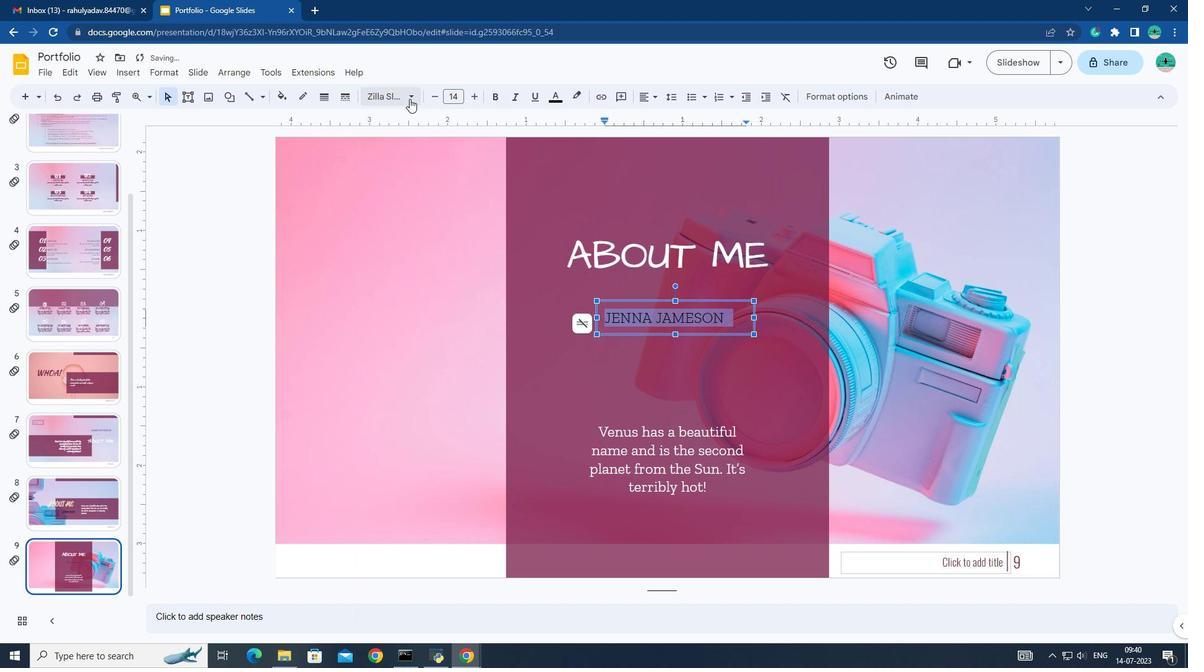 
Action: Mouse moved to (408, 492)
Screenshot: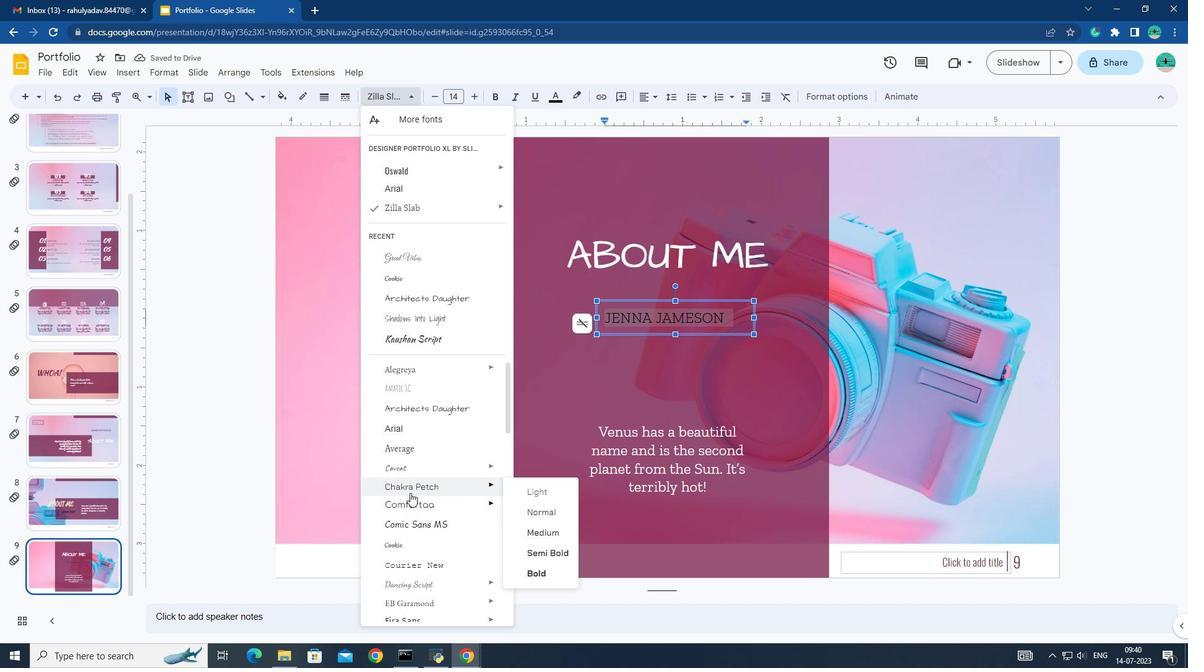 
Action: Mouse scrolled (408, 491) with delta (0, 0)
Screenshot: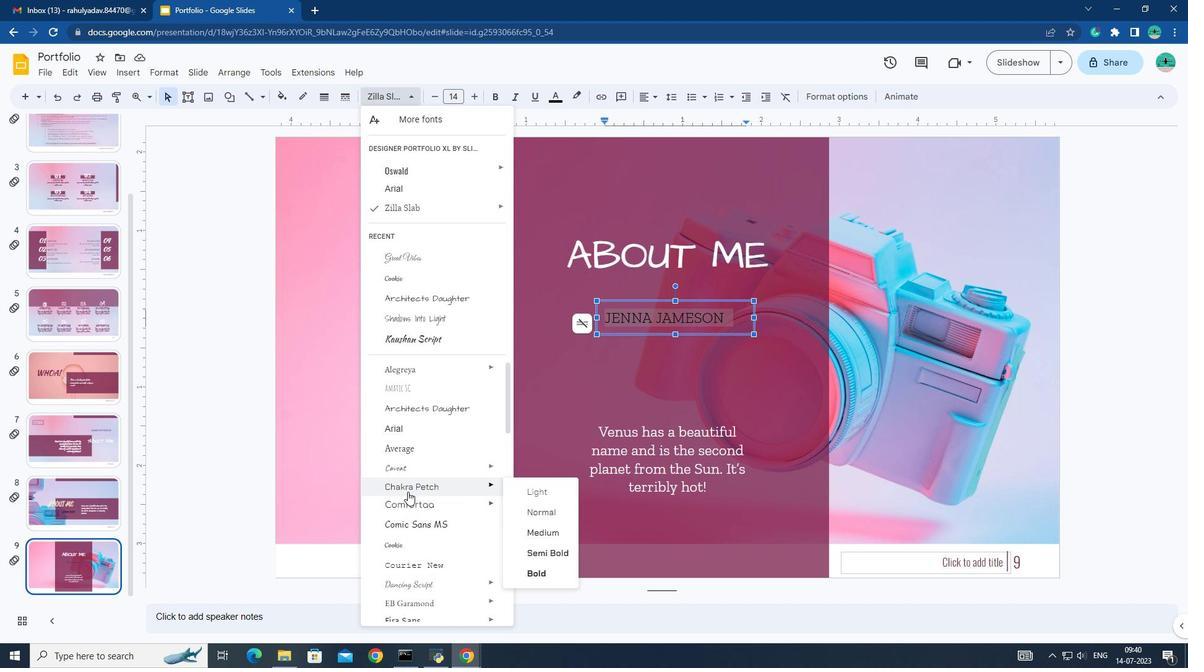 
Action: Mouse scrolled (408, 491) with delta (0, 0)
Screenshot: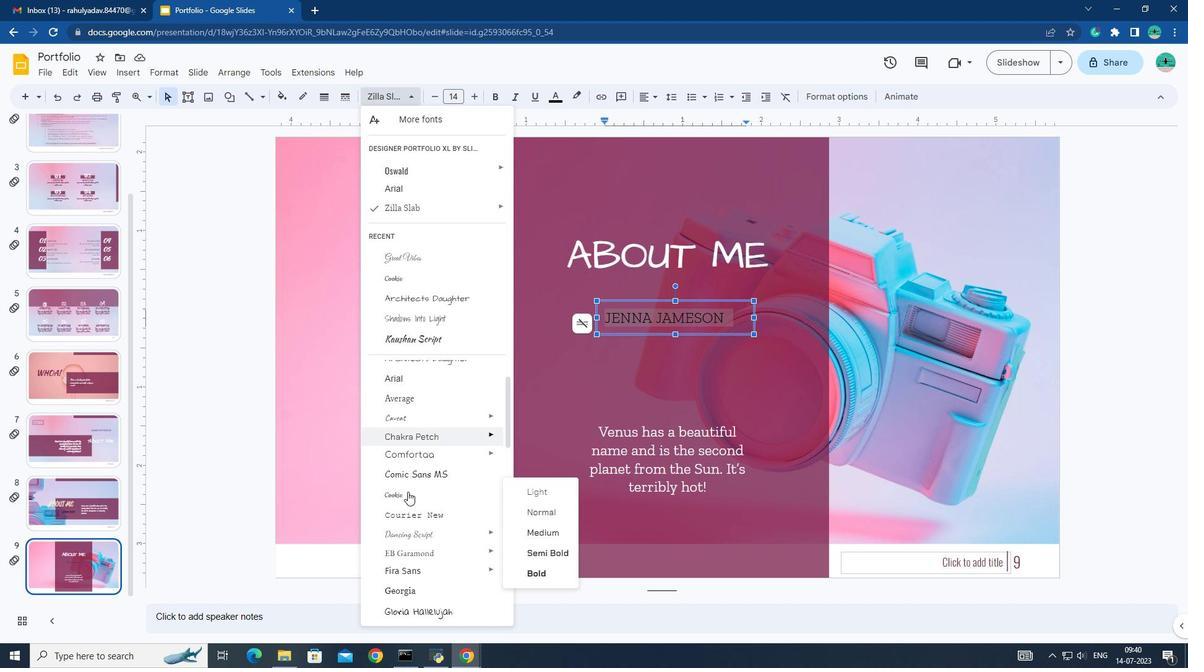 
Action: Mouse moved to (422, 538)
Screenshot: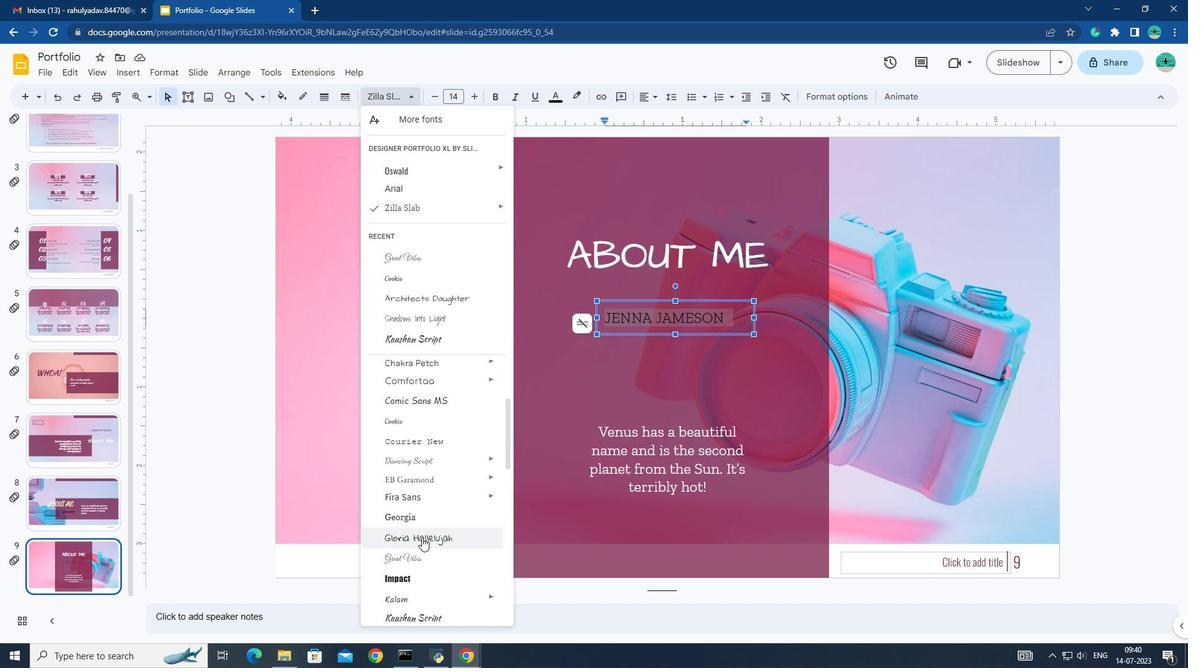 
Action: Mouse pressed left at (422, 538)
Screenshot: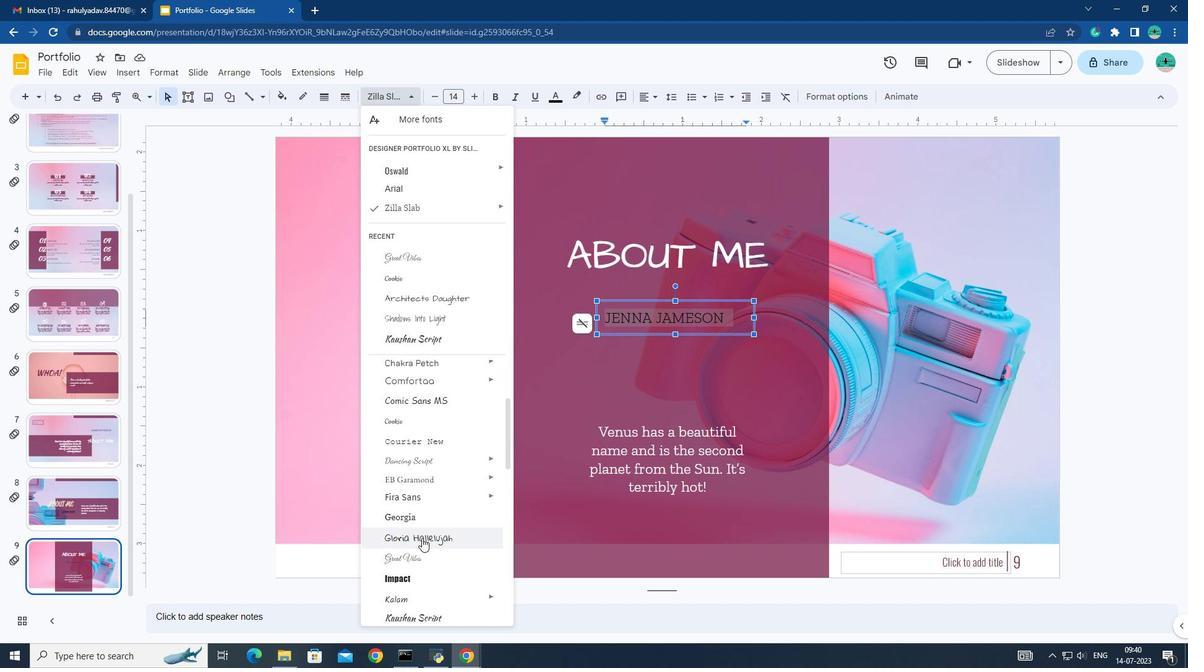 
Action: Key pressed ctrl+Z
Screenshot: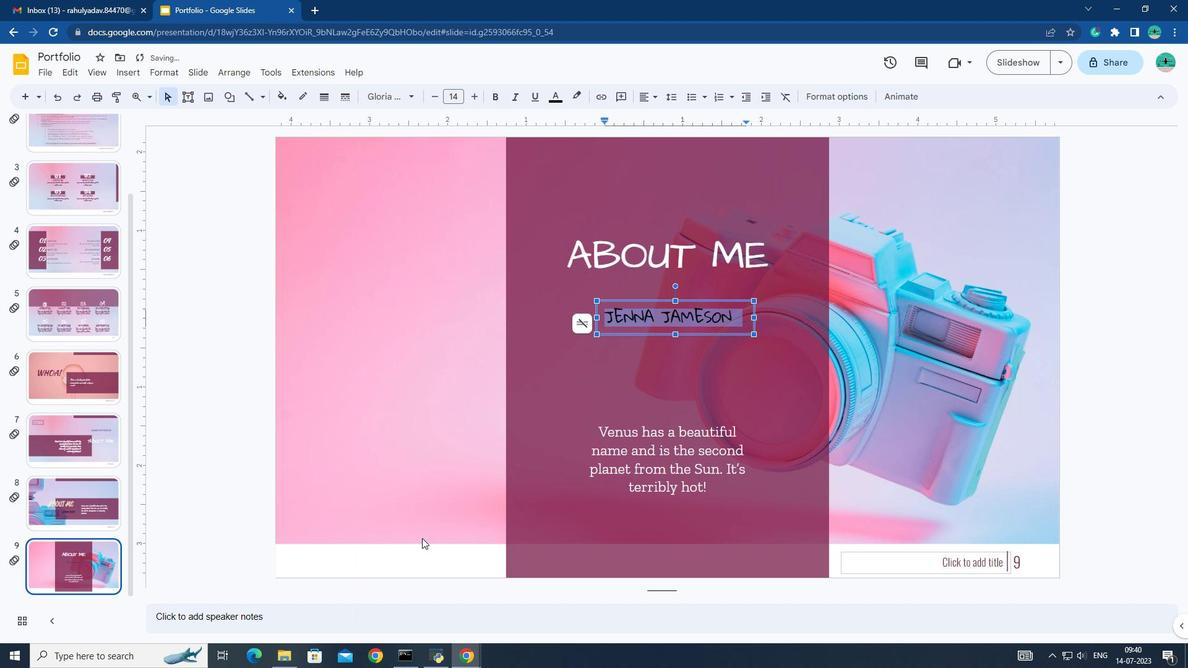 
Action: Mouse moved to (414, 104)
Screenshot: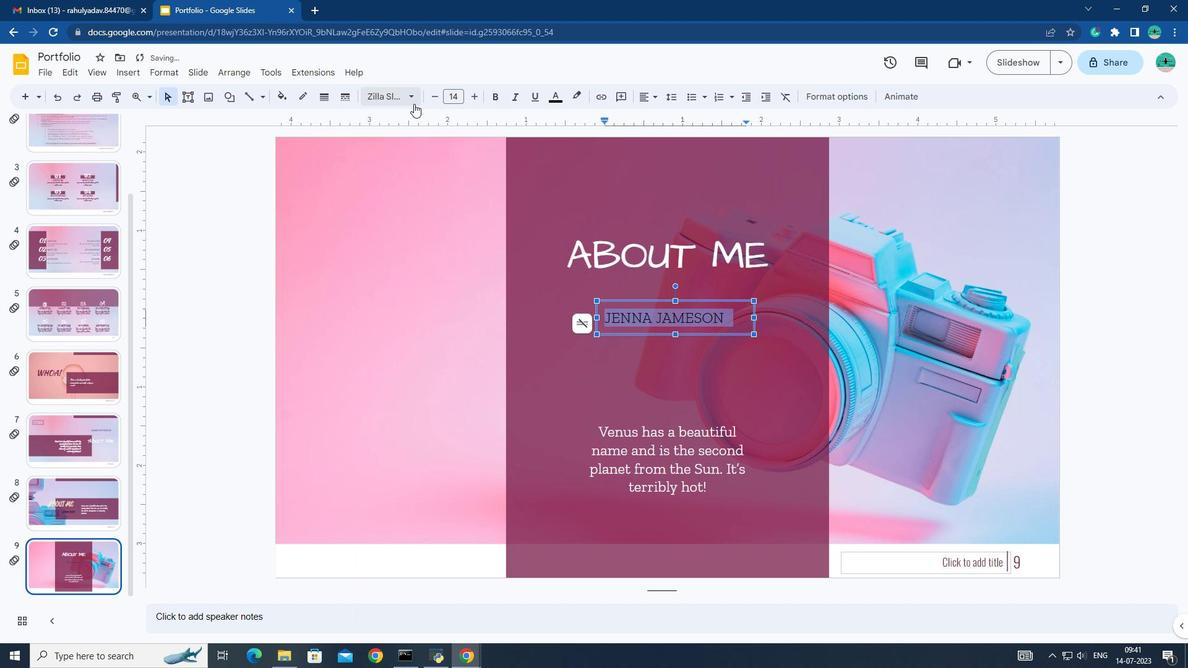 
Action: Mouse pressed left at (414, 104)
Screenshot: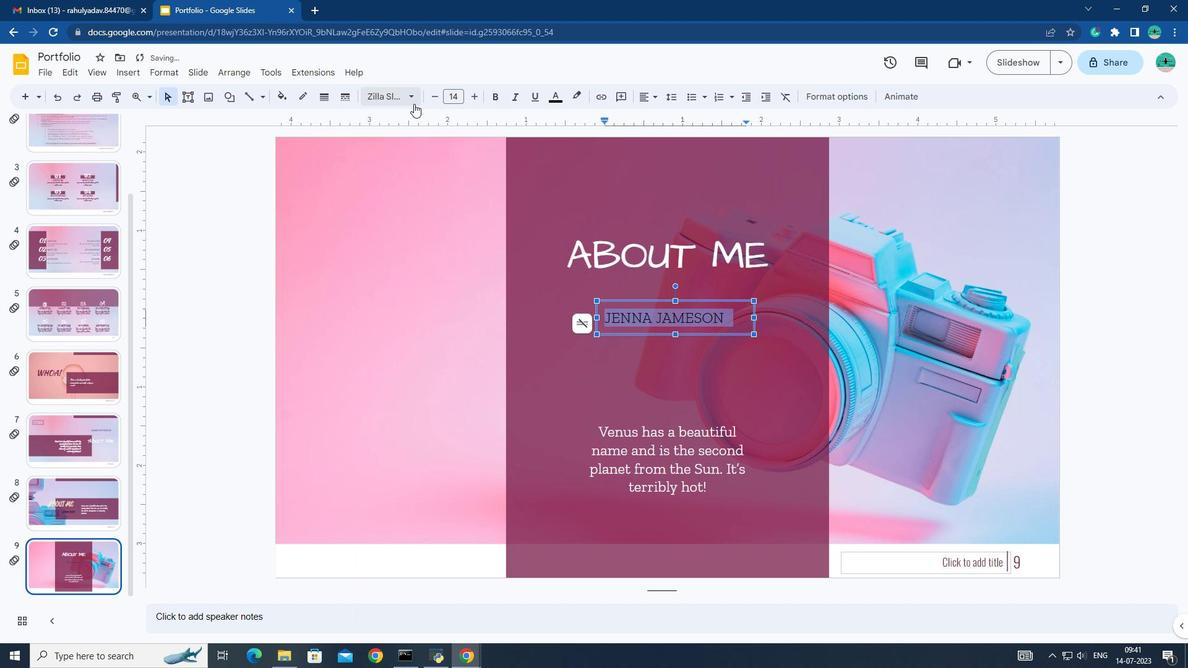 
Action: Mouse moved to (408, 413)
Screenshot: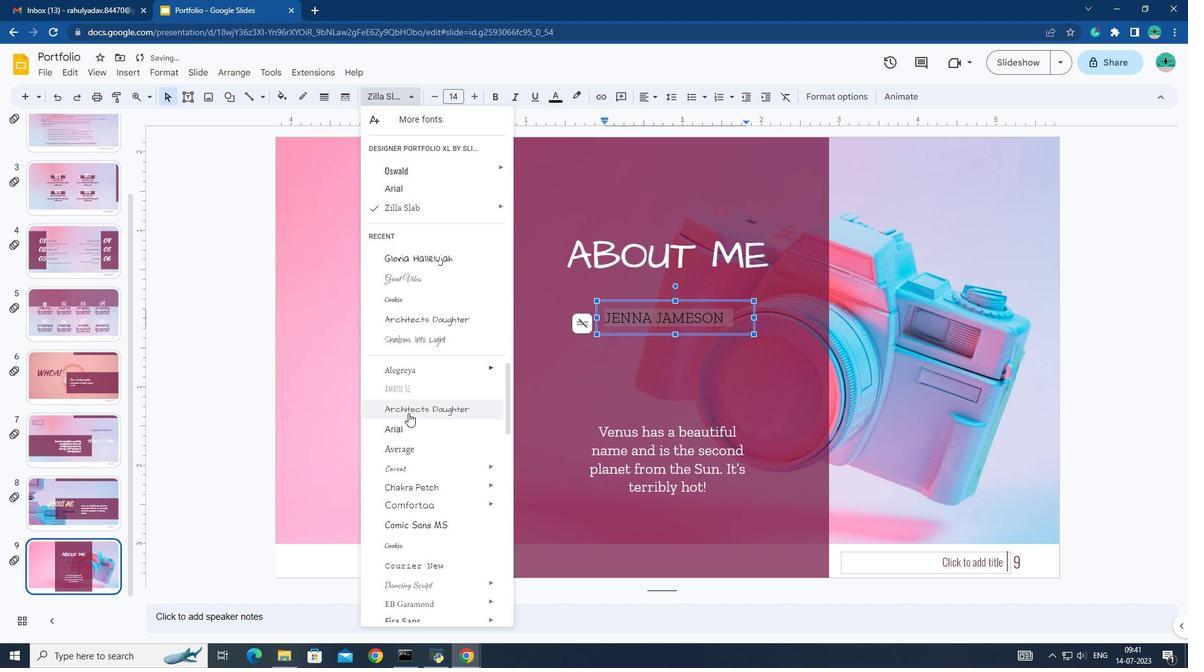 
Action: Mouse scrolled (408, 412) with delta (0, 0)
Screenshot: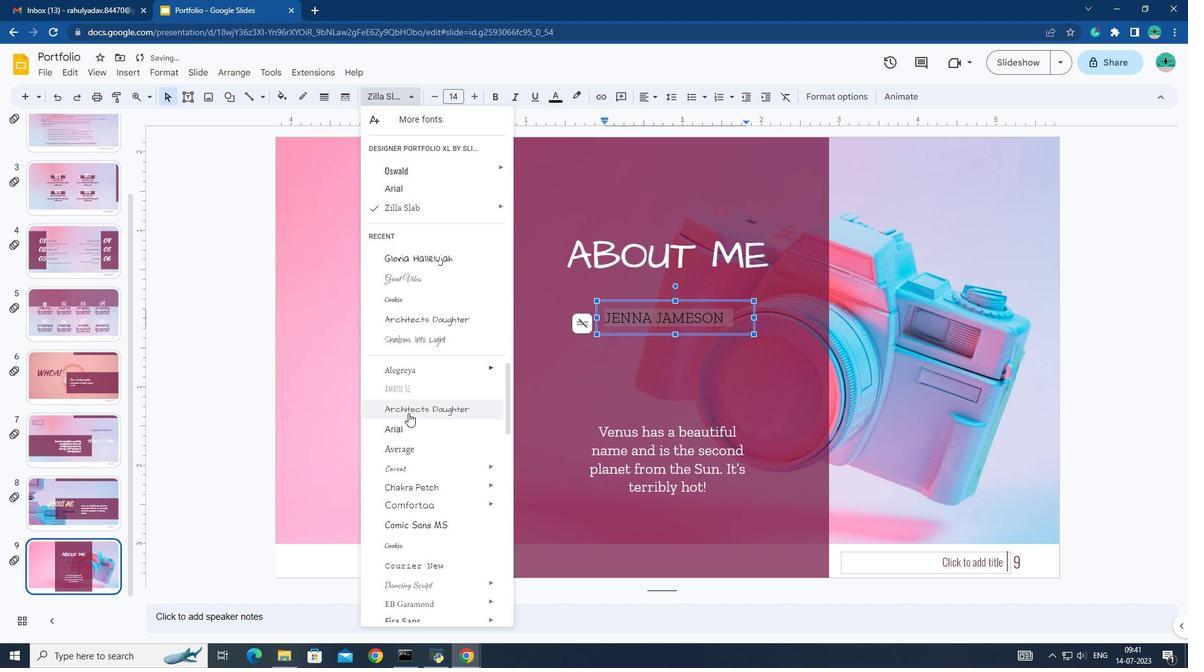 
Action: Mouse moved to (408, 414)
Screenshot: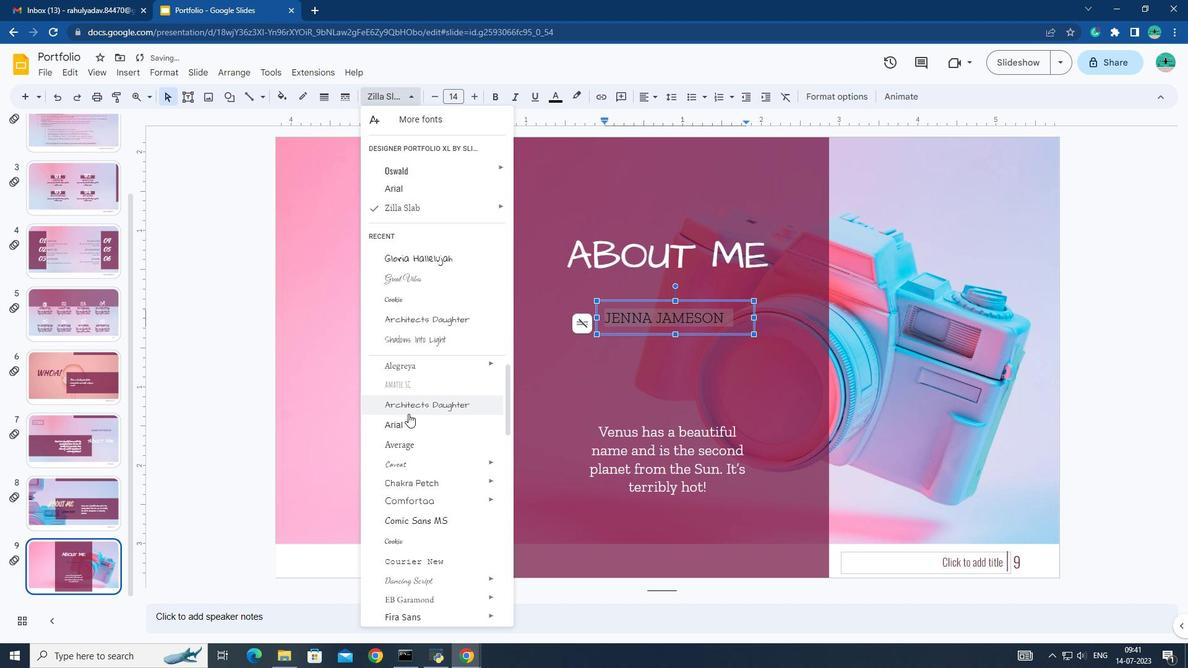 
Action: Mouse scrolled (408, 413) with delta (0, 0)
Screenshot: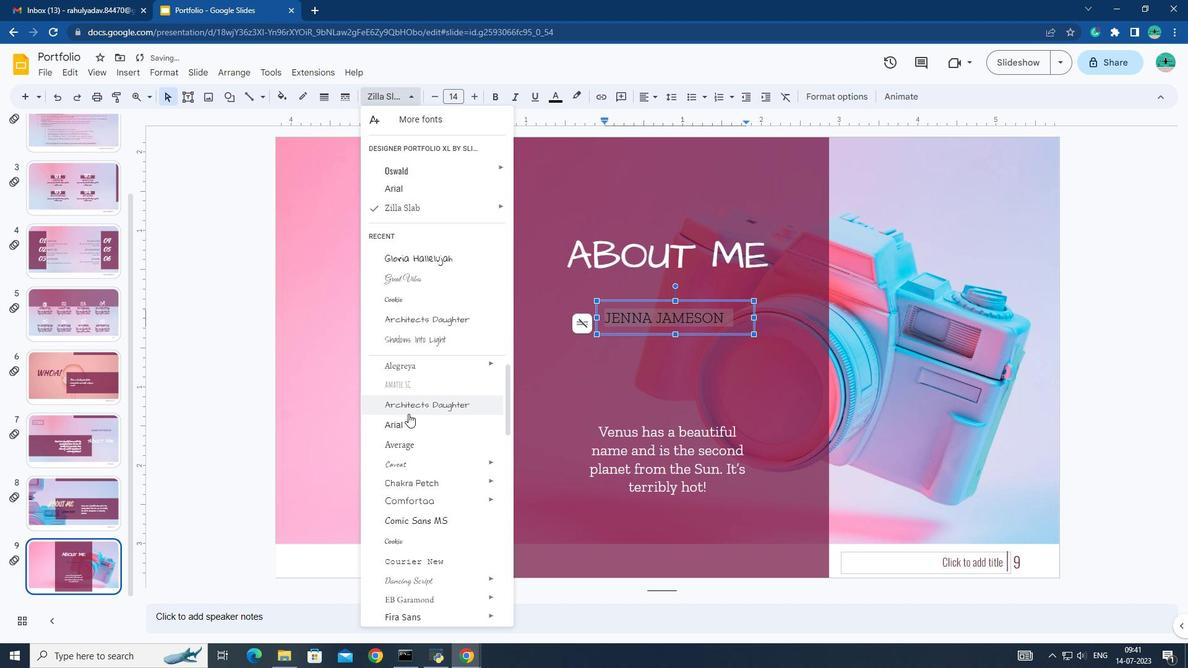 
Action: Mouse scrolled (408, 413) with delta (0, 0)
Screenshot: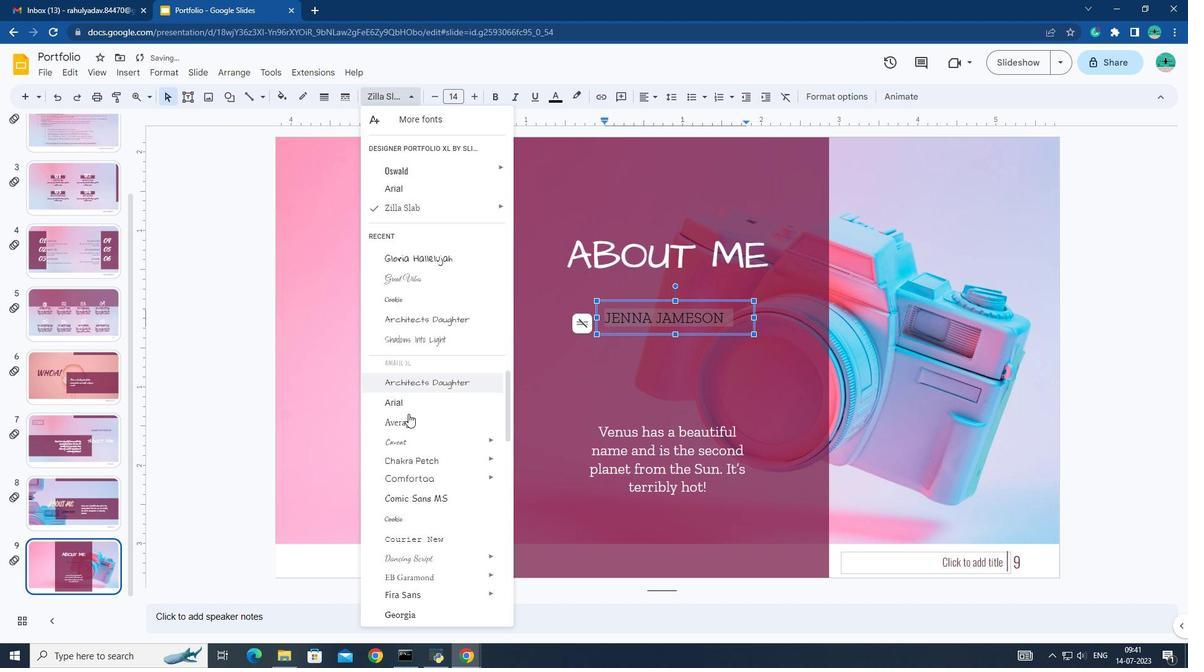 
Action: Mouse moved to (419, 446)
Screenshot: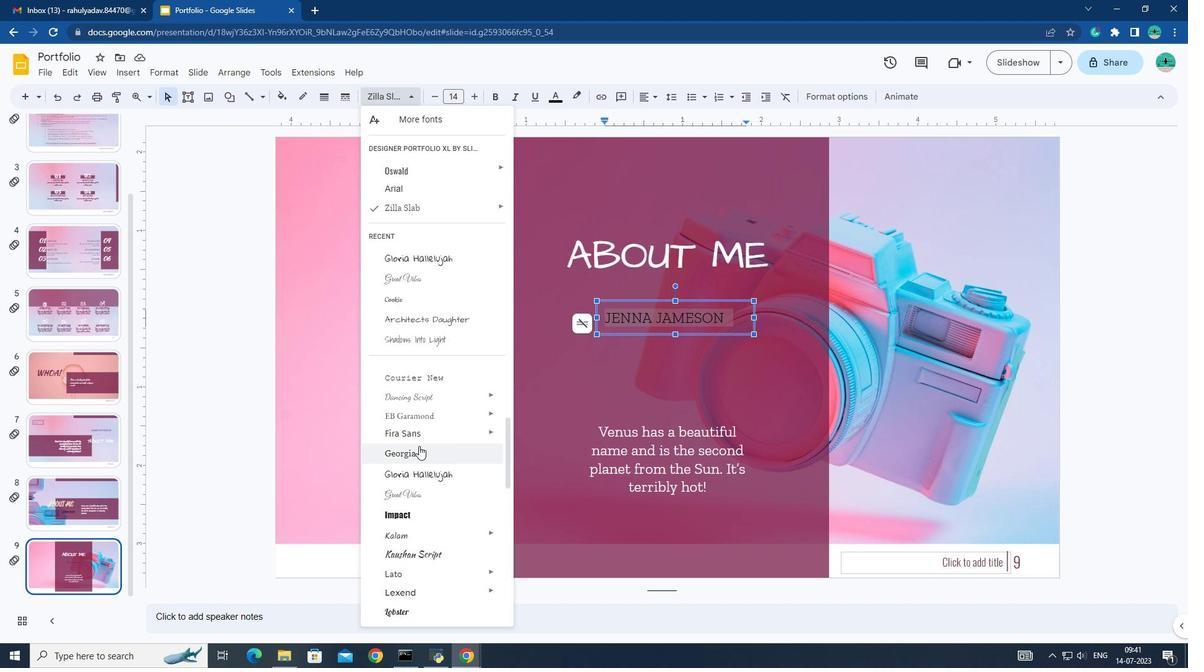 
Action: Mouse pressed left at (419, 446)
Screenshot: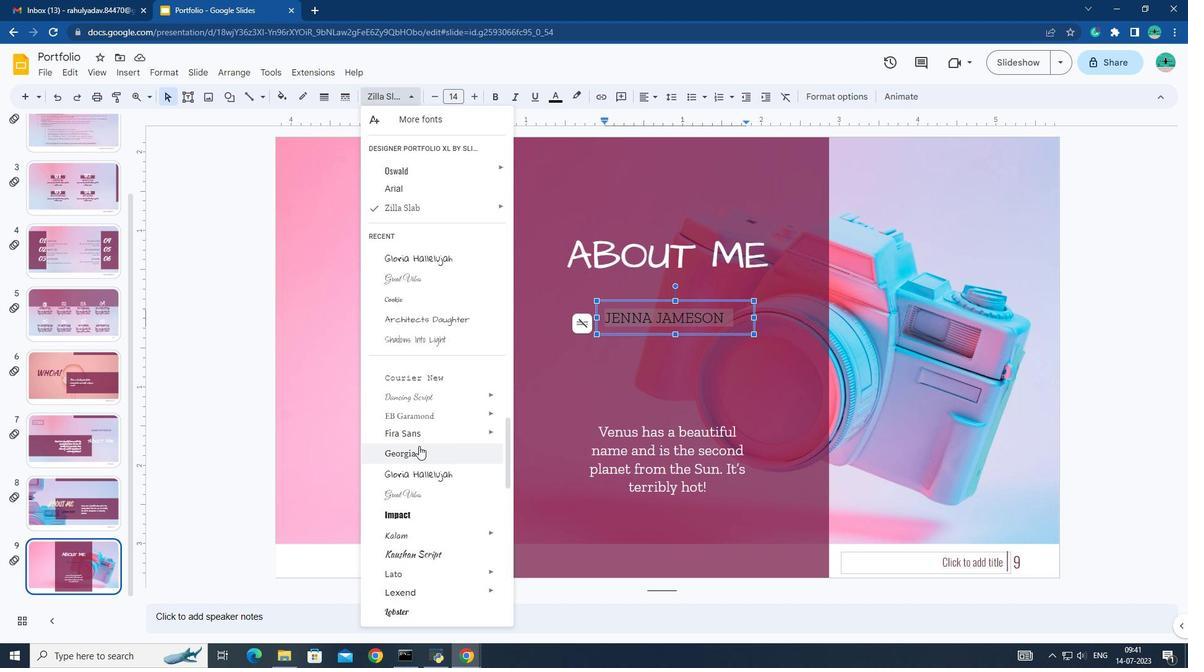 
Action: Mouse moved to (497, 100)
Screenshot: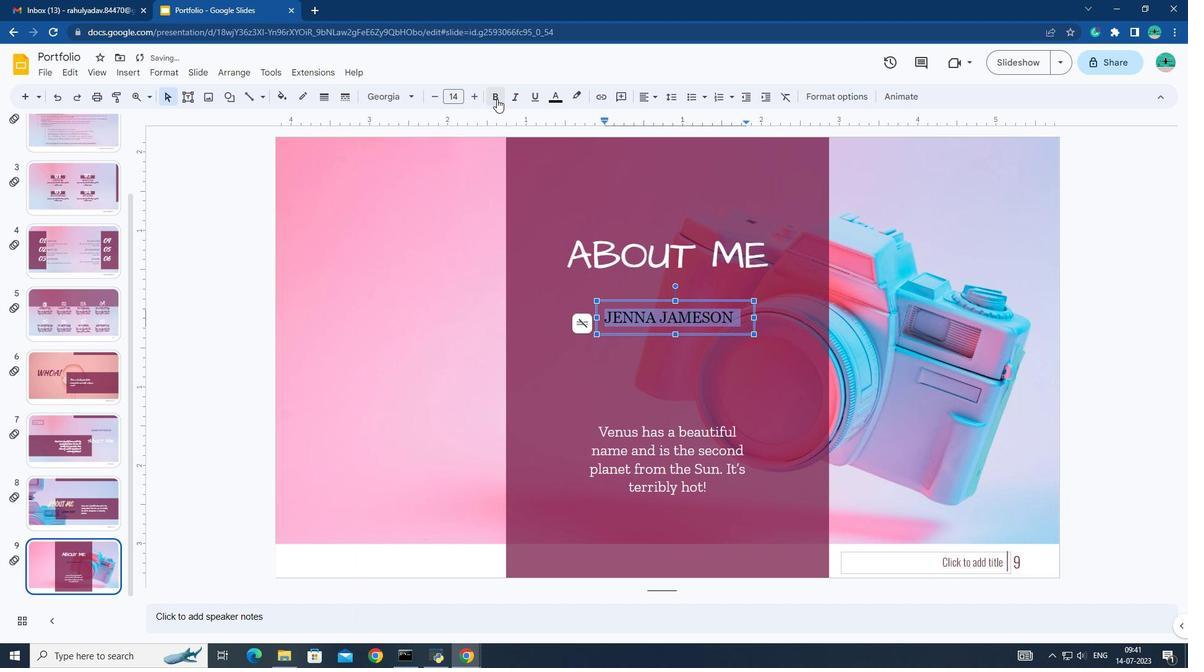 
Action: Mouse pressed left at (497, 100)
Screenshot: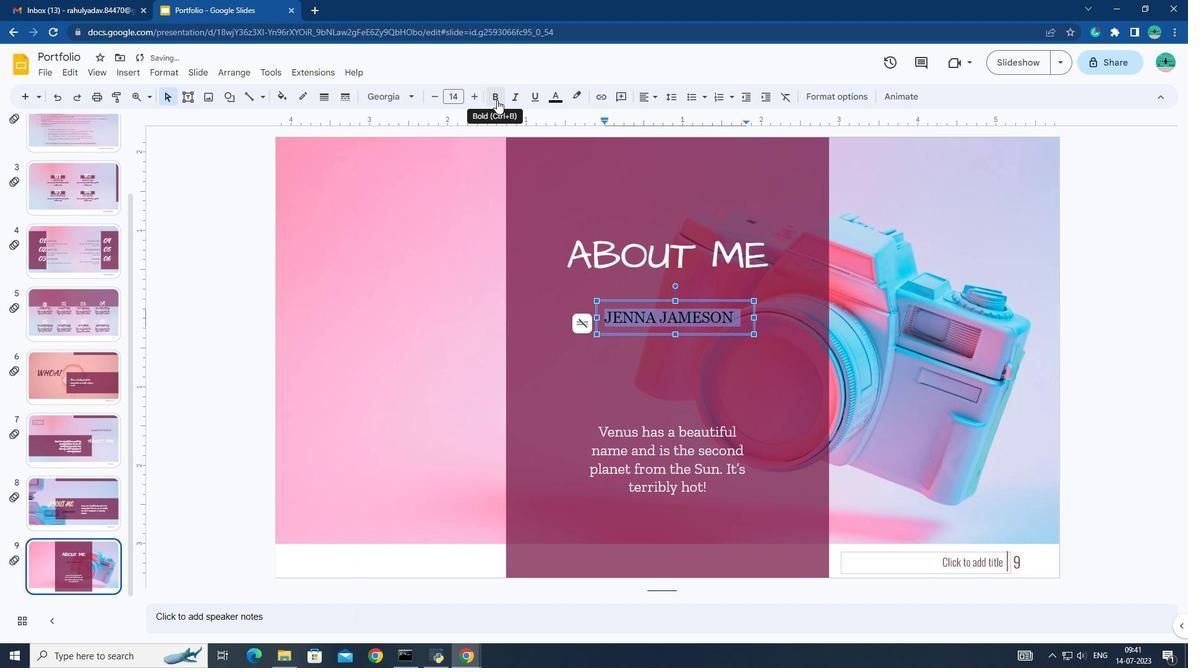 
Action: Mouse pressed left at (497, 100)
Screenshot: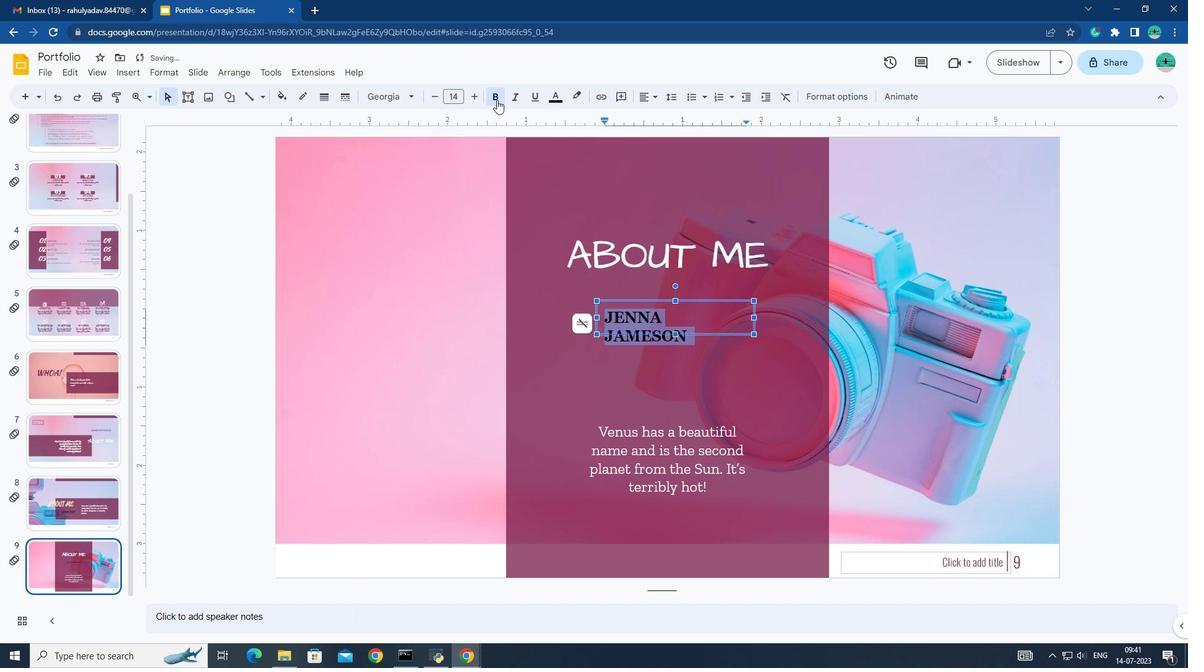 
Action: Mouse moved to (569, 397)
Screenshot: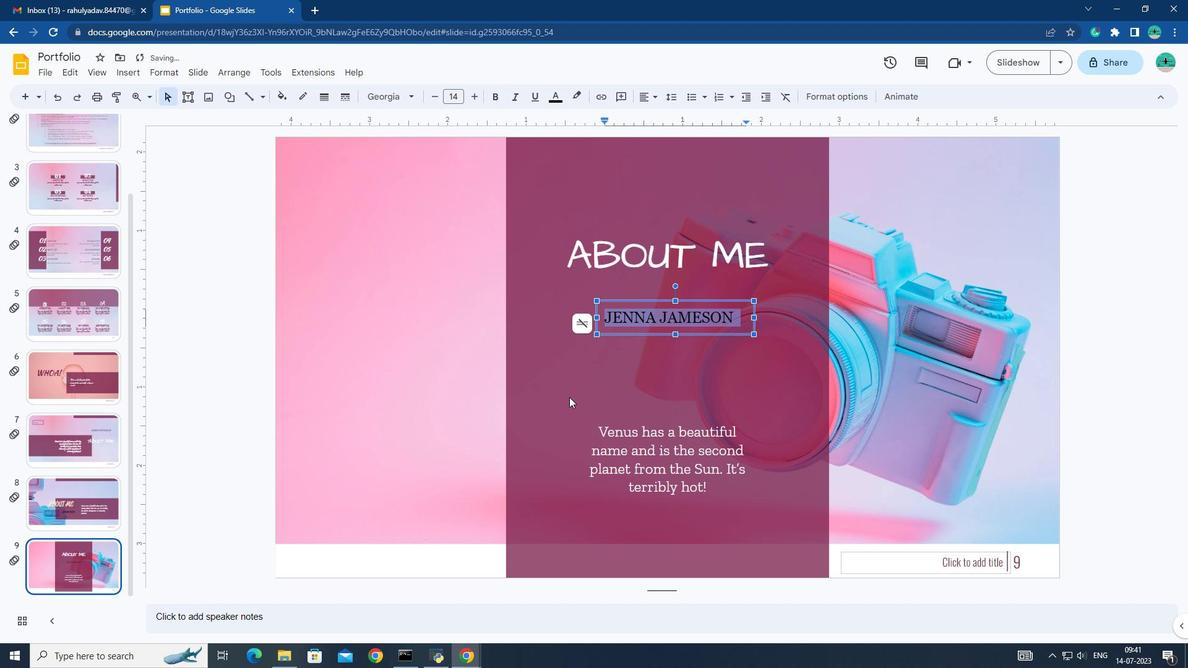 
Action: Mouse pressed left at (569, 397)
Screenshot: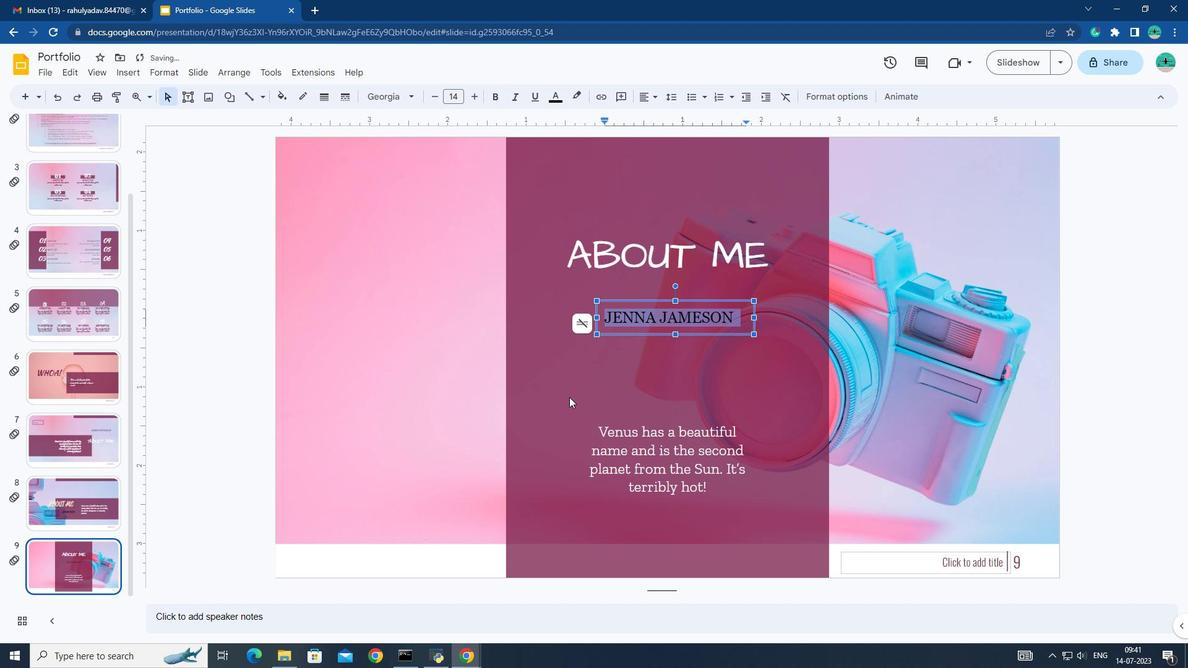 
Action: Mouse moved to (606, 445)
Screenshot: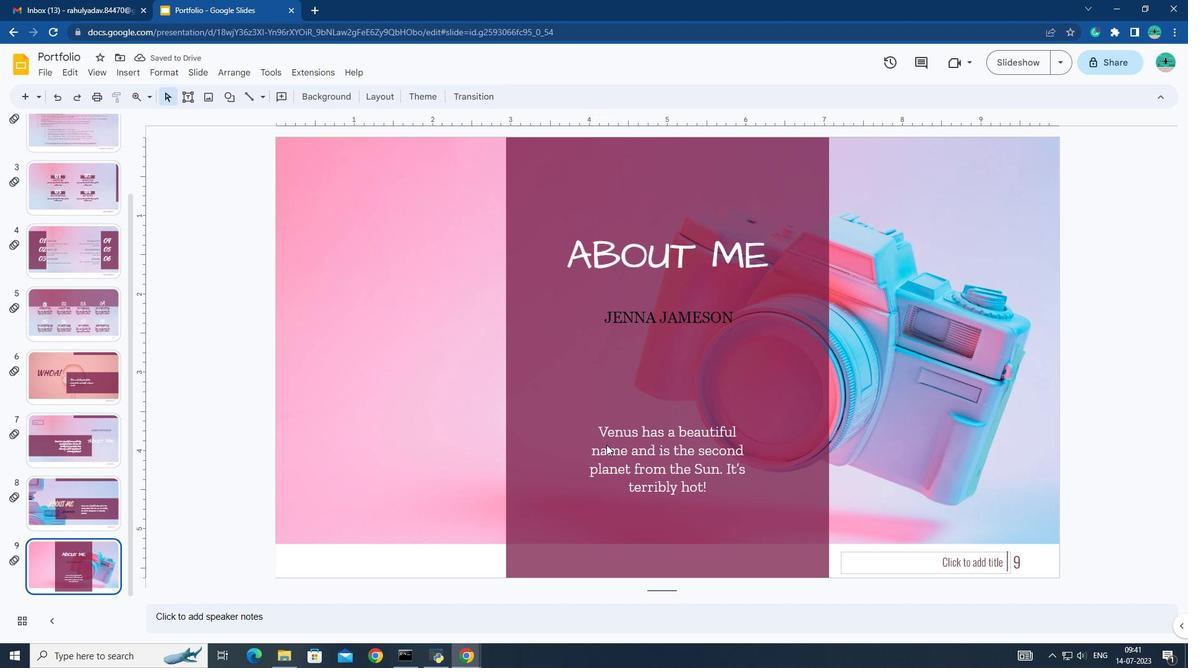 
Action: Mouse pressed left at (606, 445)
Screenshot: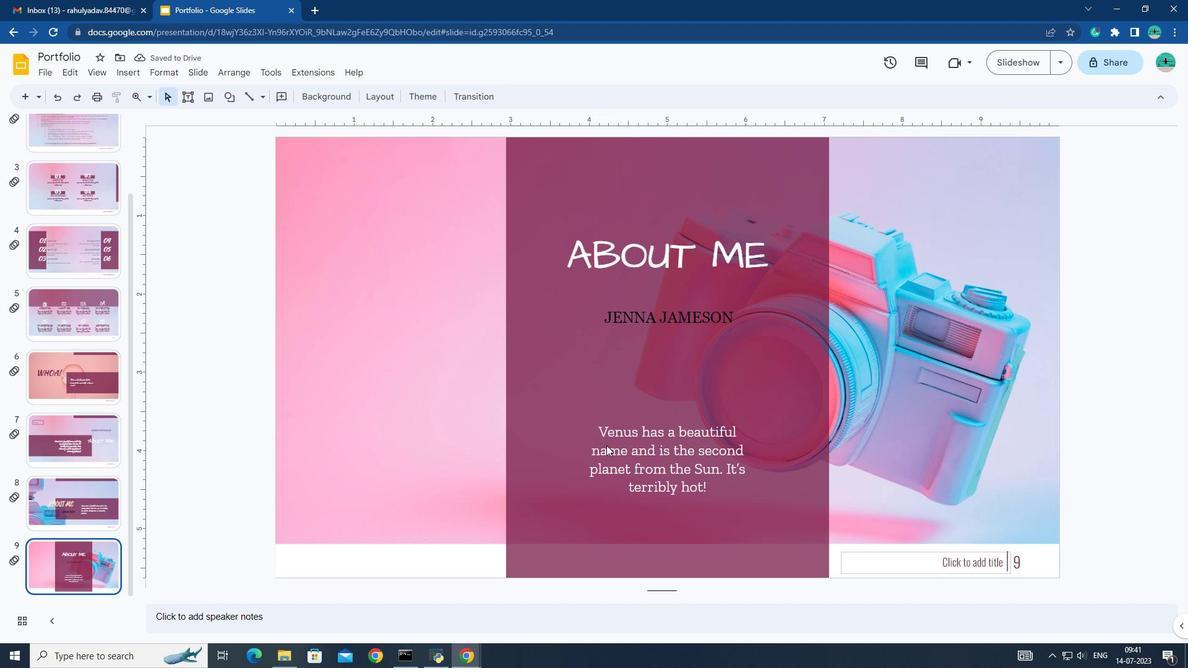 
Action: Mouse moved to (599, 429)
Screenshot: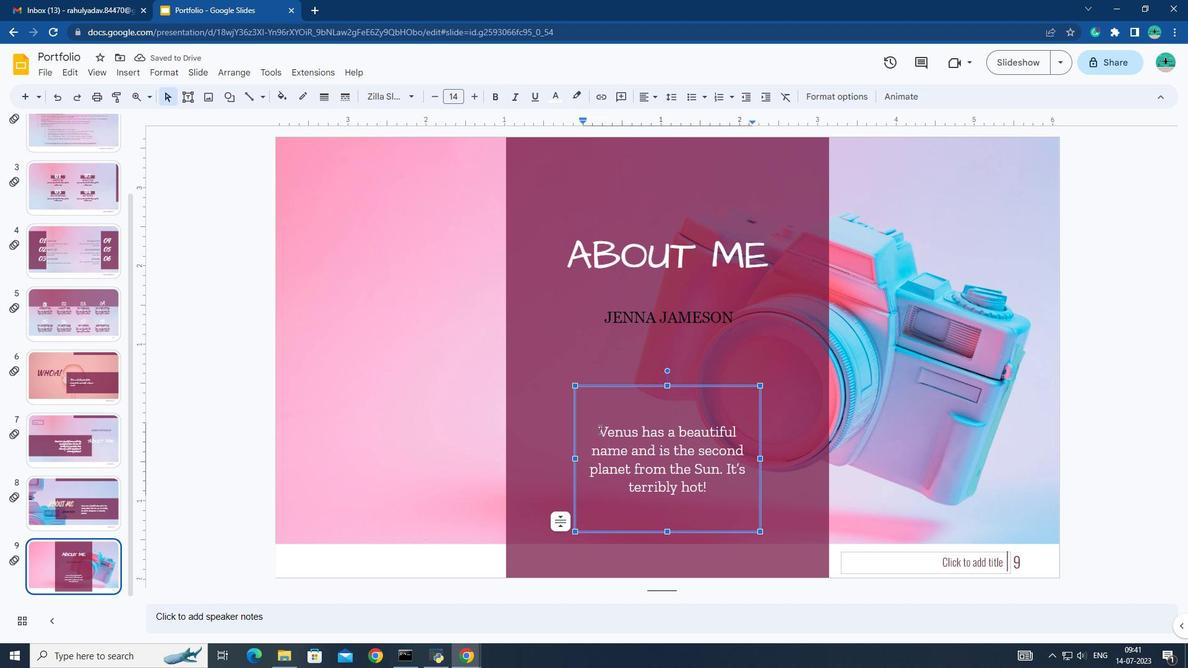 
Action: Mouse pressed left at (599, 429)
Screenshot: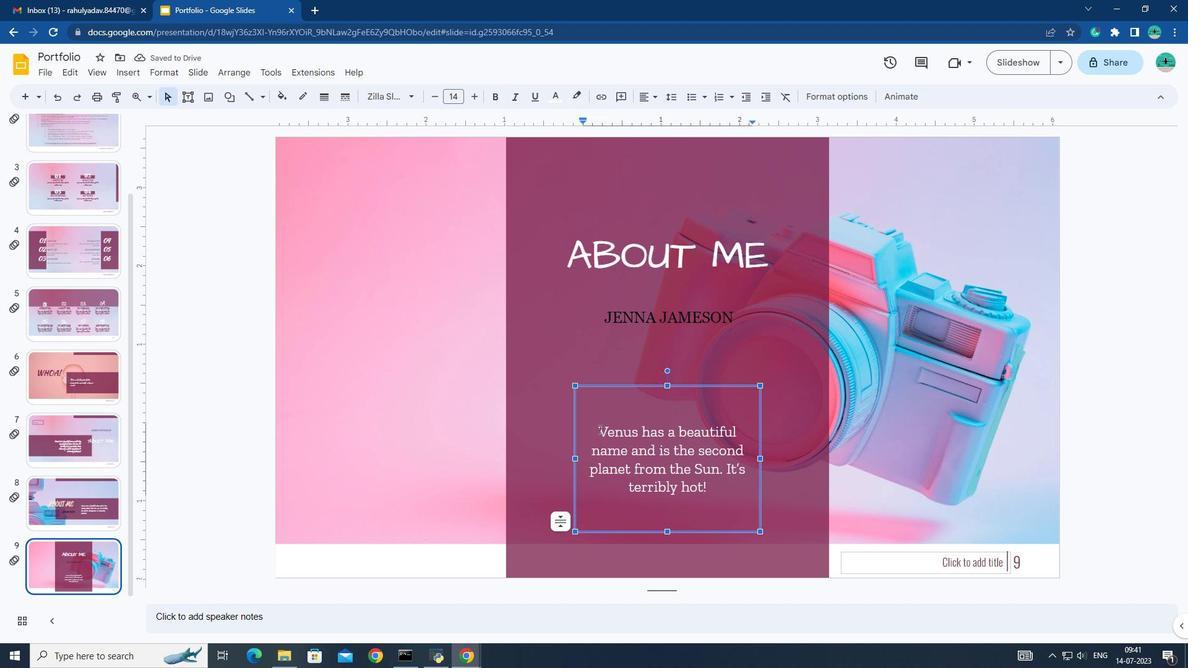 
Action: Mouse pressed left at (599, 429)
Screenshot: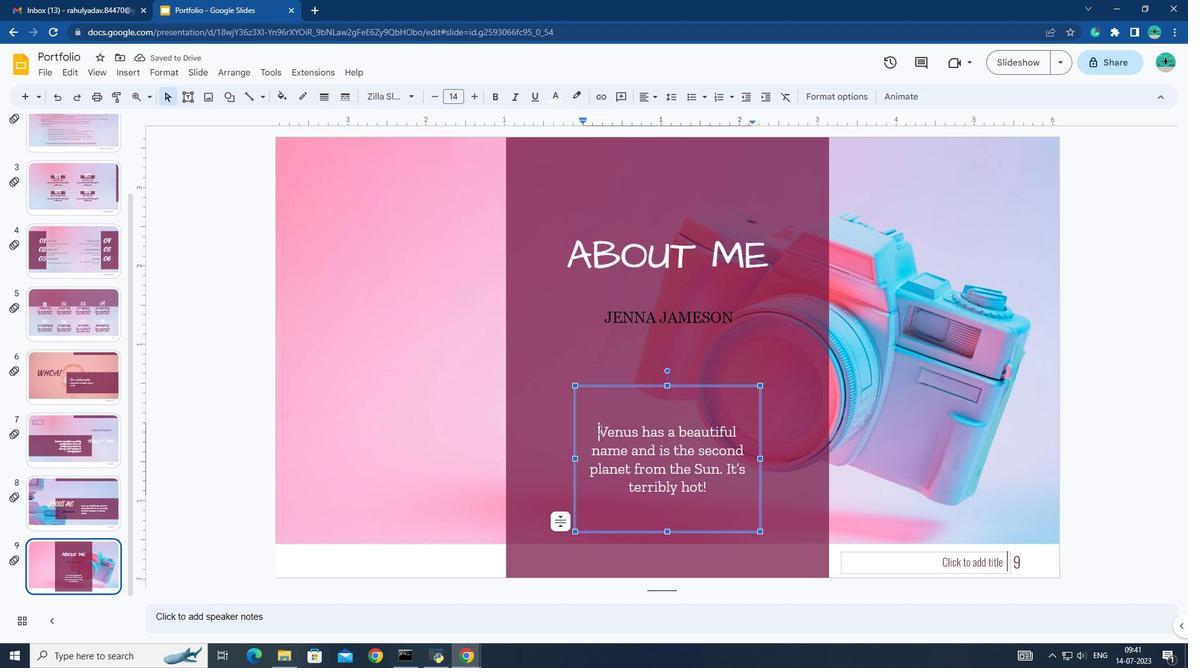 
Action: Mouse pressed left at (599, 429)
Screenshot: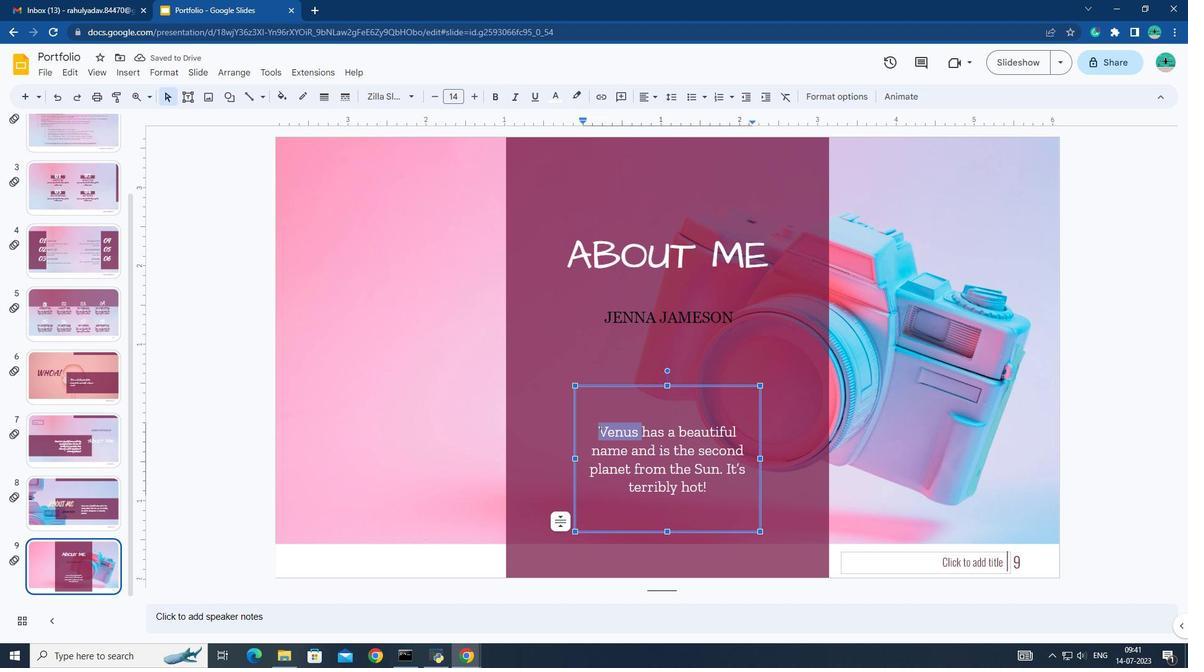 
Action: Mouse pressed left at (599, 429)
Screenshot: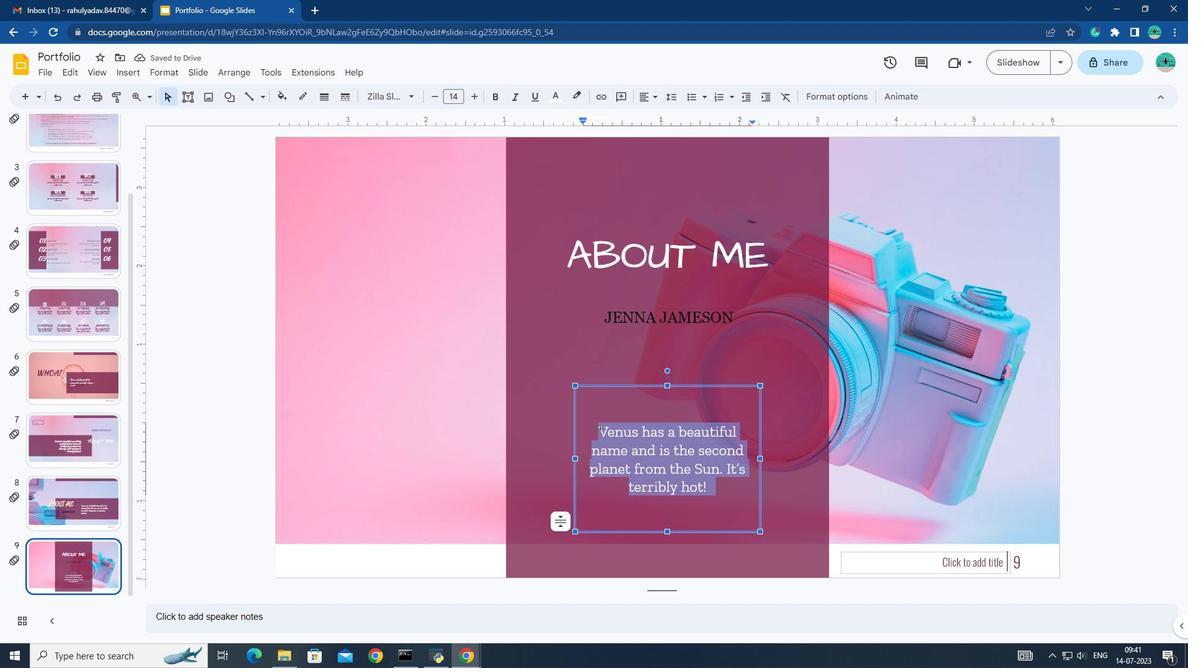 
Action: Mouse pressed left at (599, 429)
Screenshot: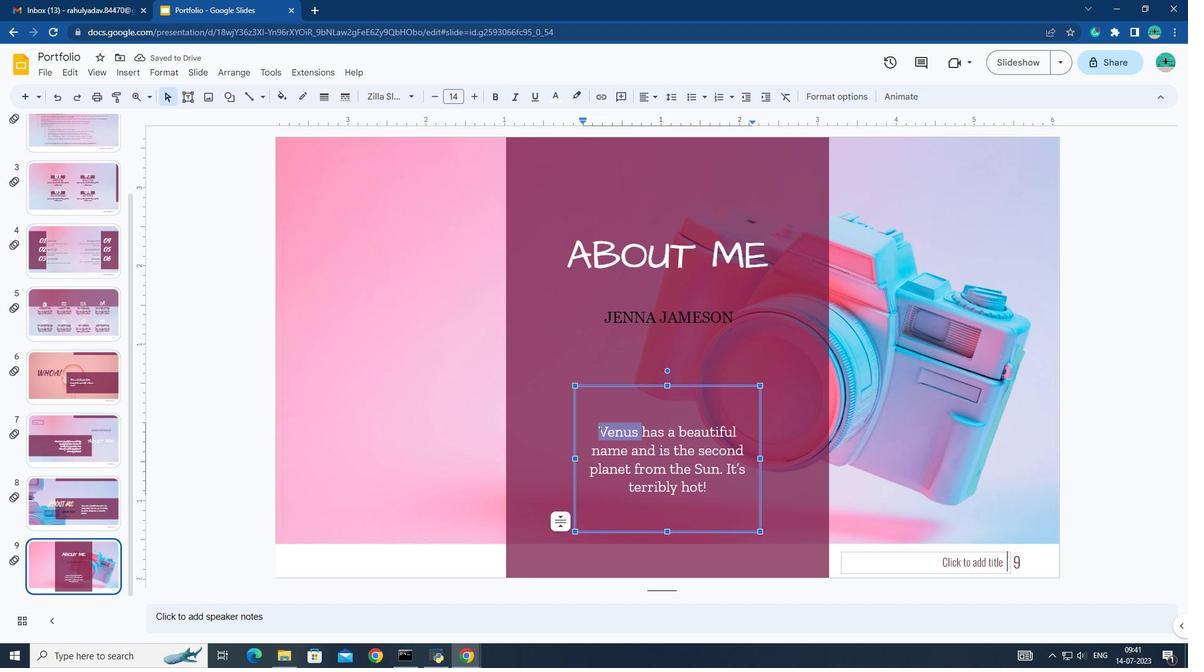 
Action: Mouse moved to (412, 95)
Screenshot: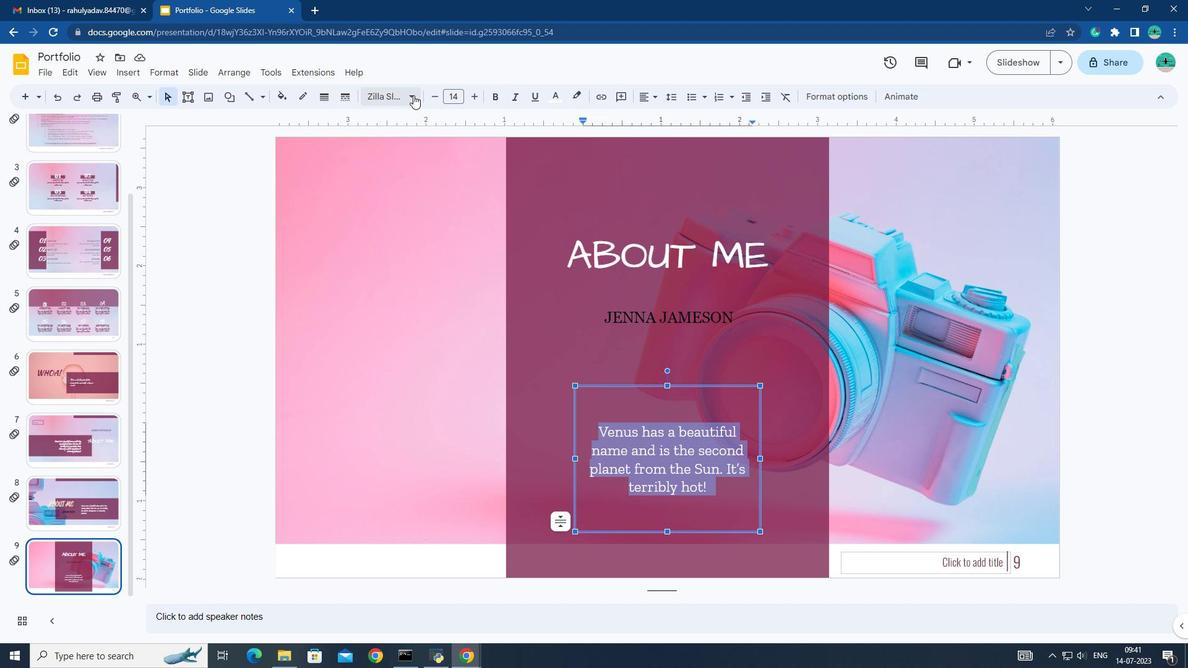 
Action: Mouse pressed left at (412, 95)
Screenshot: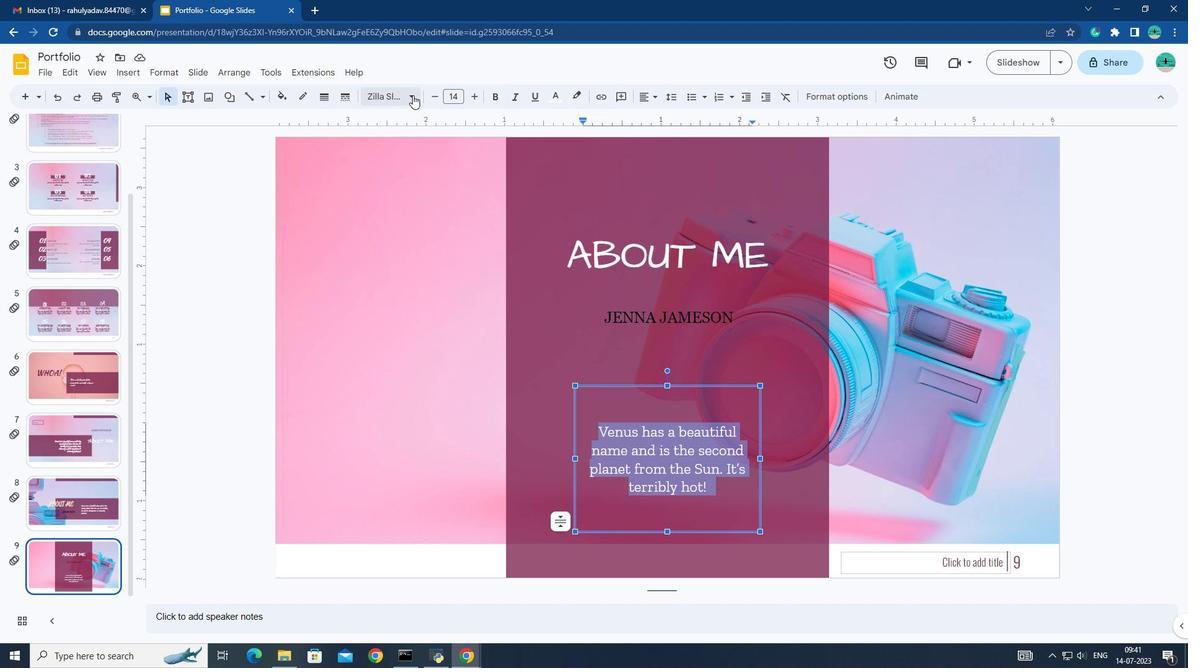 
Action: Mouse moved to (411, 521)
Screenshot: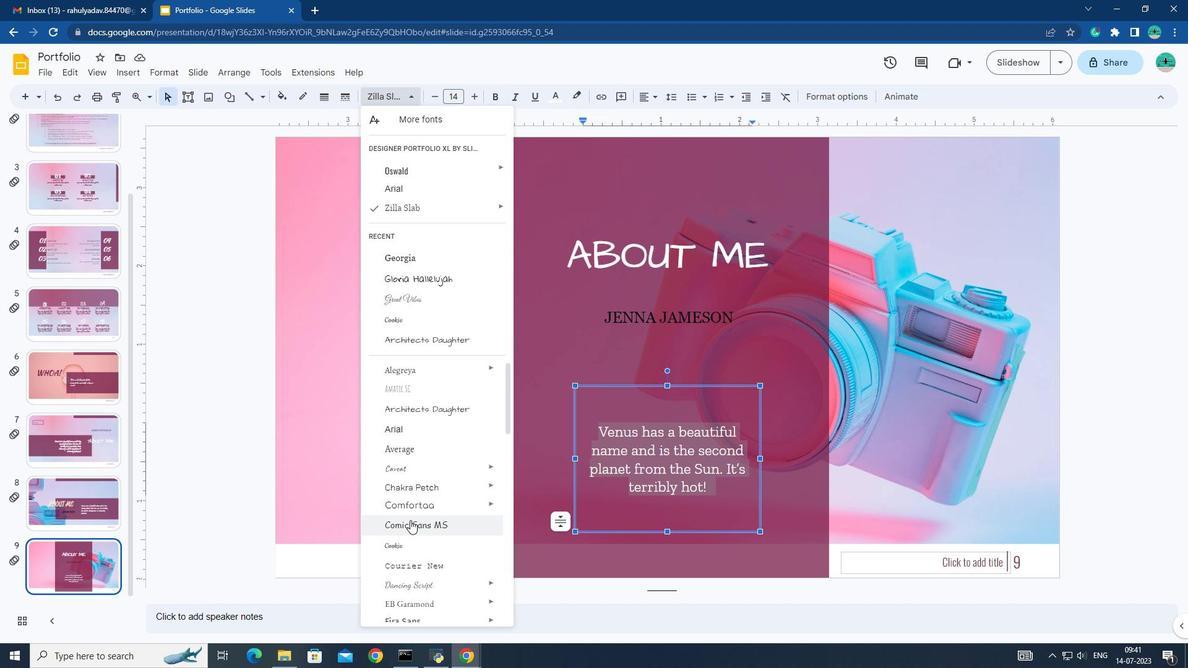 
Action: Mouse scrolled (411, 520) with delta (0, 0)
Screenshot: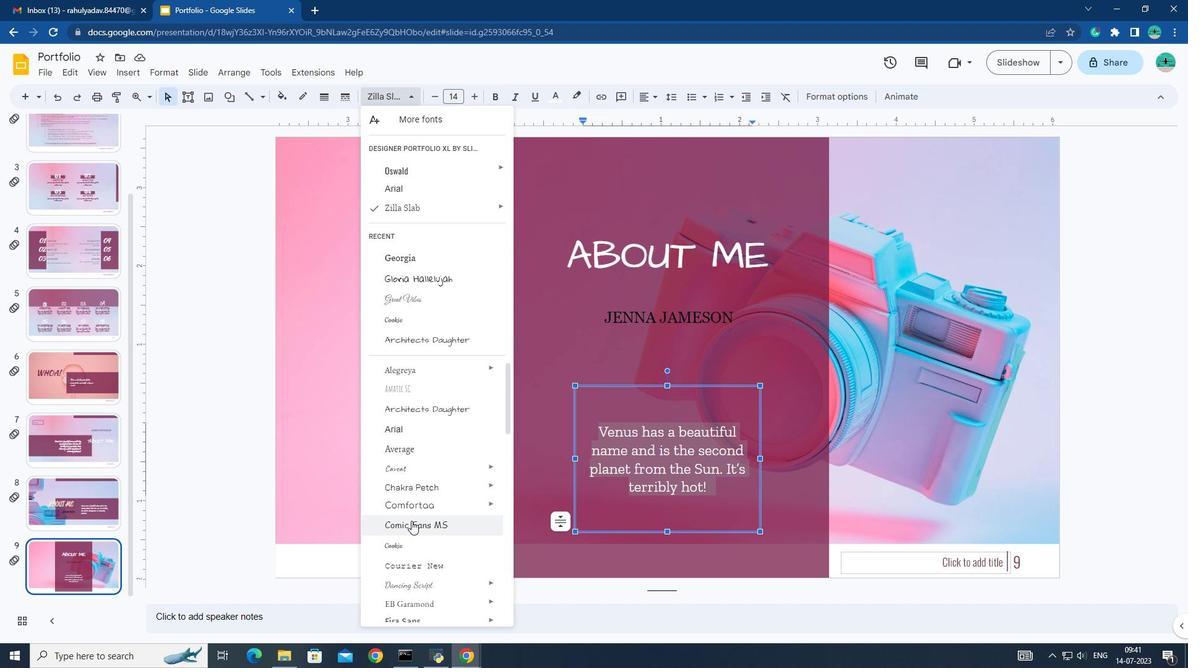 
Action: Mouse moved to (411, 521)
Screenshot: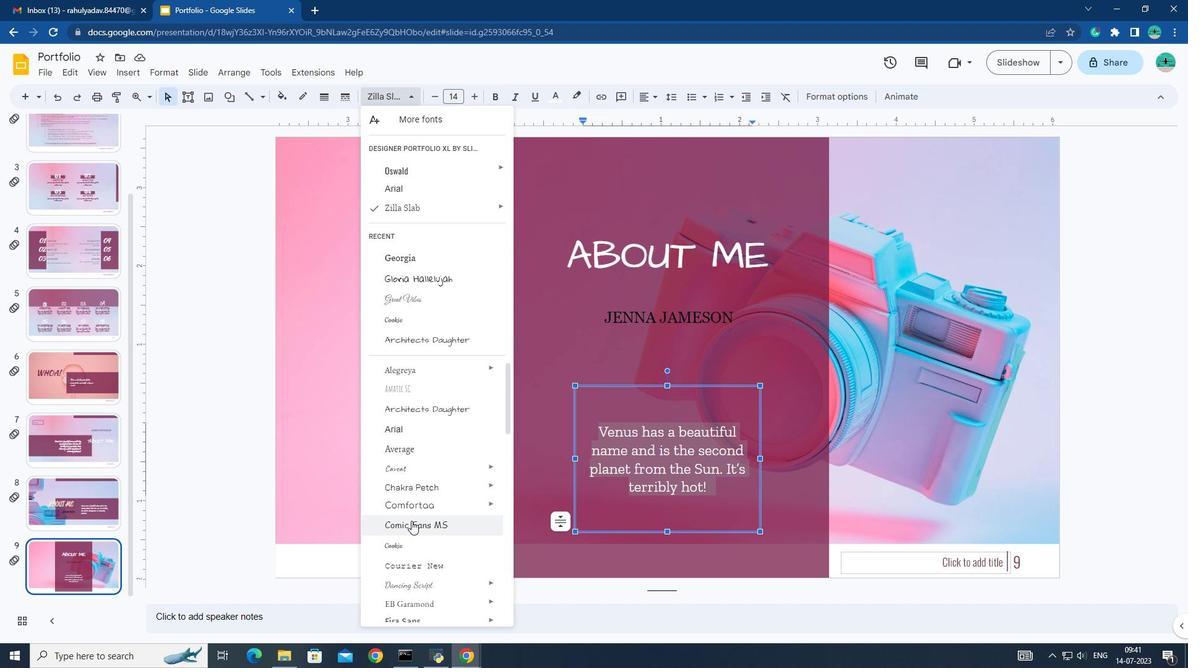 
Action: Mouse scrolled (411, 520) with delta (0, 0)
Screenshot: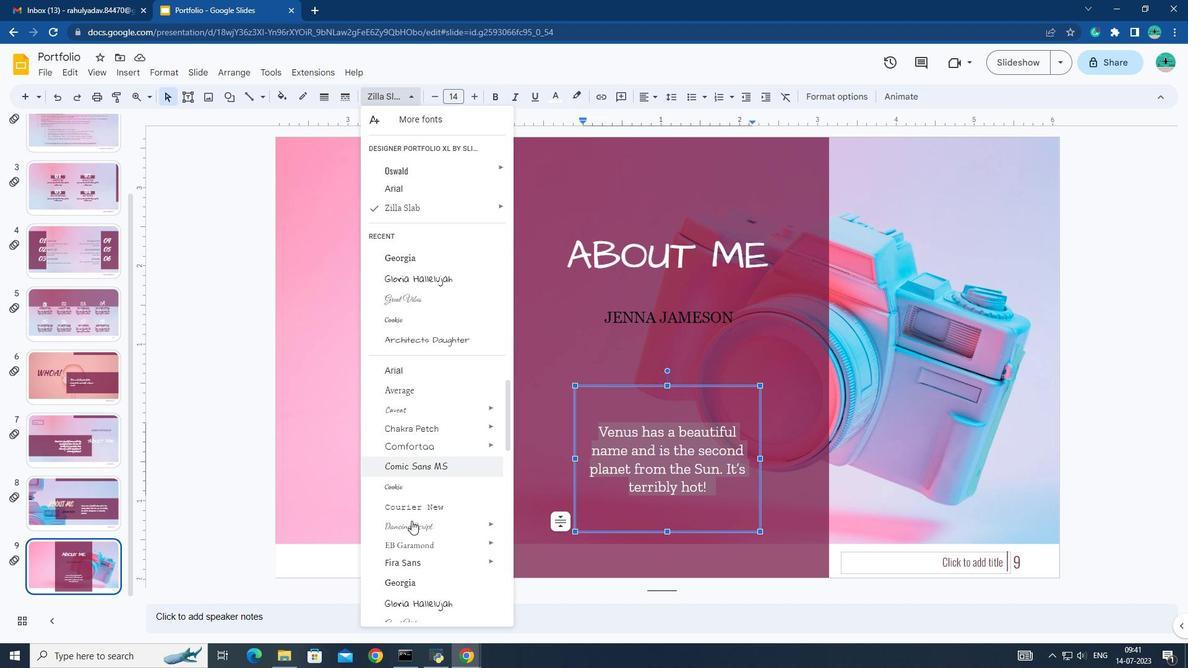 
Action: Mouse moved to (412, 521)
Screenshot: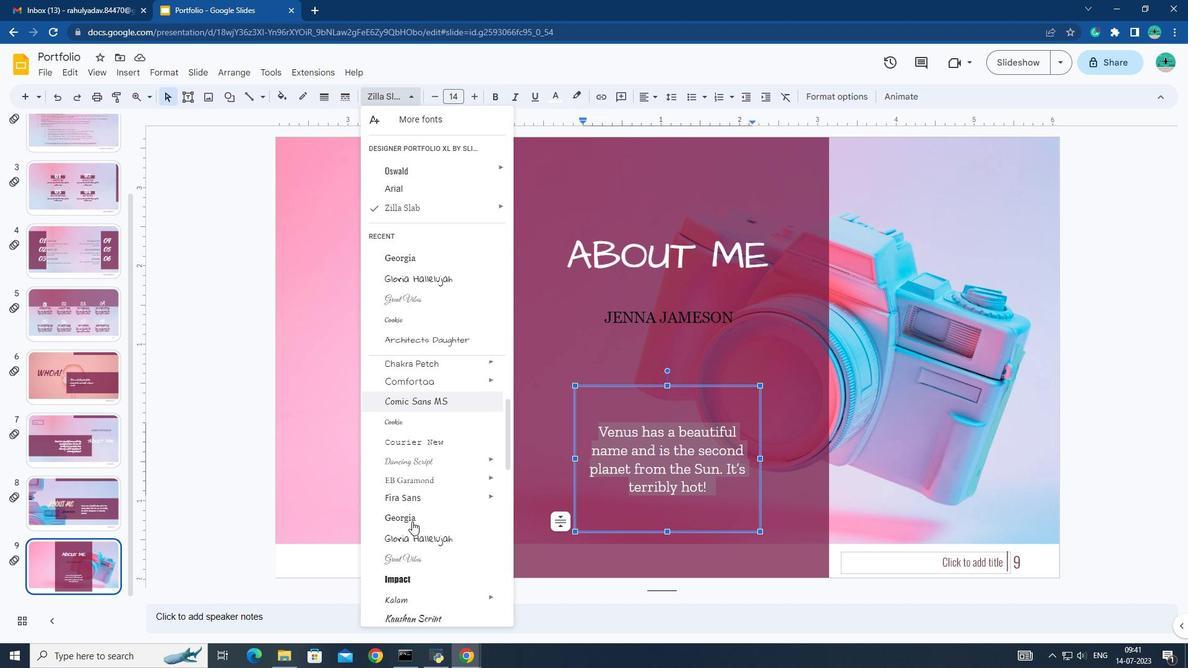 
Action: Mouse scrolled (412, 521) with delta (0, 0)
Screenshot: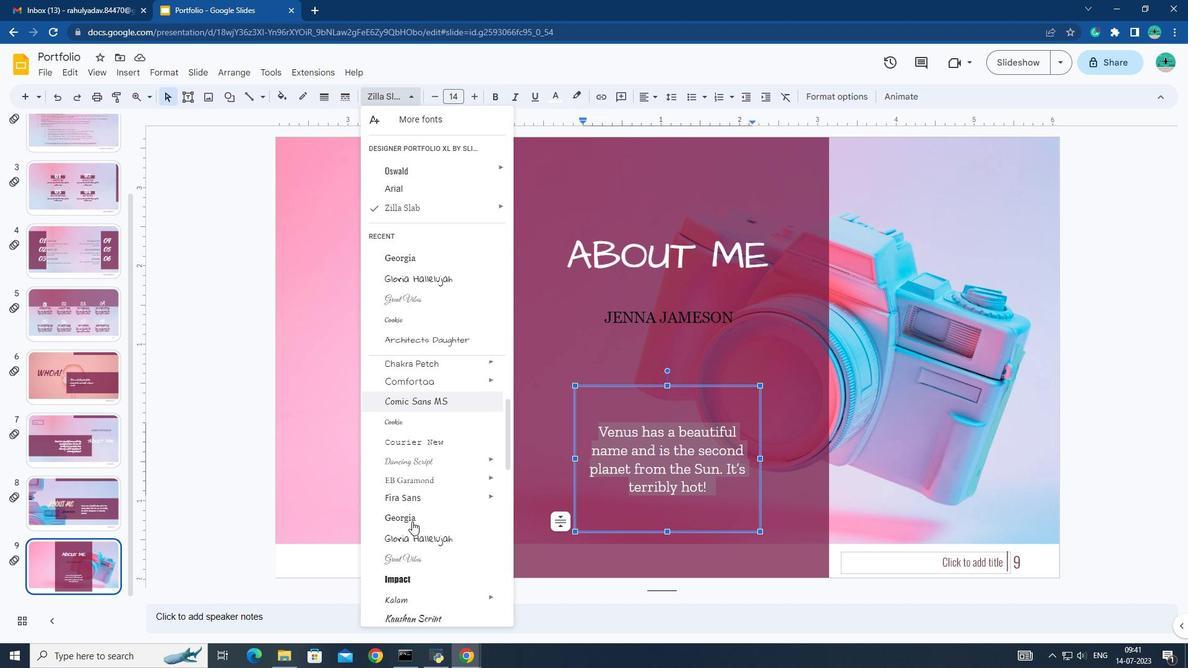 
Action: Mouse moved to (413, 523)
Screenshot: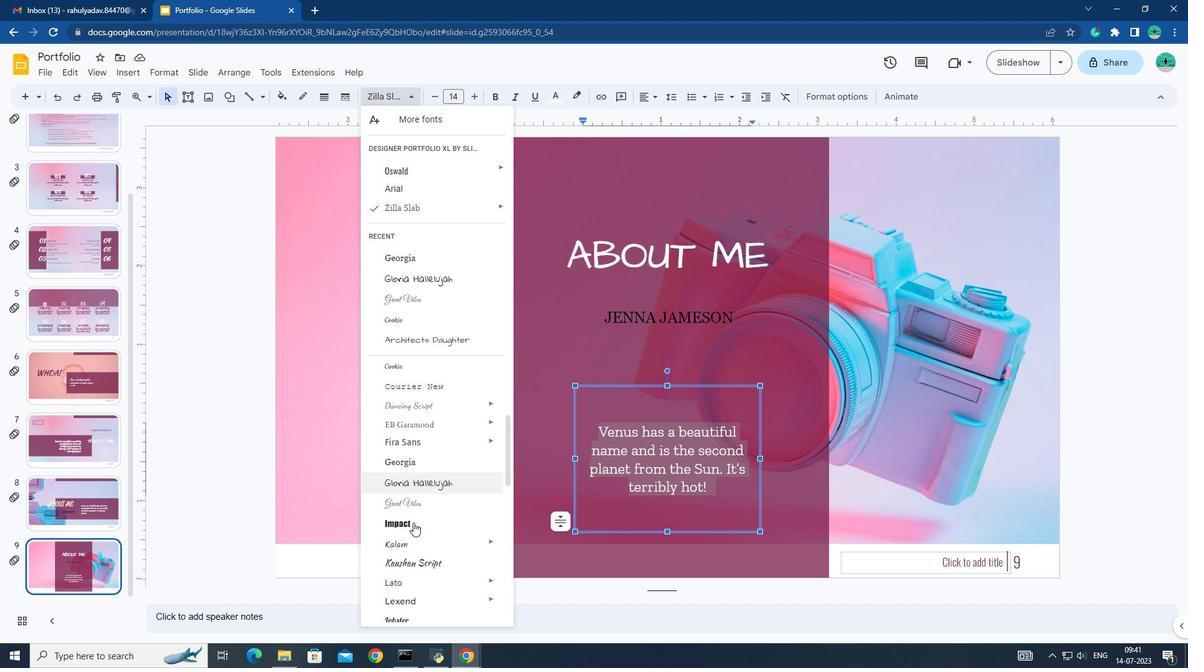 
Action: Mouse scrolled (413, 522) with delta (0, 0)
Screenshot: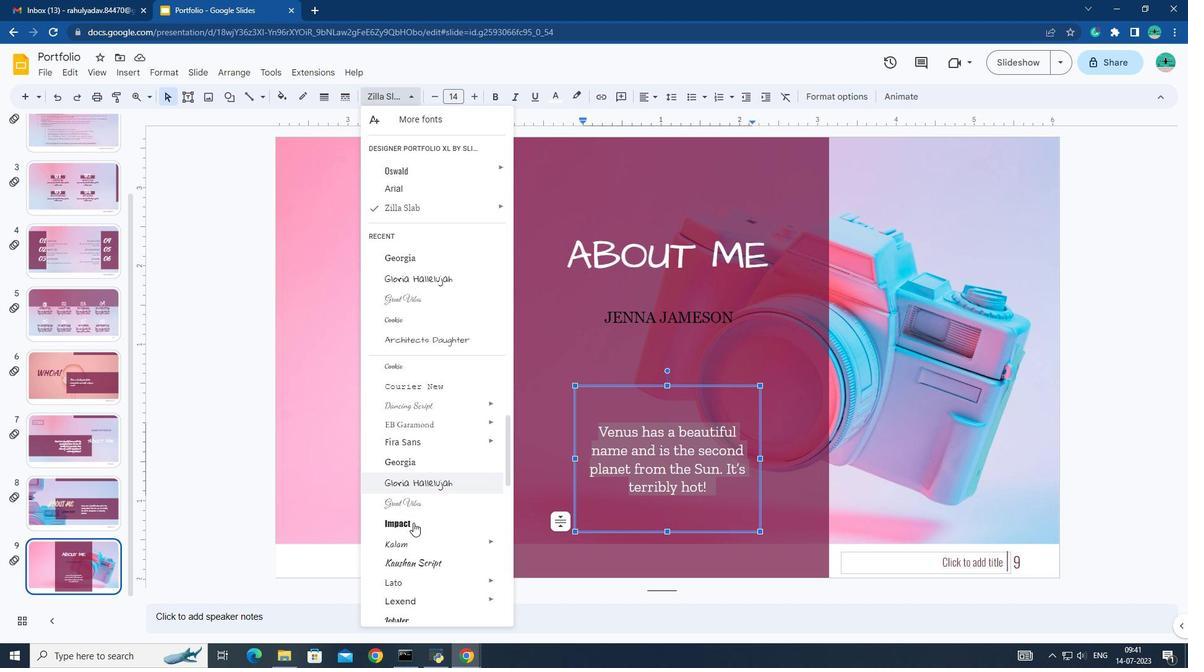 
Action: Mouse moved to (417, 524)
Screenshot: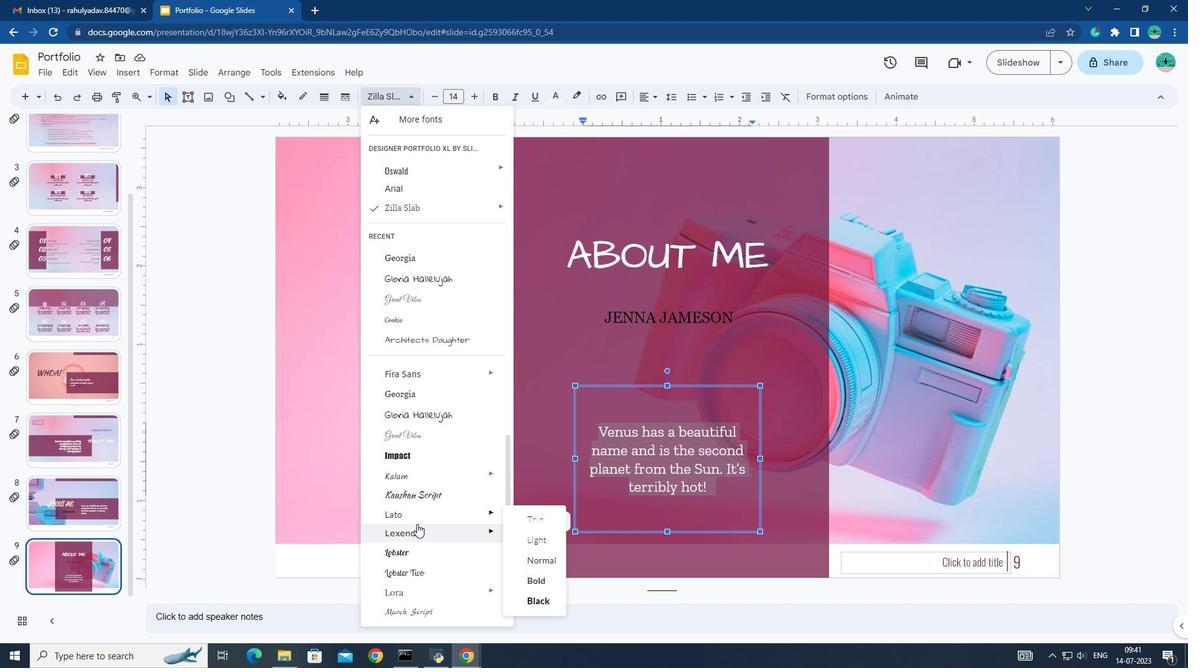 
Action: Mouse scrolled (417, 523) with delta (0, 0)
Screenshot: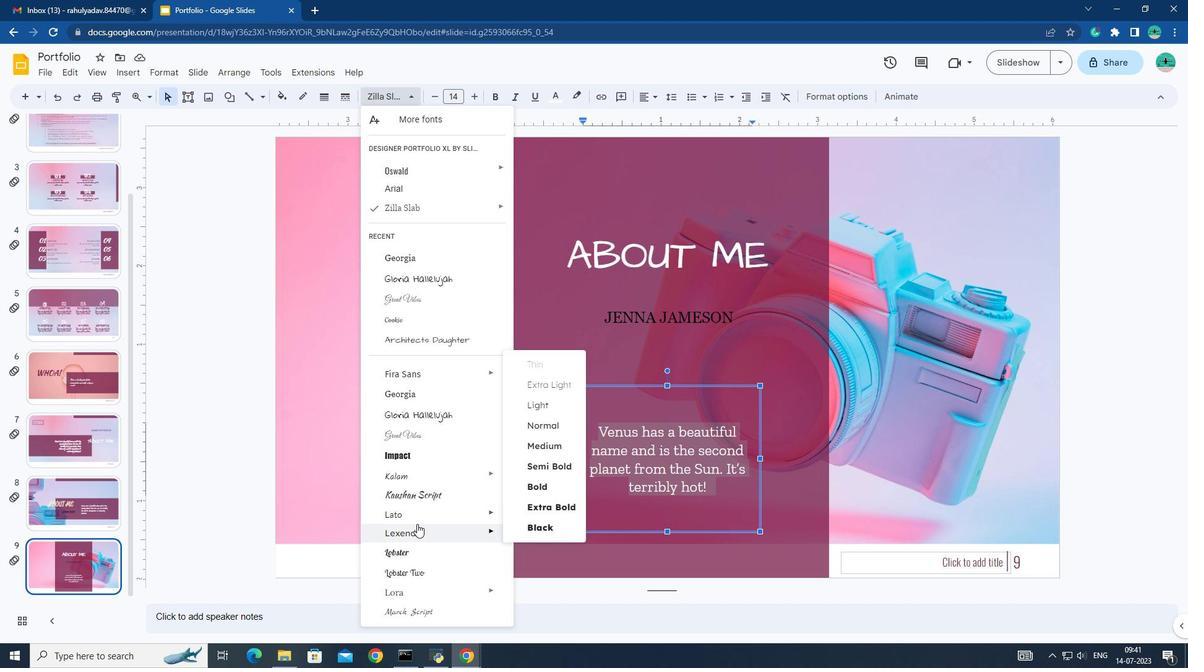 
Action: Mouse scrolled (417, 523) with delta (0, 0)
Screenshot: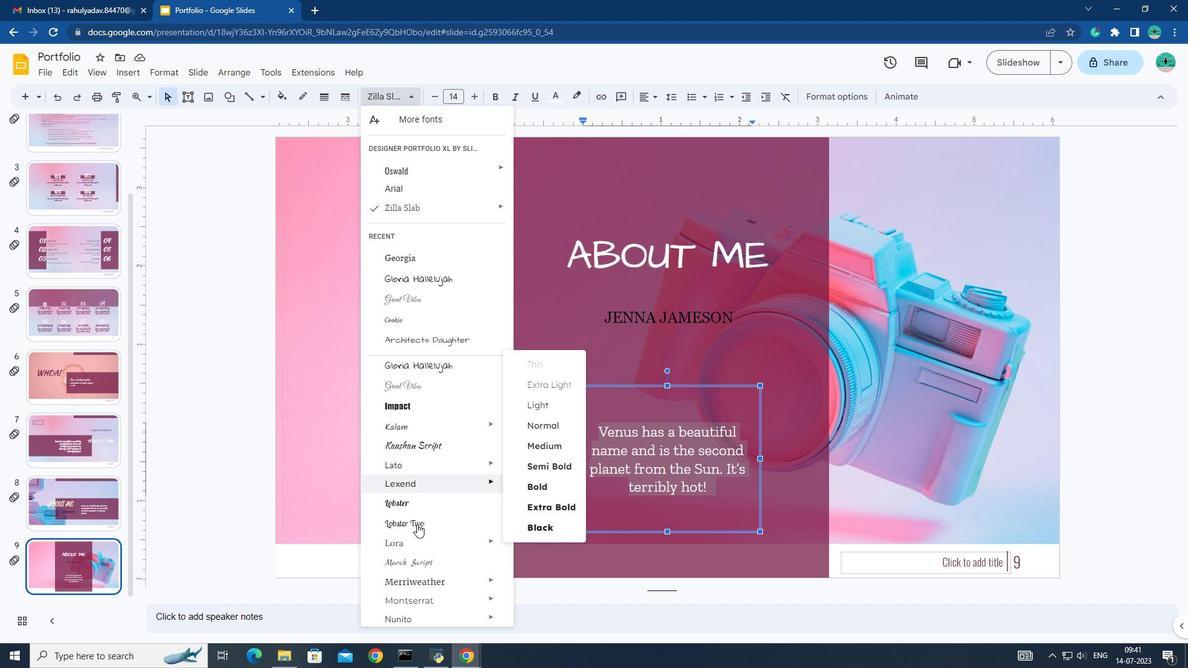 
Action: Mouse moved to (416, 577)
Screenshot: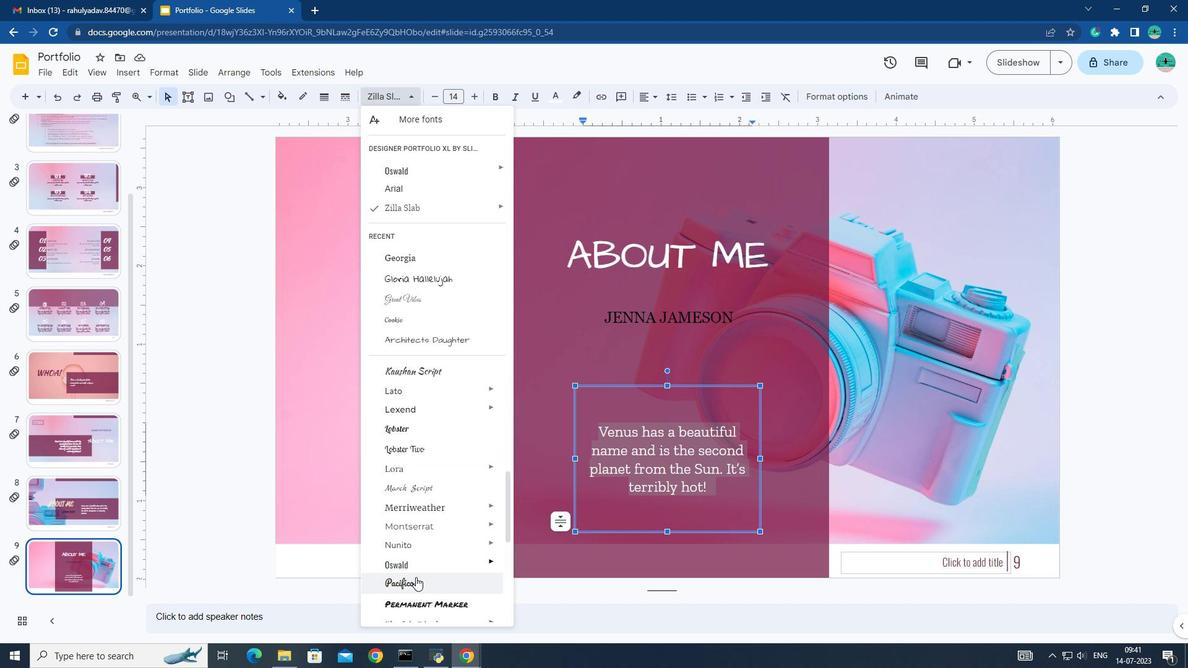 
Action: Mouse scrolled (416, 577) with delta (0, 0)
Screenshot: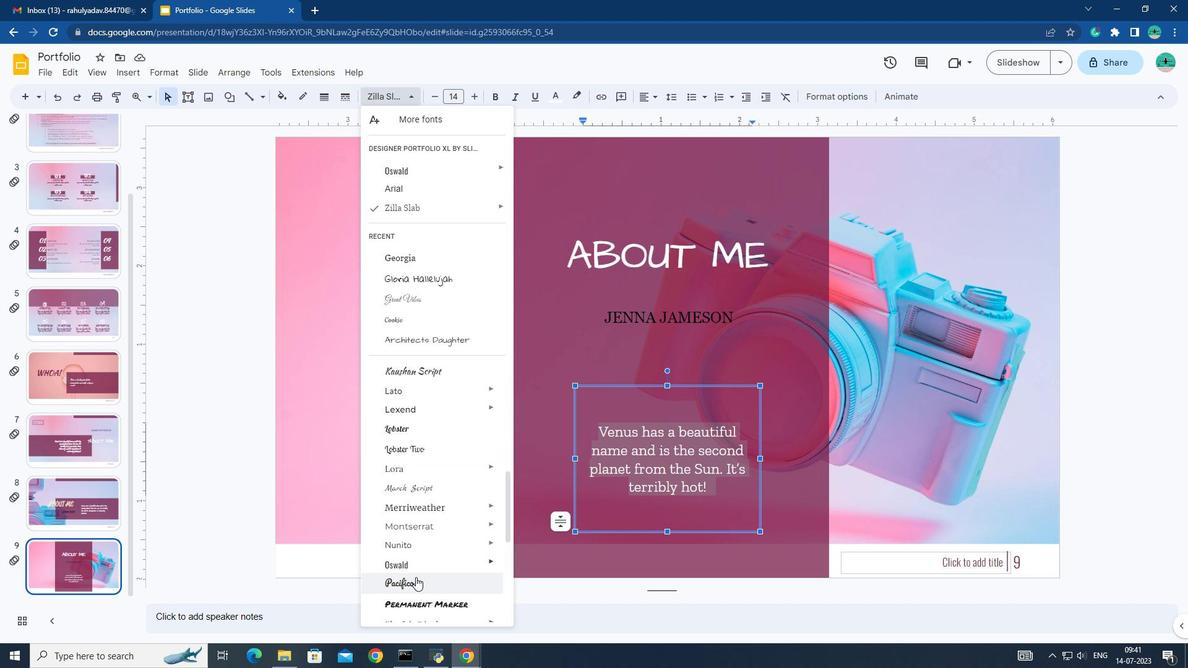 
Action: Mouse scrolled (416, 577) with delta (0, 0)
Screenshot: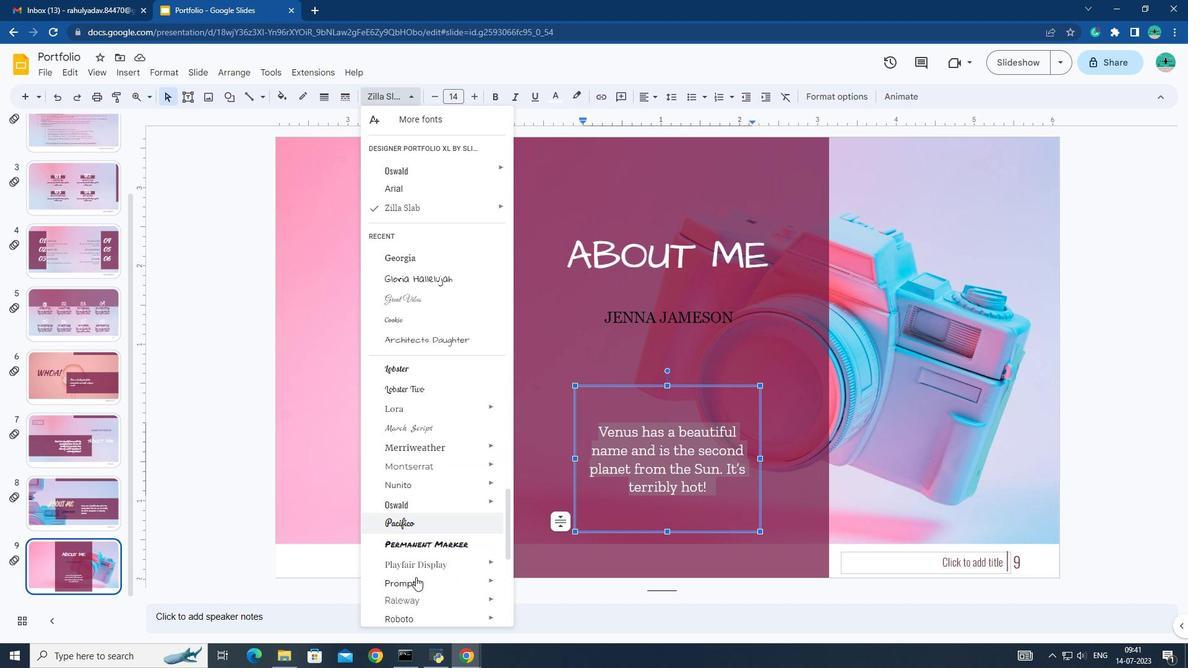 
Action: Mouse moved to (406, 613)
Screenshot: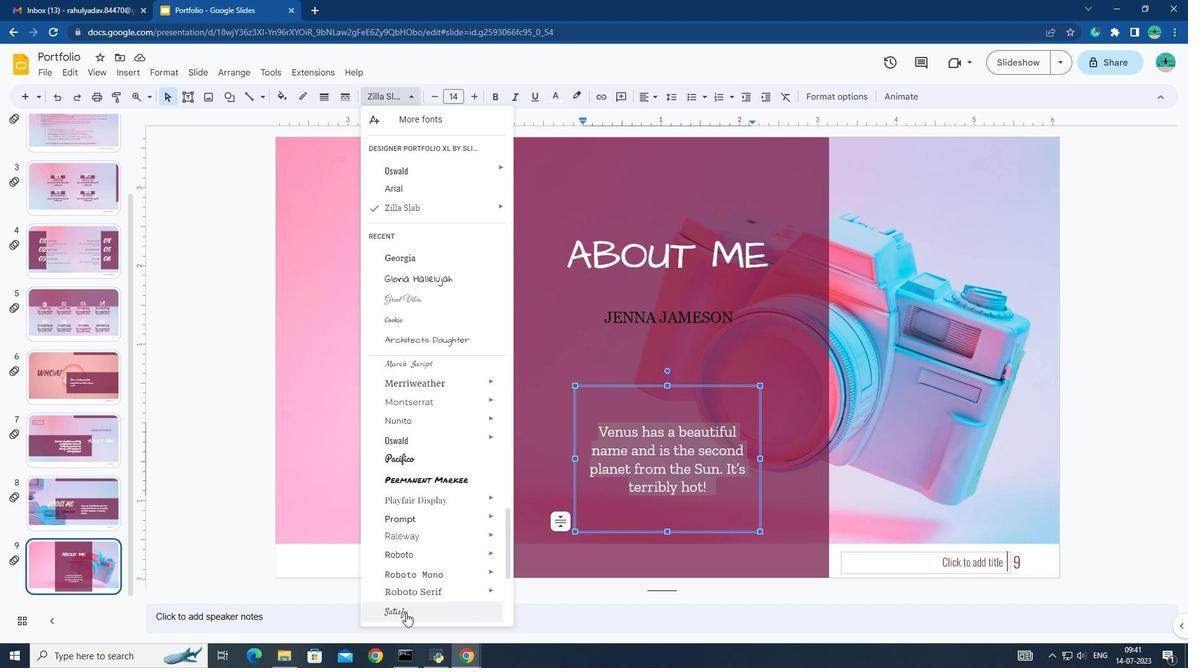 
Action: Mouse pressed left at (406, 613)
Screenshot: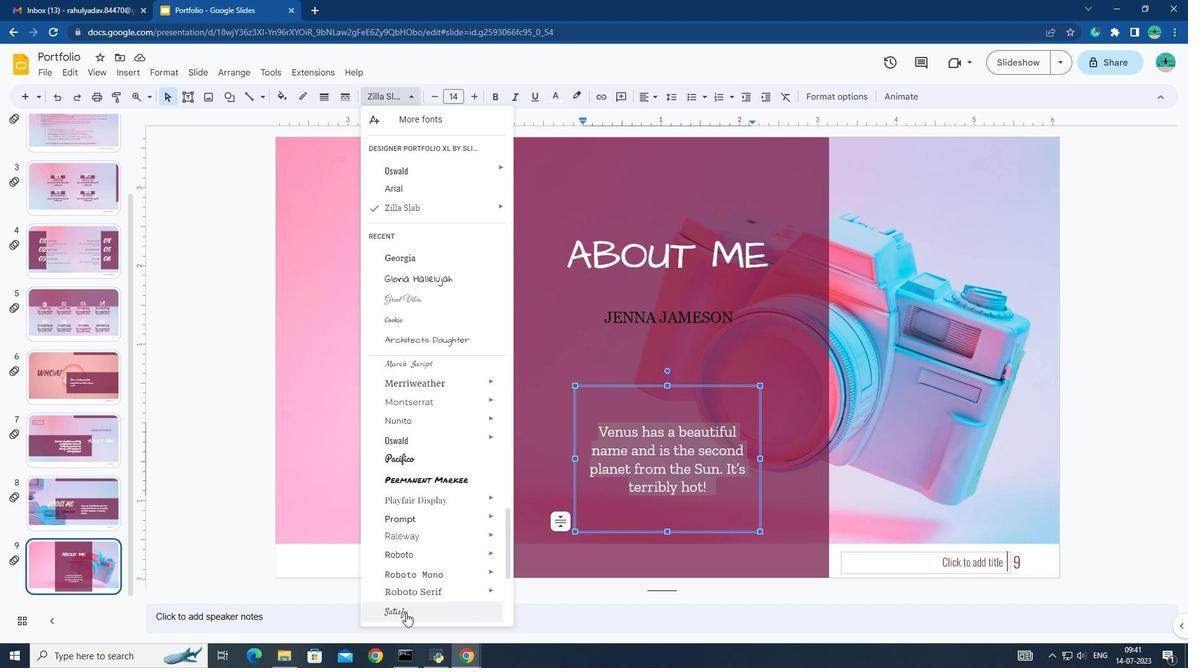 
Action: Mouse moved to (471, 97)
Screenshot: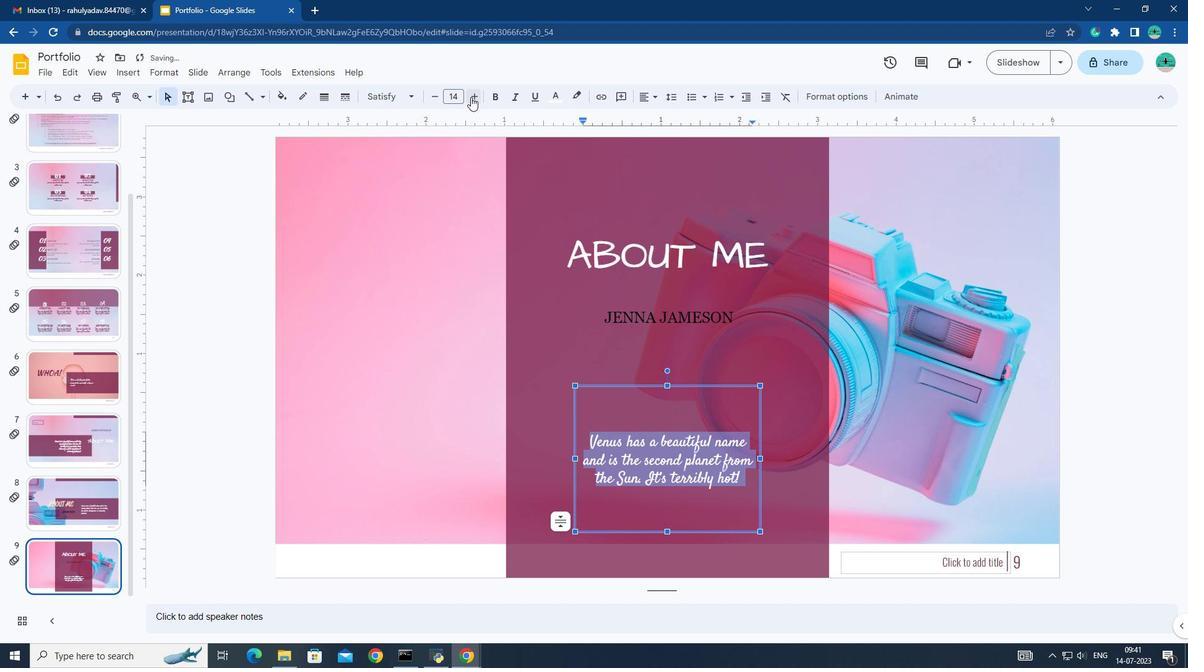 
Action: Mouse pressed left at (471, 97)
Screenshot: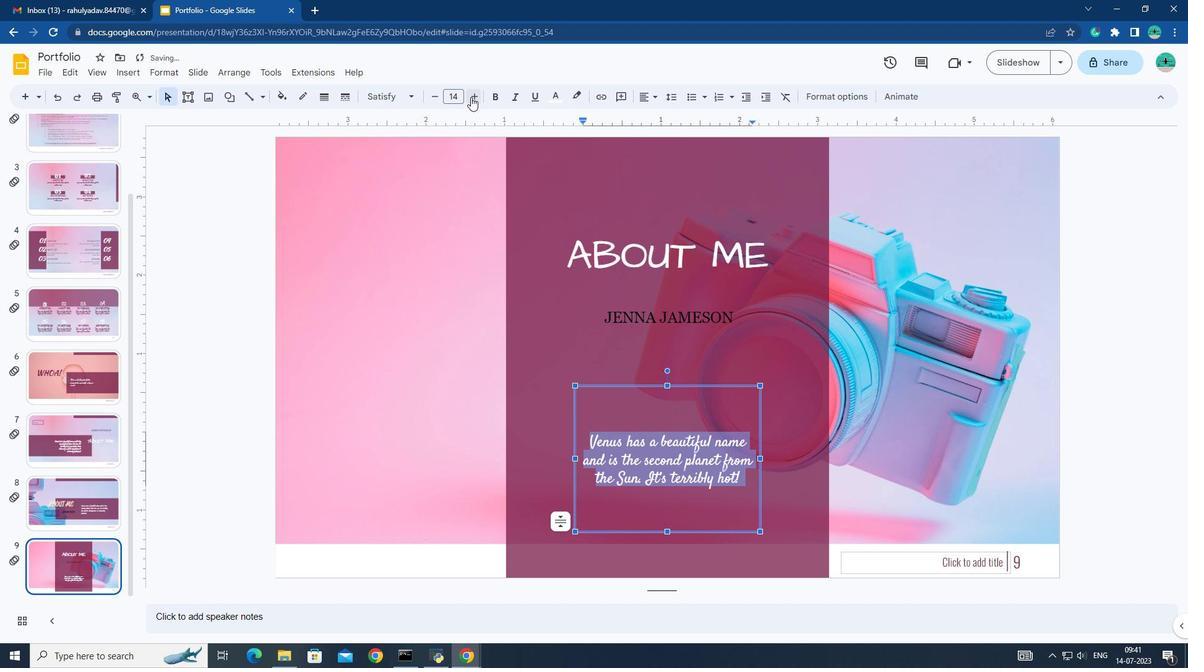 
Action: Mouse moved to (471, 97)
Screenshot: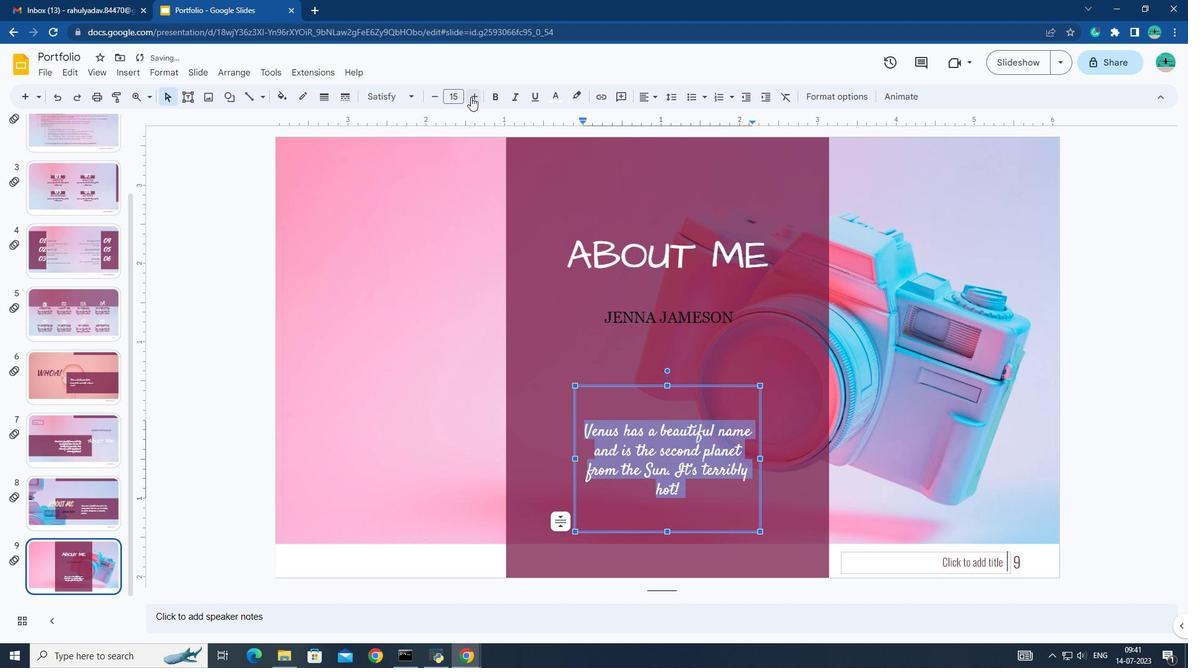 
Action: Mouse pressed left at (471, 97)
Screenshot: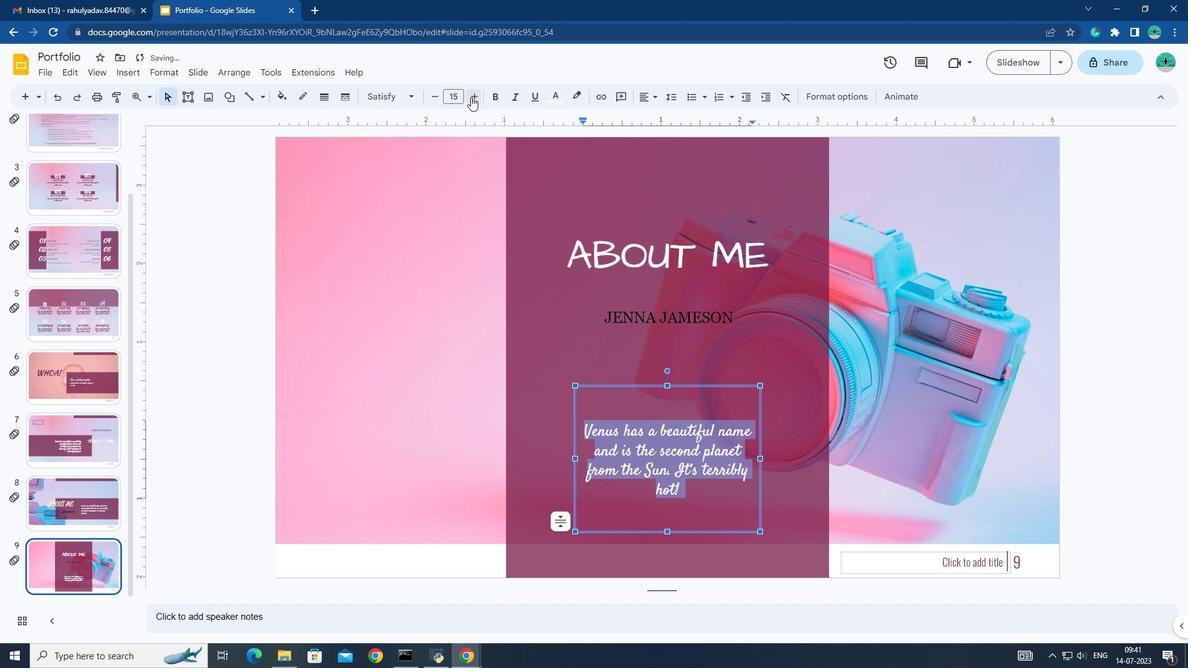 
Action: Mouse moved to (425, 278)
Screenshot: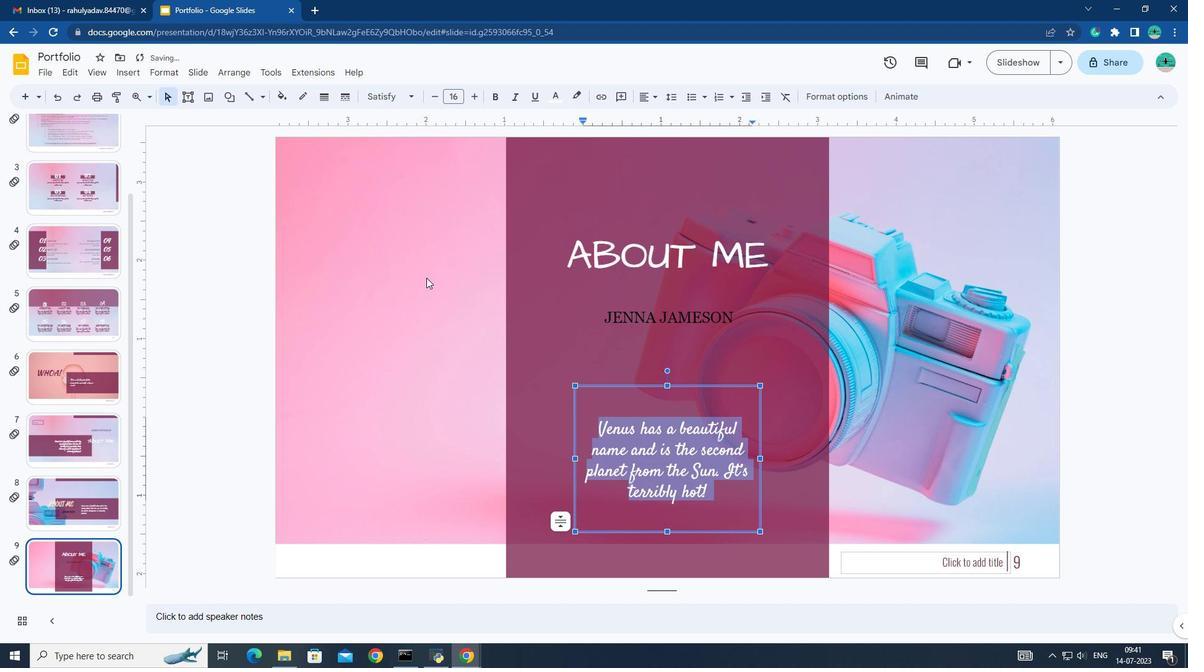 
Action: Mouse pressed left at (425, 278)
Screenshot: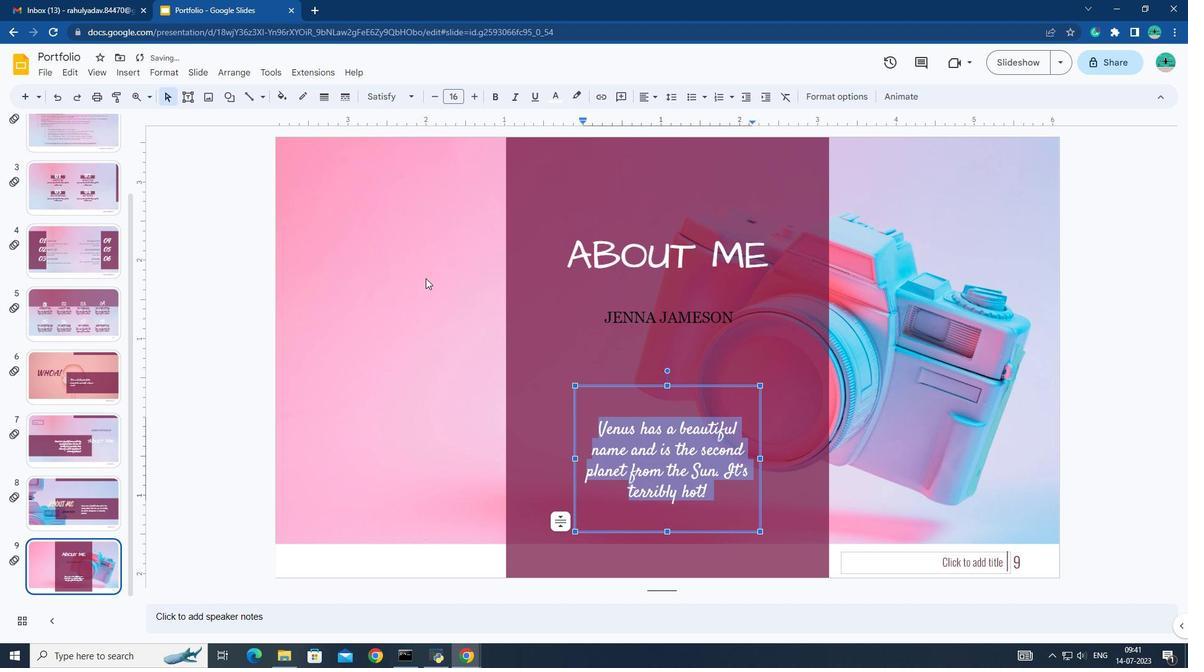 
Action: Mouse moved to (188, 100)
Screenshot: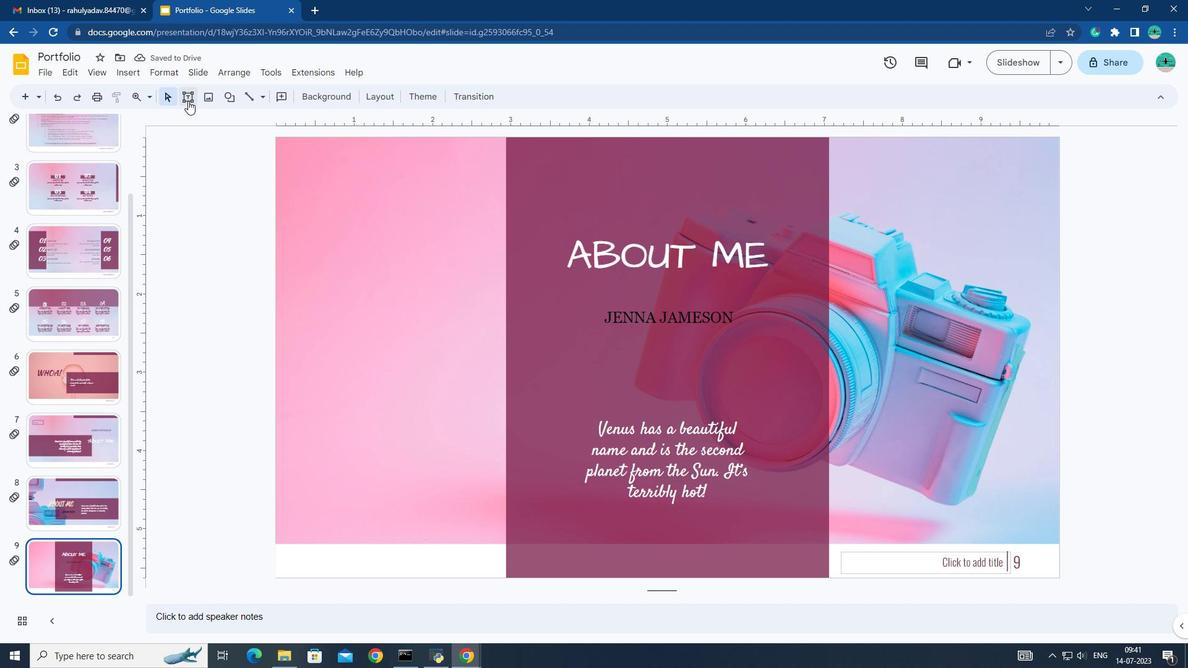 
Action: Mouse pressed left at (188, 100)
Screenshot: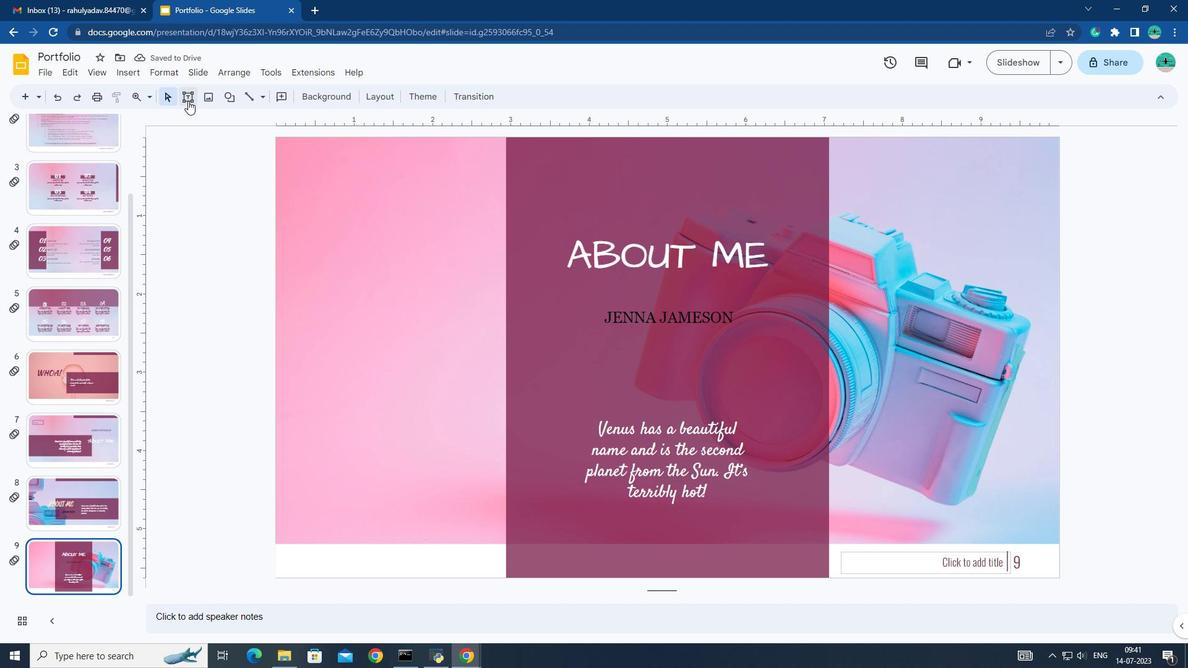 
Action: Mouse moved to (316, 182)
Screenshot: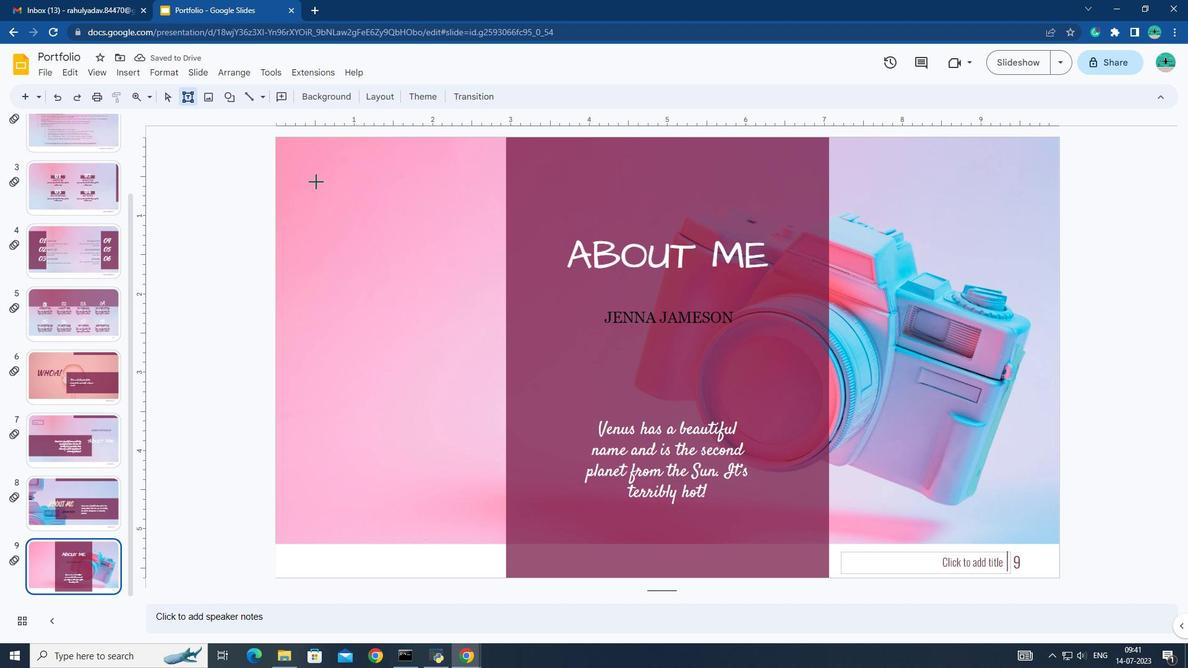 
Action: Mouse pressed left at (316, 182)
Screenshot: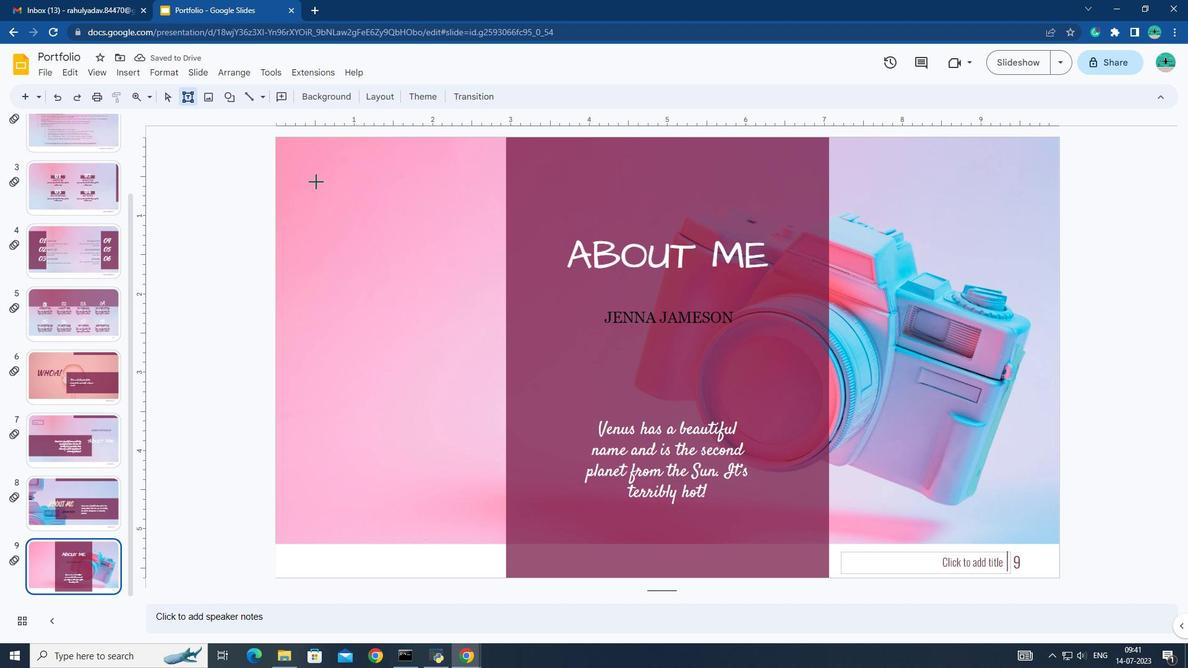 
Action: Mouse moved to (330, 194)
Screenshot: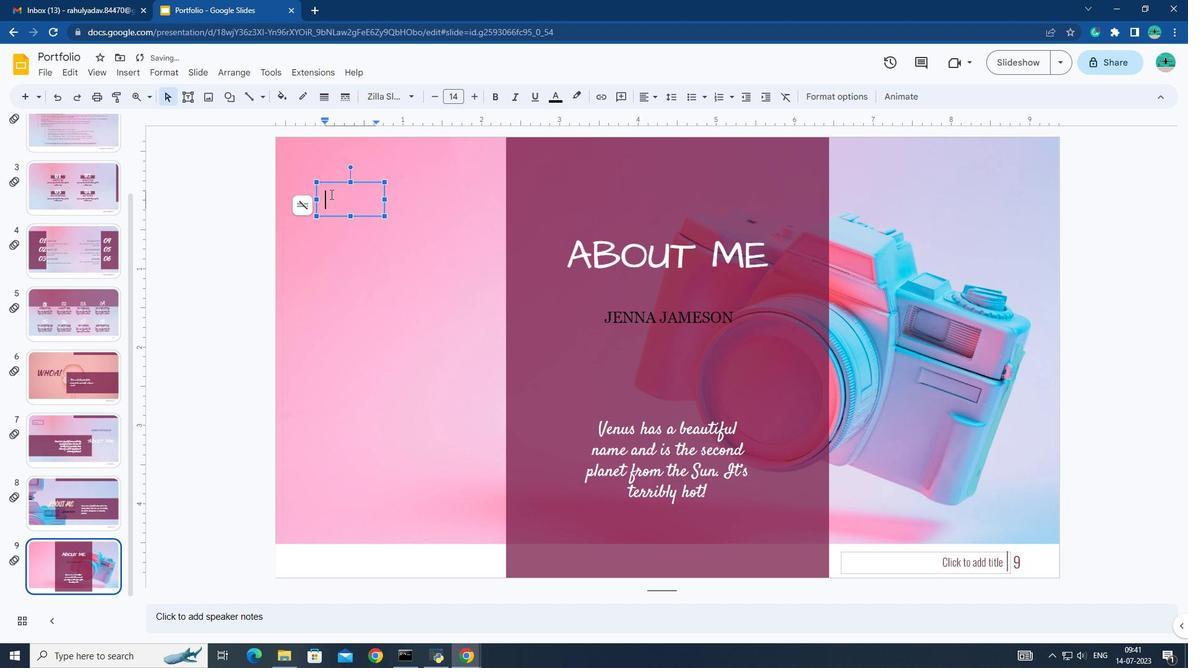 
Action: Key pressed <Key.caps_lock>BACK
Screenshot: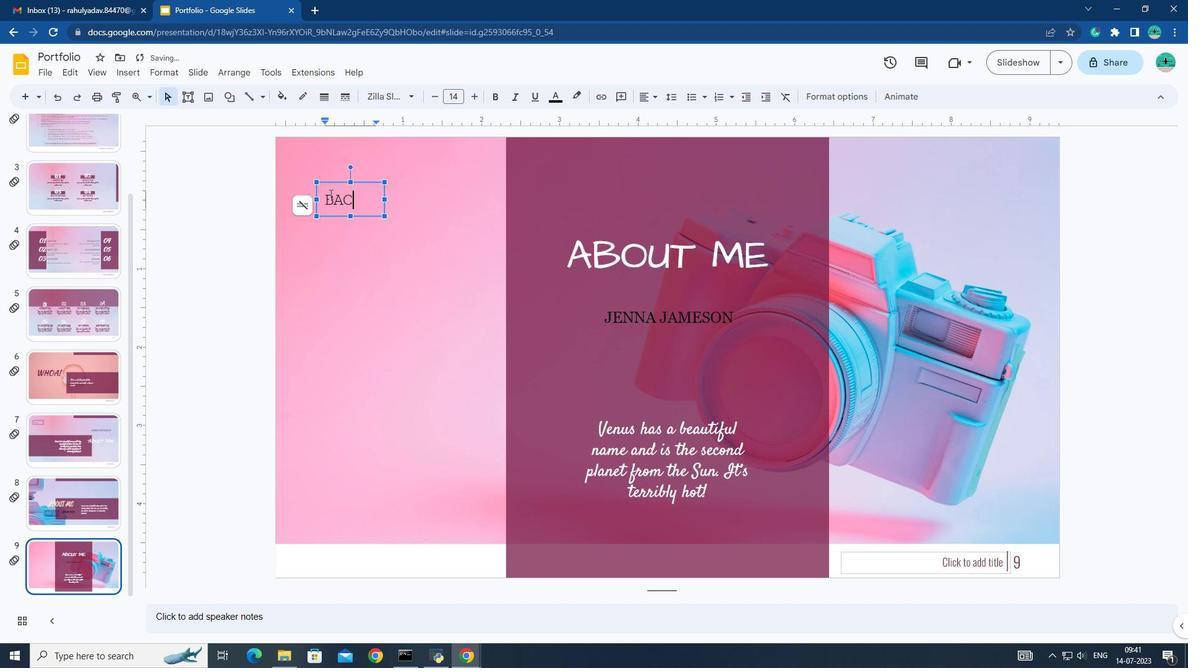 
Action: Mouse moved to (496, 102)
Screenshot: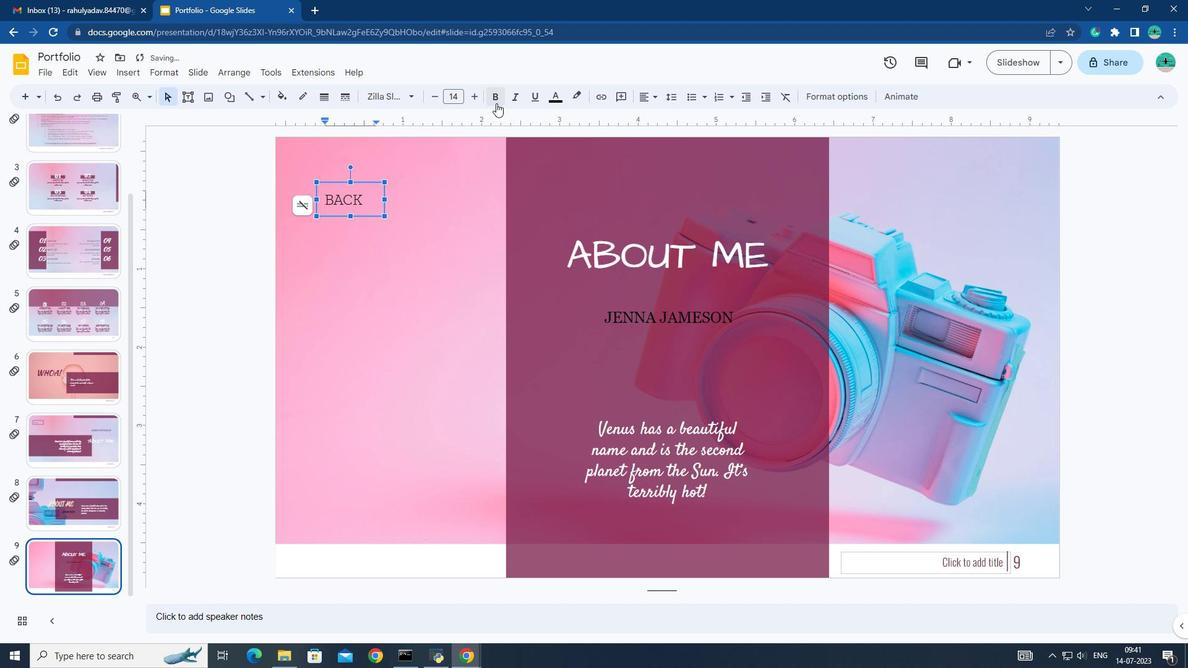 
Action: Mouse pressed left at (496, 102)
Screenshot: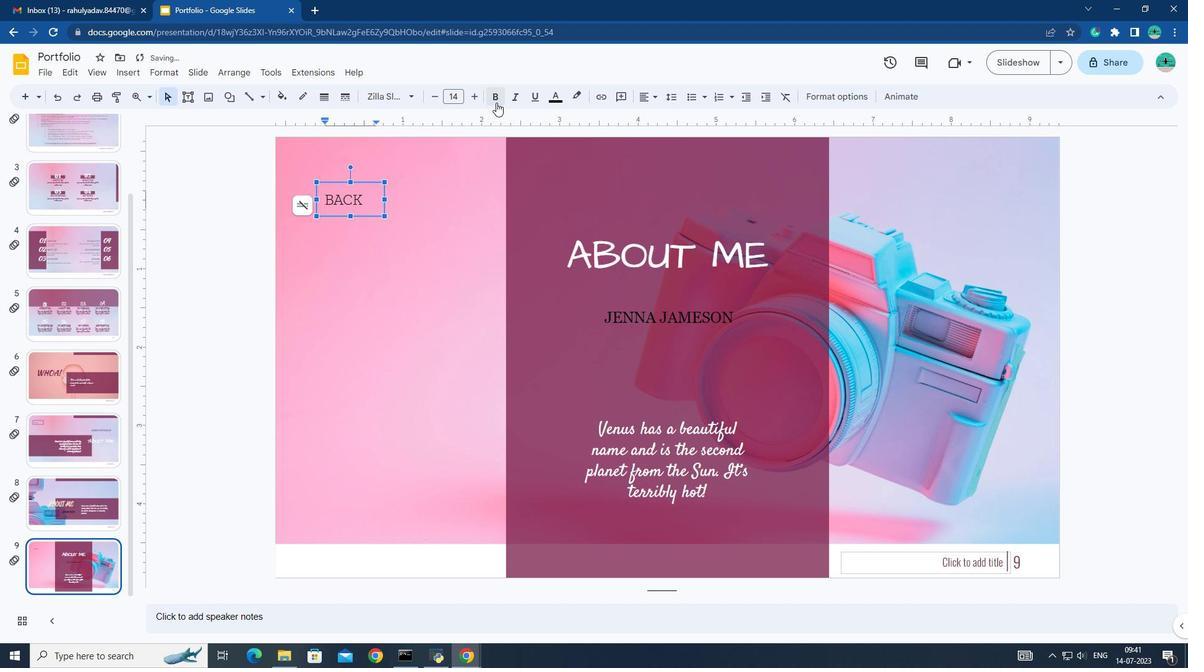
Action: Mouse moved to (328, 197)
Screenshot: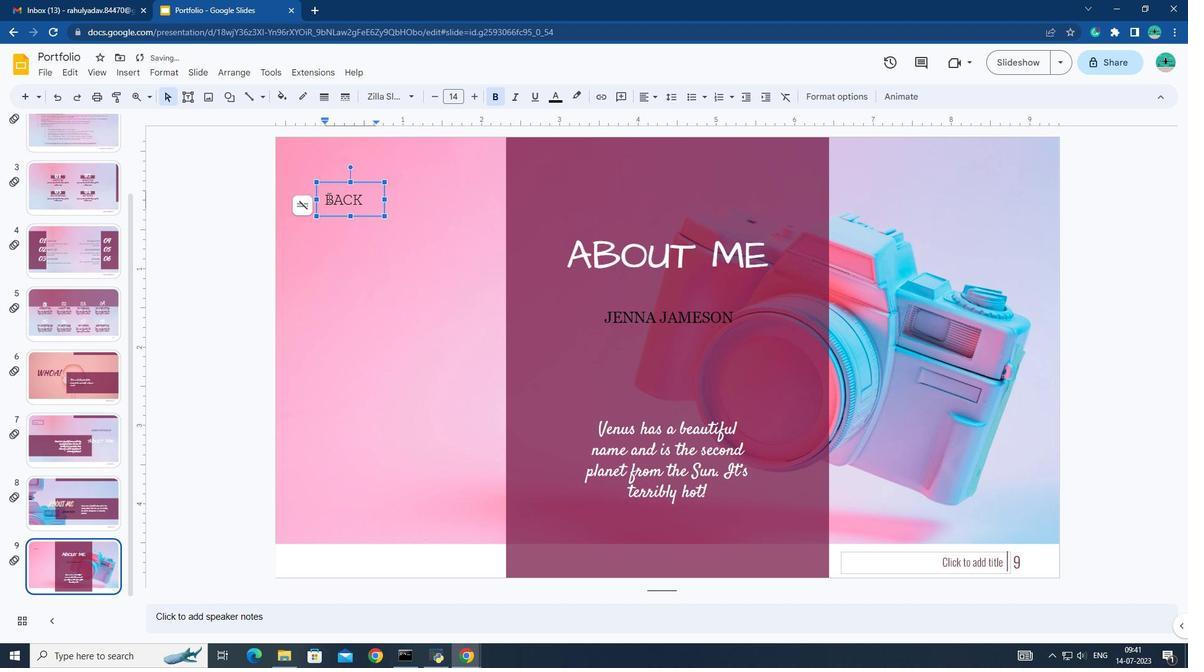 
Action: Mouse pressed left at (328, 197)
Screenshot: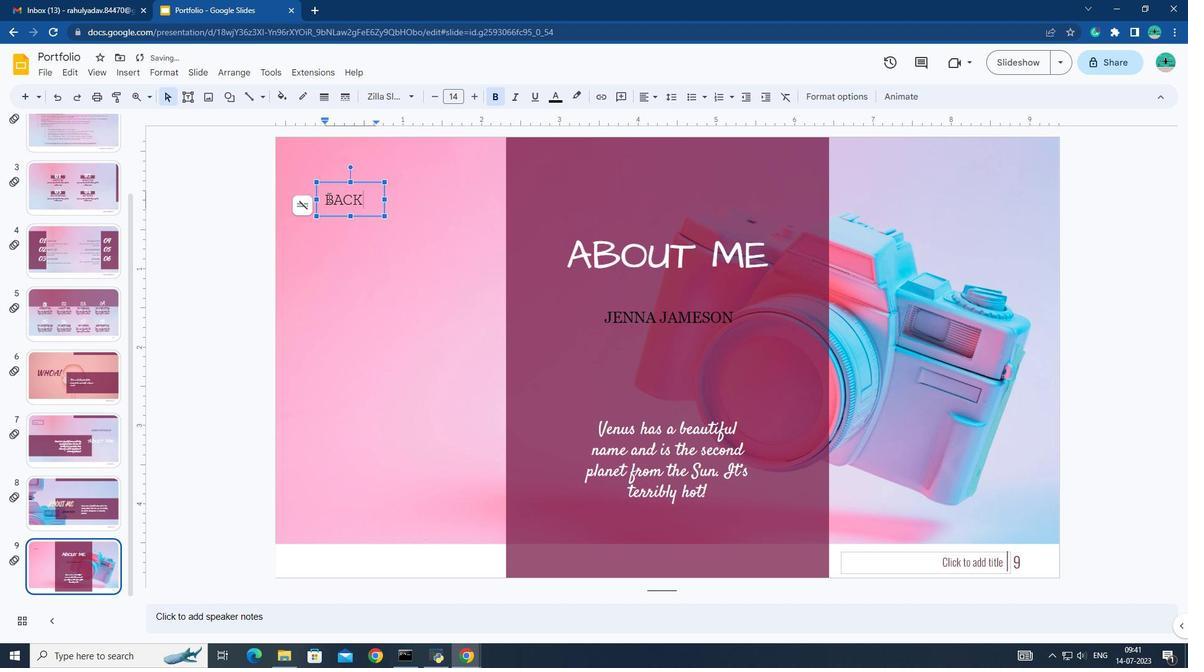 
Action: Mouse pressed left at (328, 197)
Screenshot: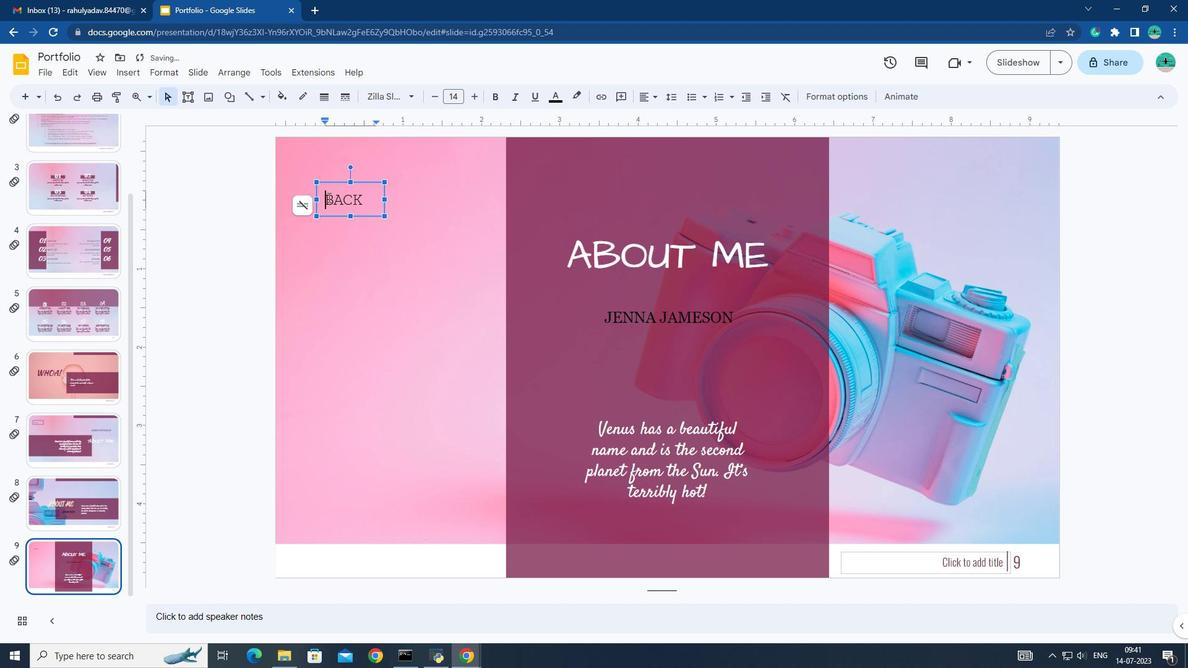 
Action: Mouse moved to (496, 94)
Screenshot: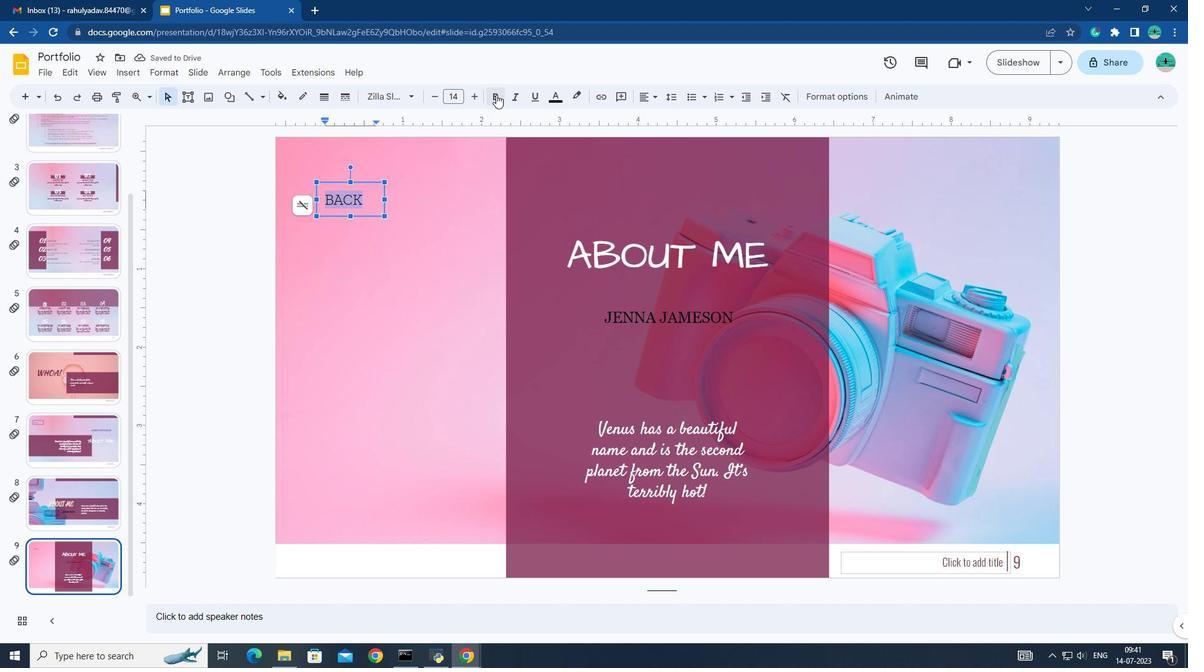 
Action: Mouse pressed left at (496, 94)
Screenshot: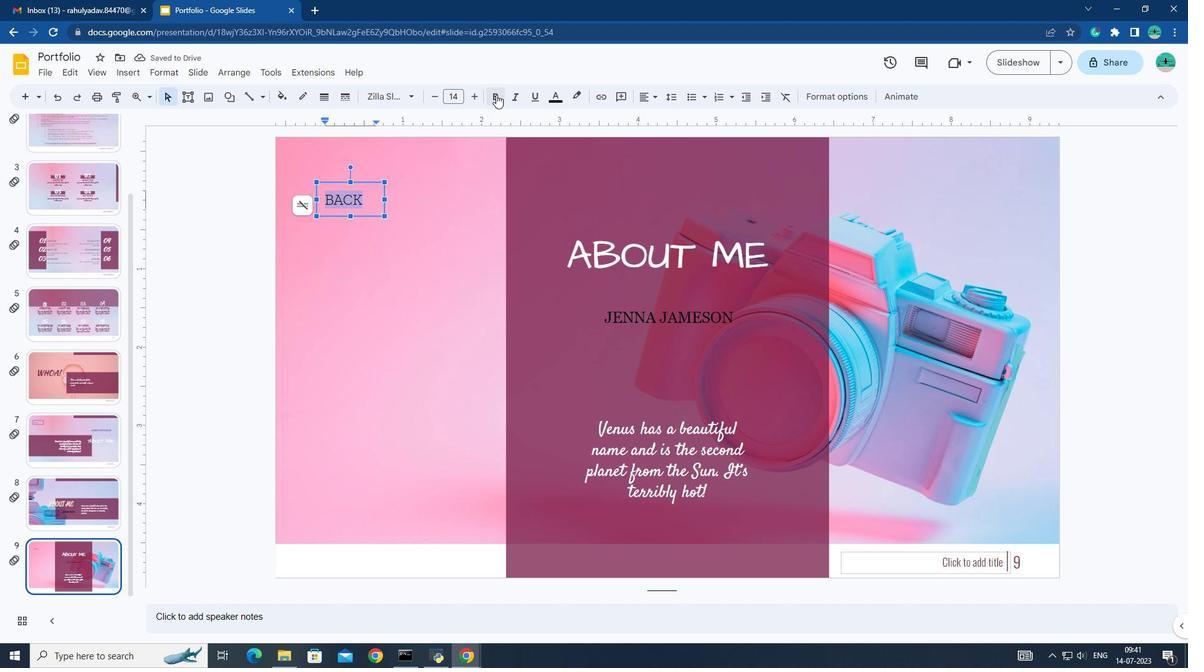 
Action: Mouse pressed left at (496, 94)
Screenshot: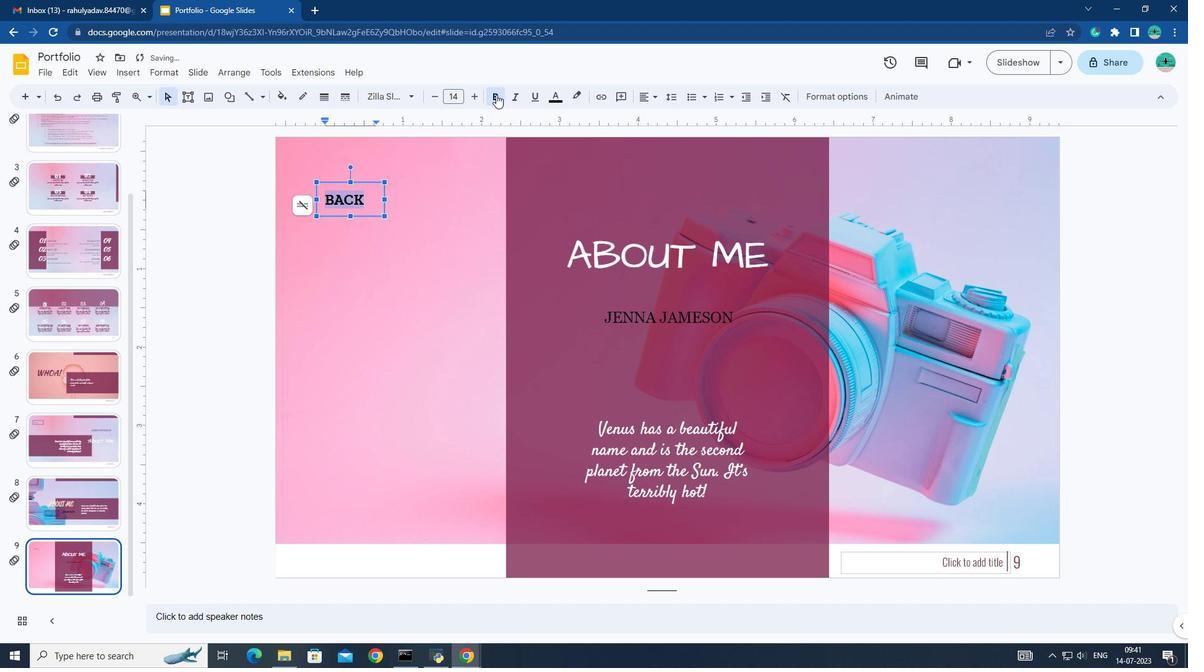 
Action: Mouse moved to (961, 562)
Screenshot: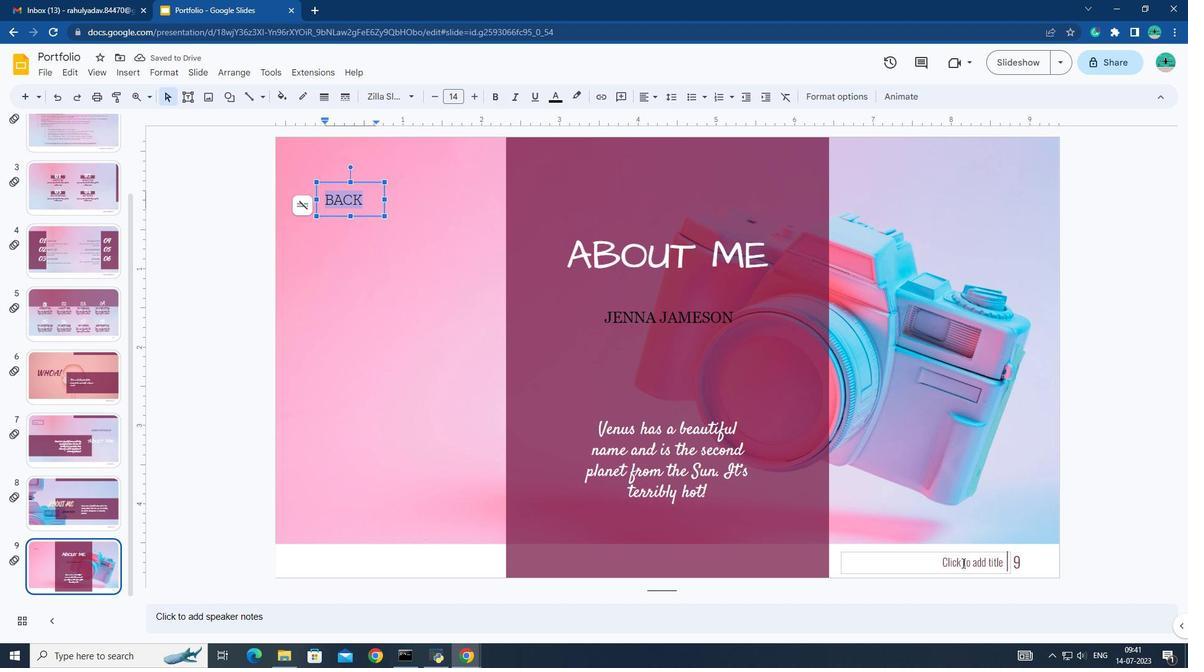 
Action: Mouse pressed left at (961, 562)
Screenshot: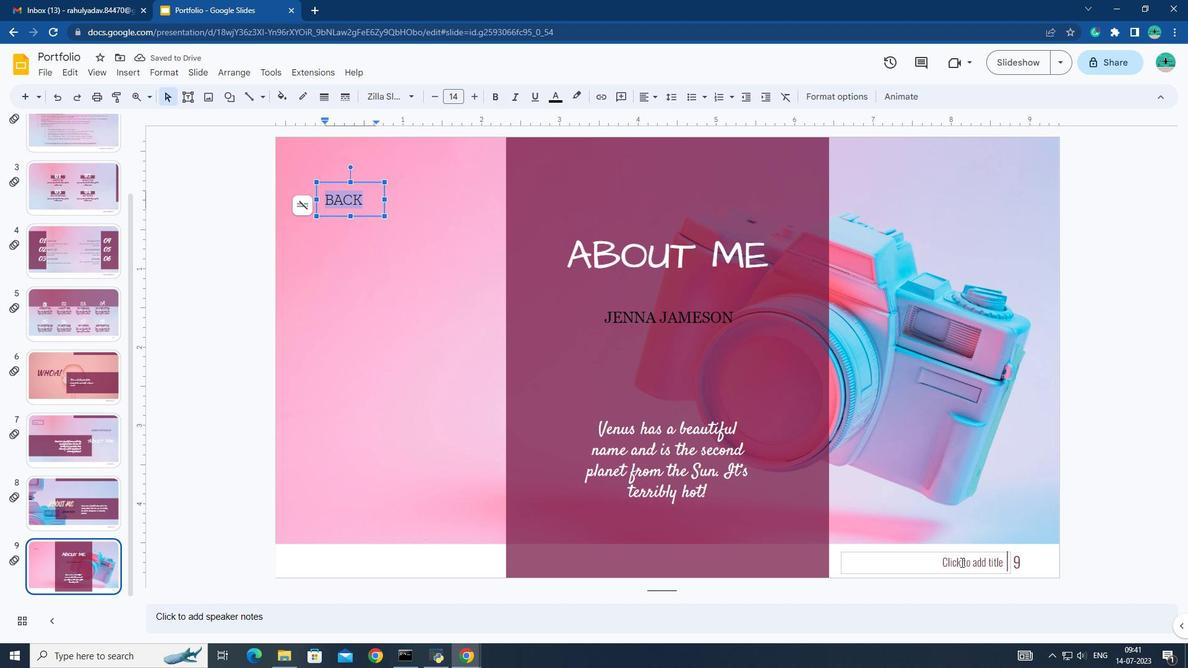 
Action: Key pressed ABOUT<Key.space>ME
Screenshot: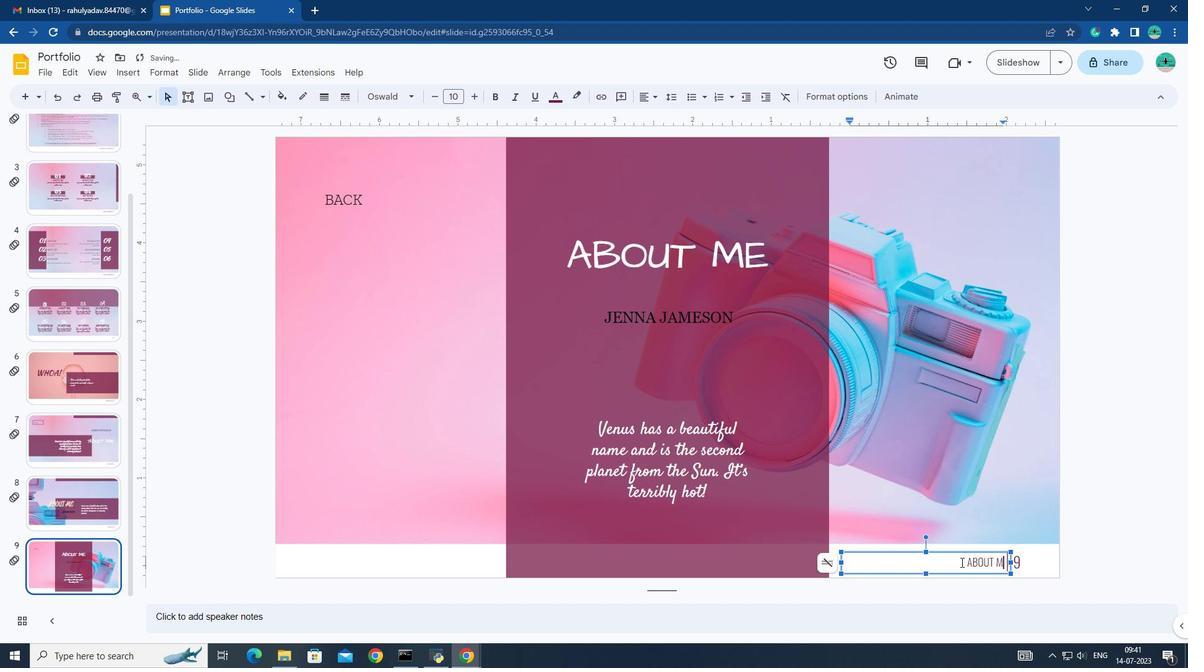 
Action: Mouse moved to (743, 508)
Screenshot: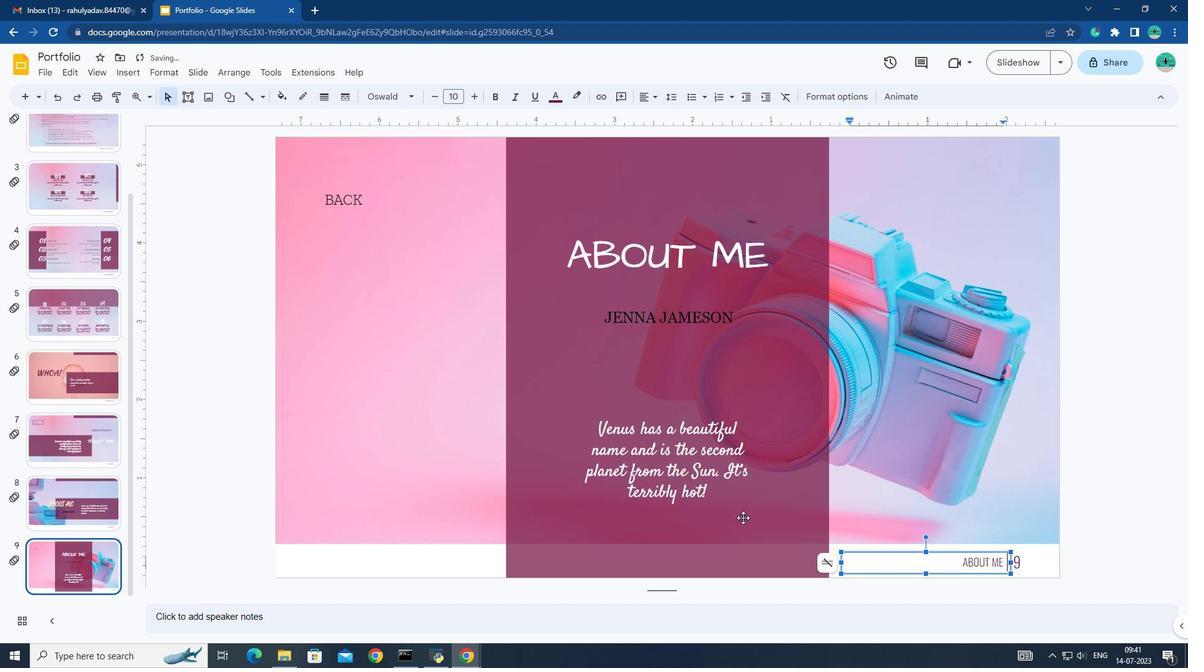 
